Task: Look for space in Hollywood, United States from 12th July, 2023 to 16th July, 2023 for 8 adults in price range Rs.10000 to Rs.16000. Place can be private room with 8 bedrooms having 8 beds and 8 bathrooms. Property type can be house, flat, guest house. Amenities needed are: wifi, TV, free parkinig on premises, gym, breakfast. Booking option can be shelf check-in. Required host language is English.
Action: Mouse moved to (496, 137)
Screenshot: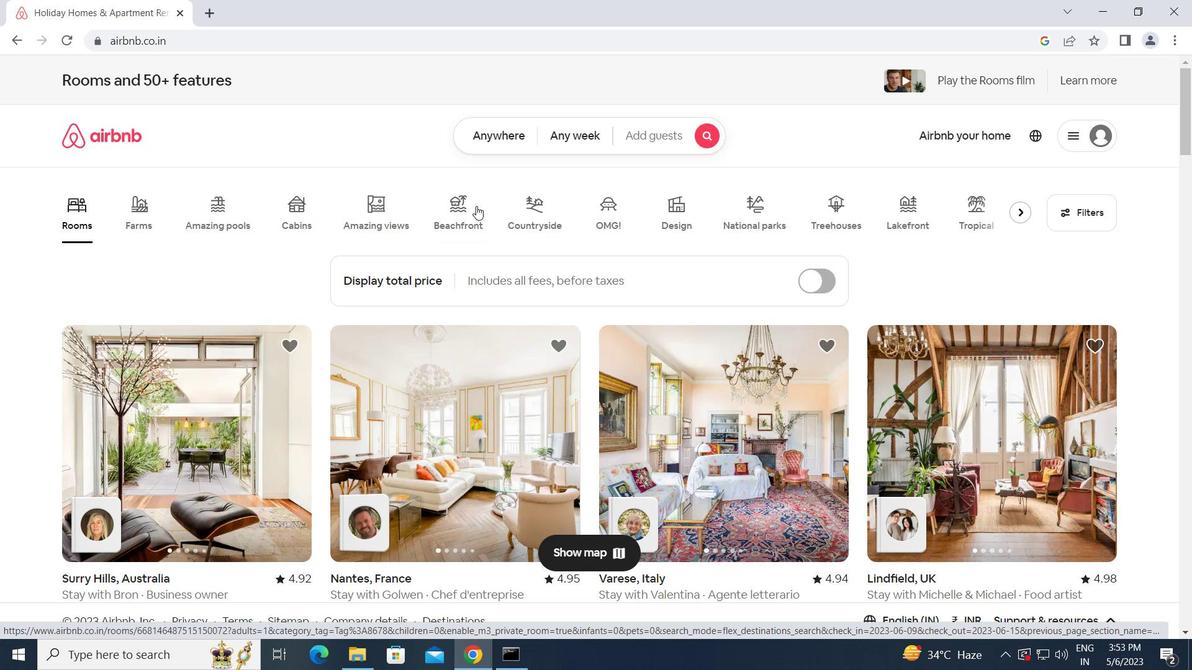
Action: Mouse pressed left at (496, 137)
Screenshot: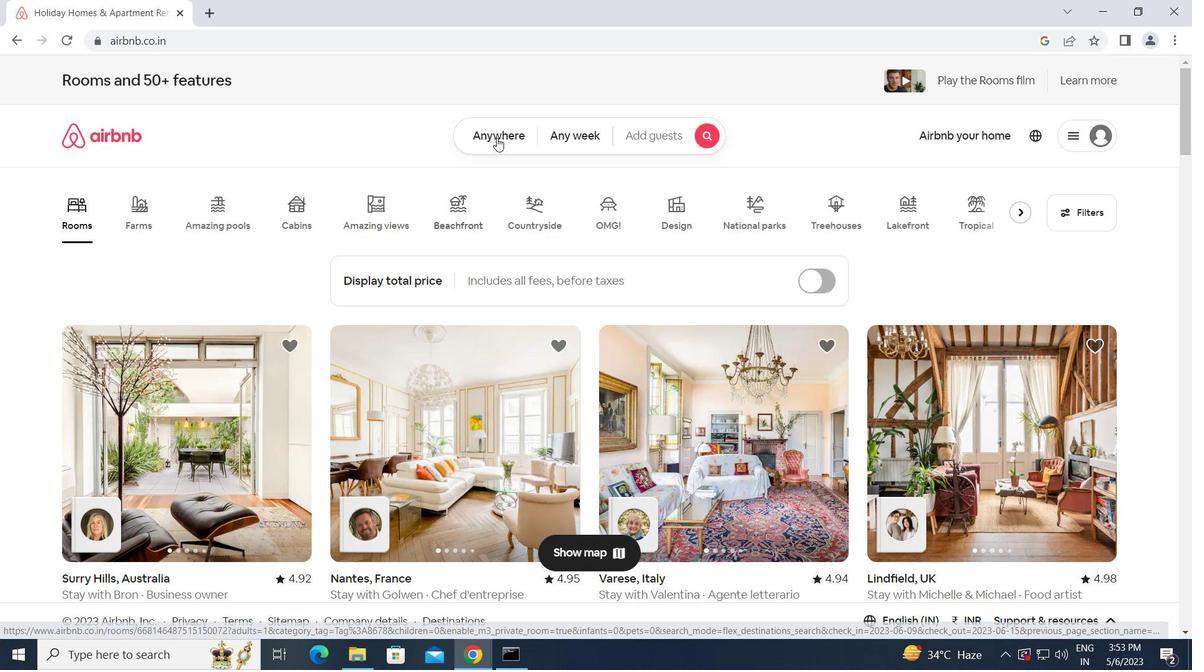 
Action: Mouse moved to (406, 191)
Screenshot: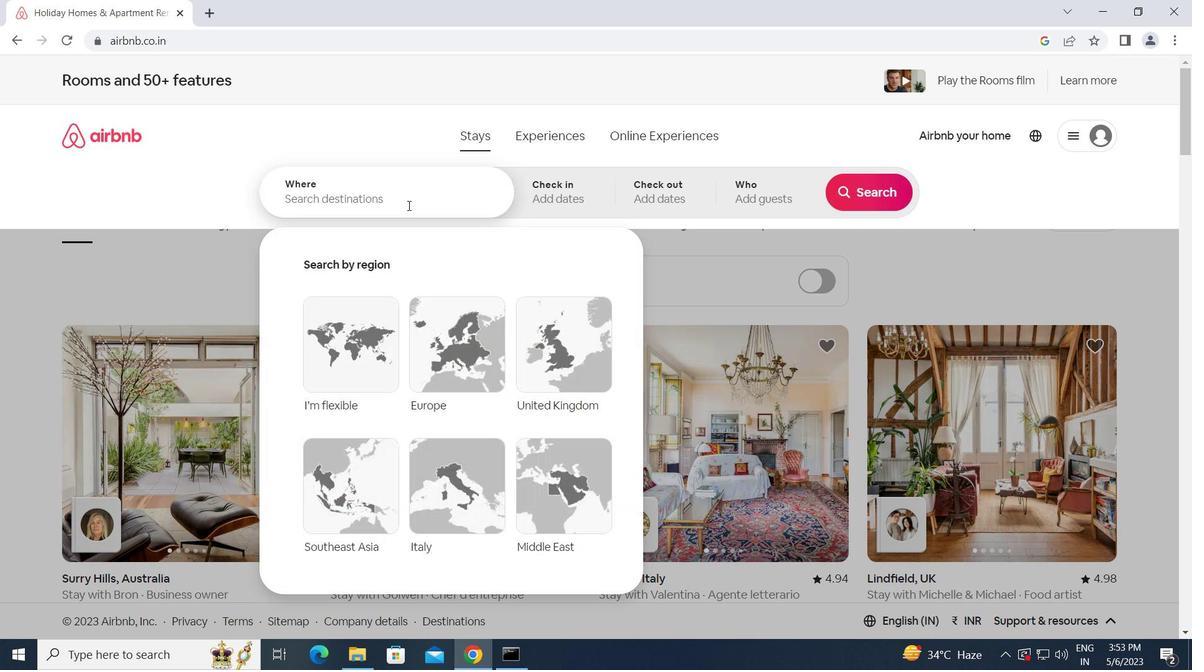 
Action: Mouse pressed left at (406, 191)
Screenshot: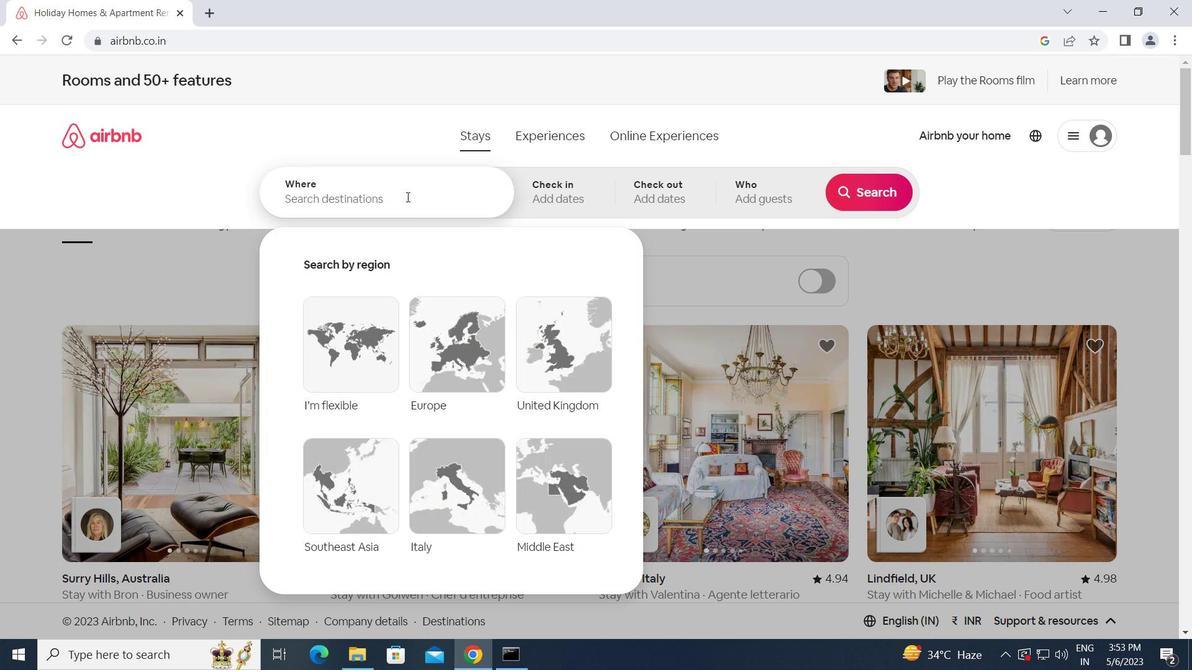 
Action: Key pressed h<Key.caps_lock>ollywood,<Key.space><Key.caps_lock>u<Key.caps_lock>nited<Key.space><Key.caps_lock>s<Key.caps_lock>tate
Screenshot: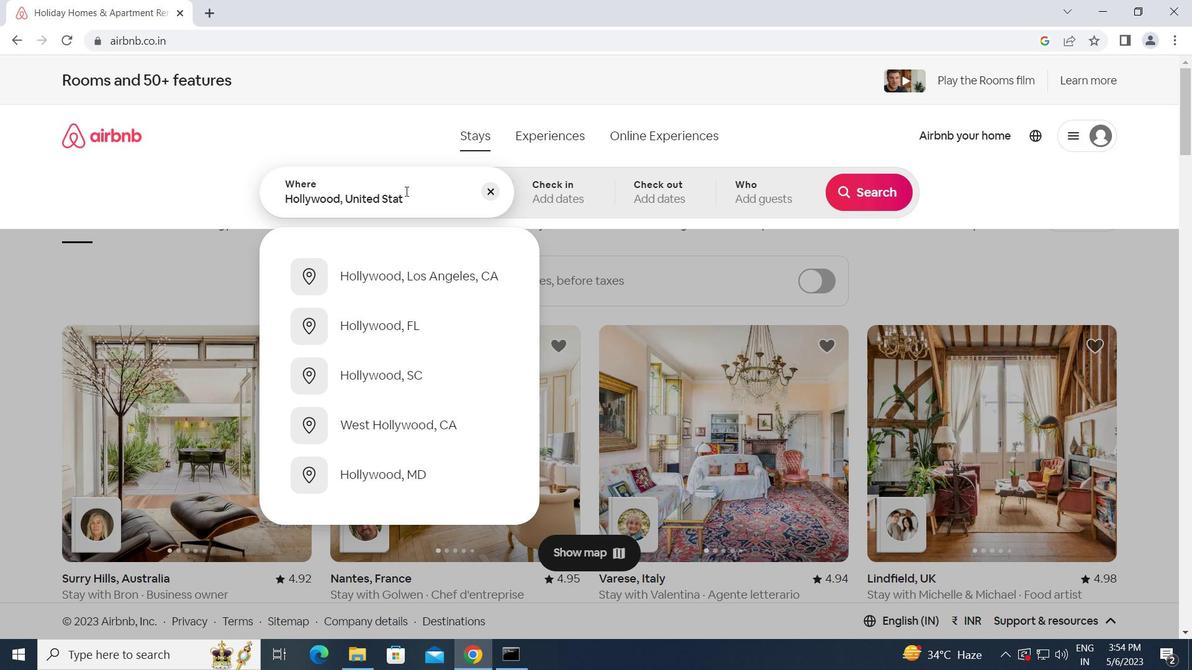 
Action: Mouse moved to (658, 8)
Screenshot: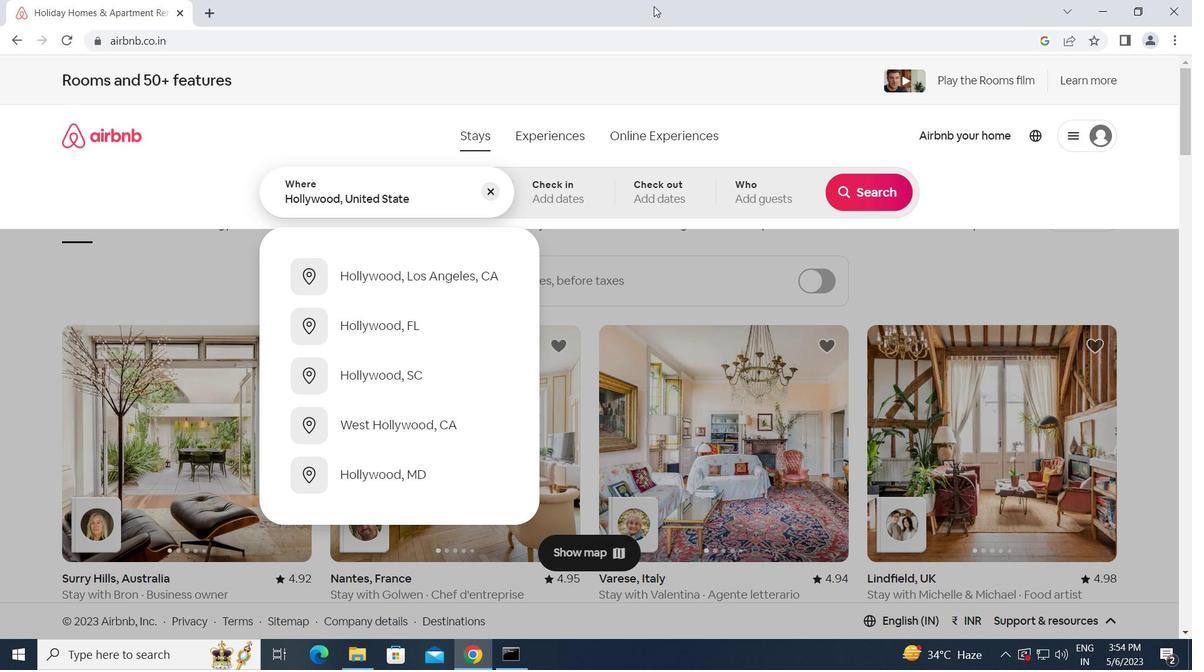 
Action: Key pressed s<Key.enter>
Screenshot: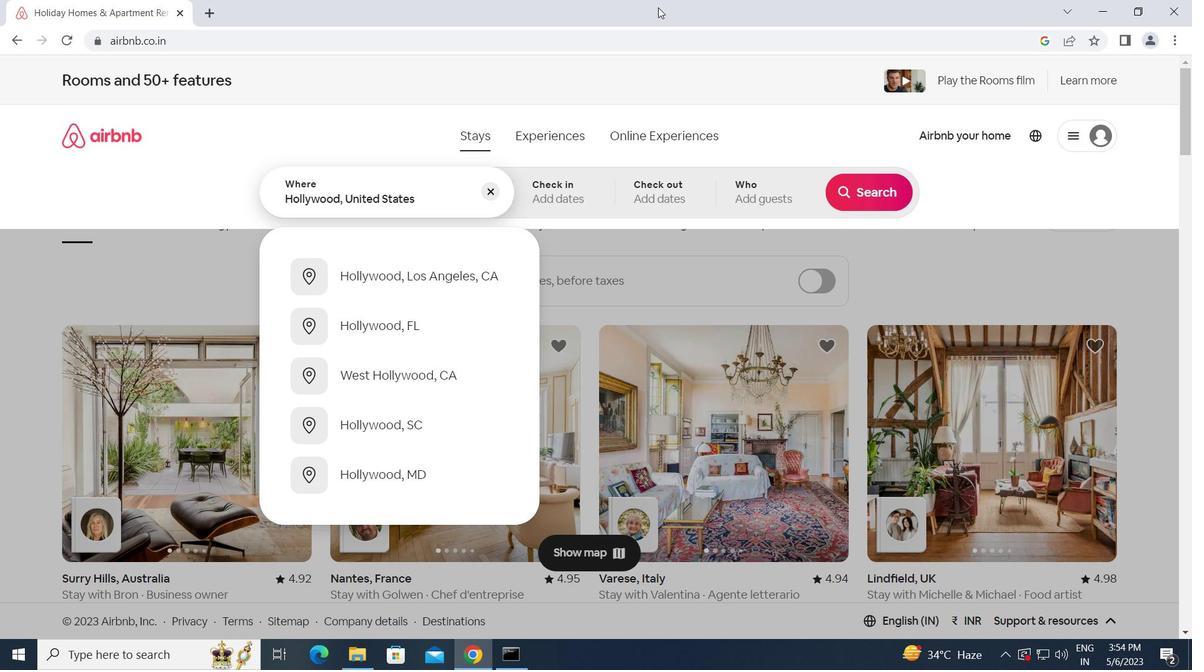 
Action: Mouse moved to (859, 314)
Screenshot: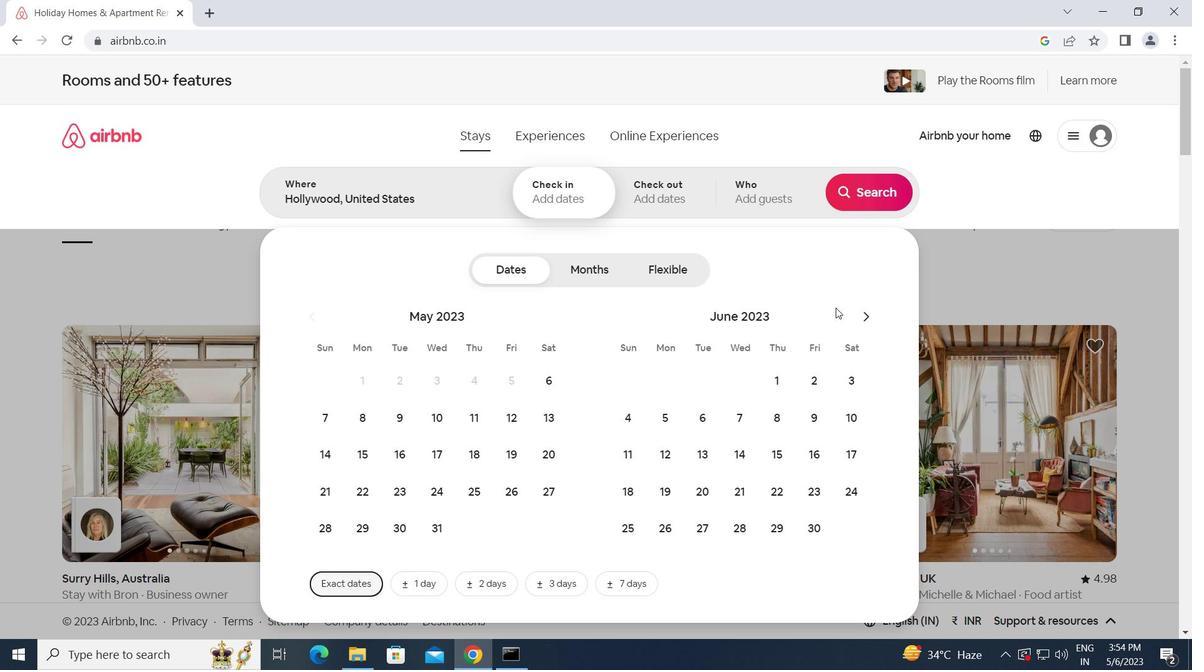 
Action: Mouse pressed left at (859, 314)
Screenshot: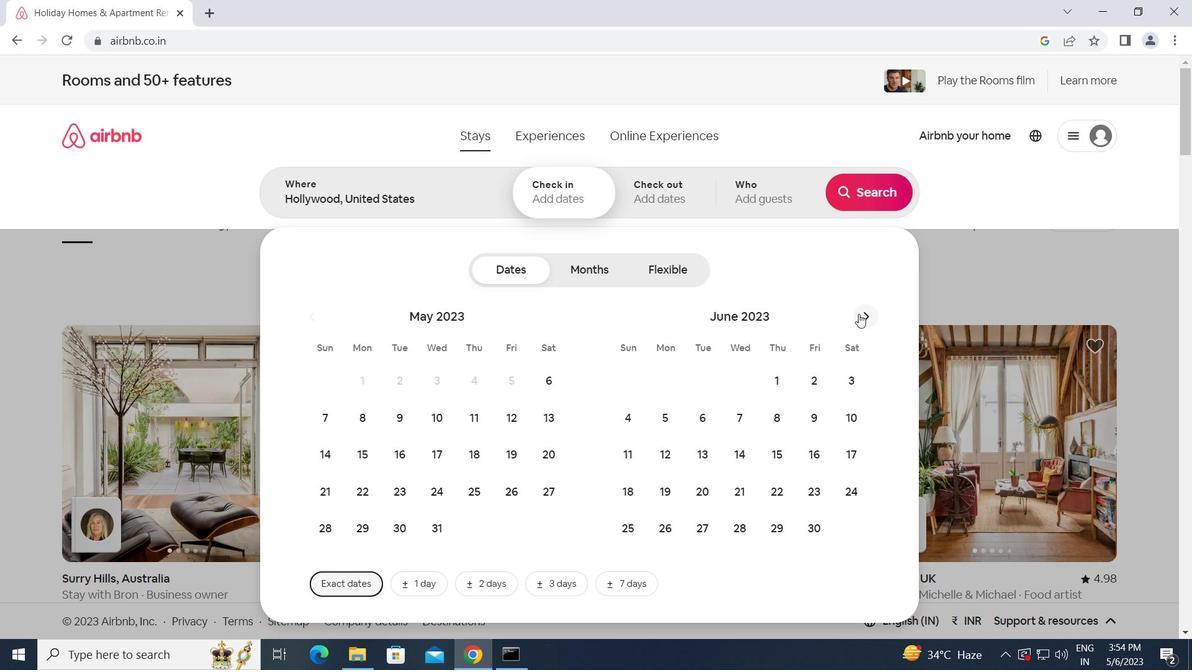 
Action: Mouse moved to (739, 455)
Screenshot: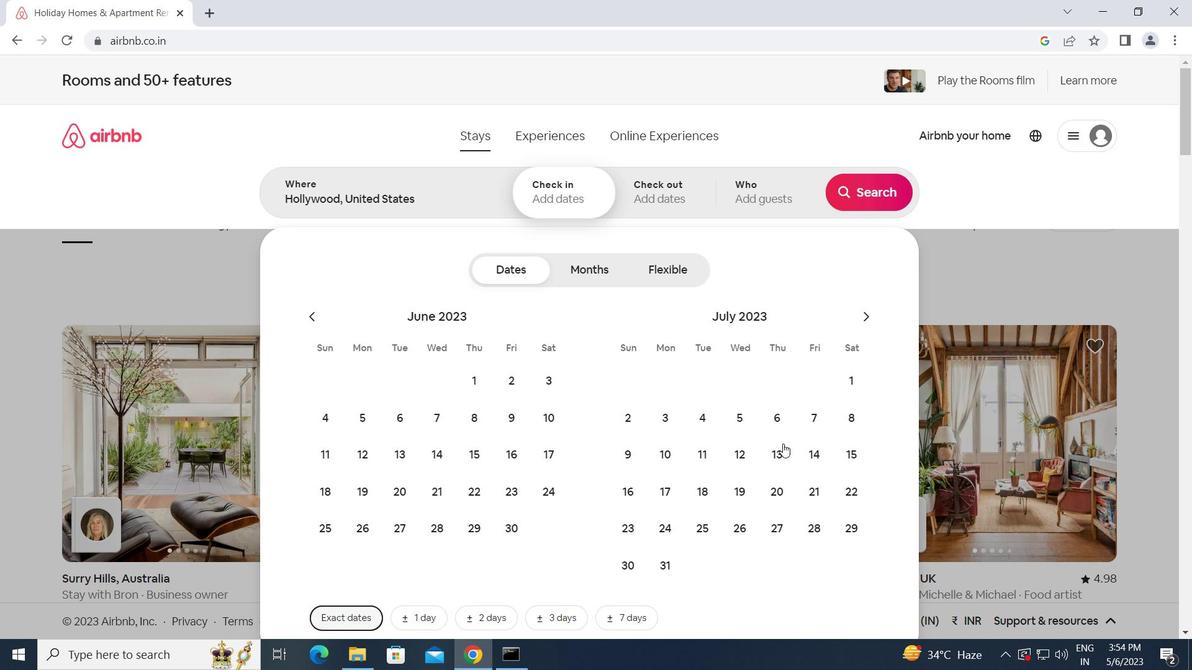 
Action: Mouse pressed left at (739, 455)
Screenshot: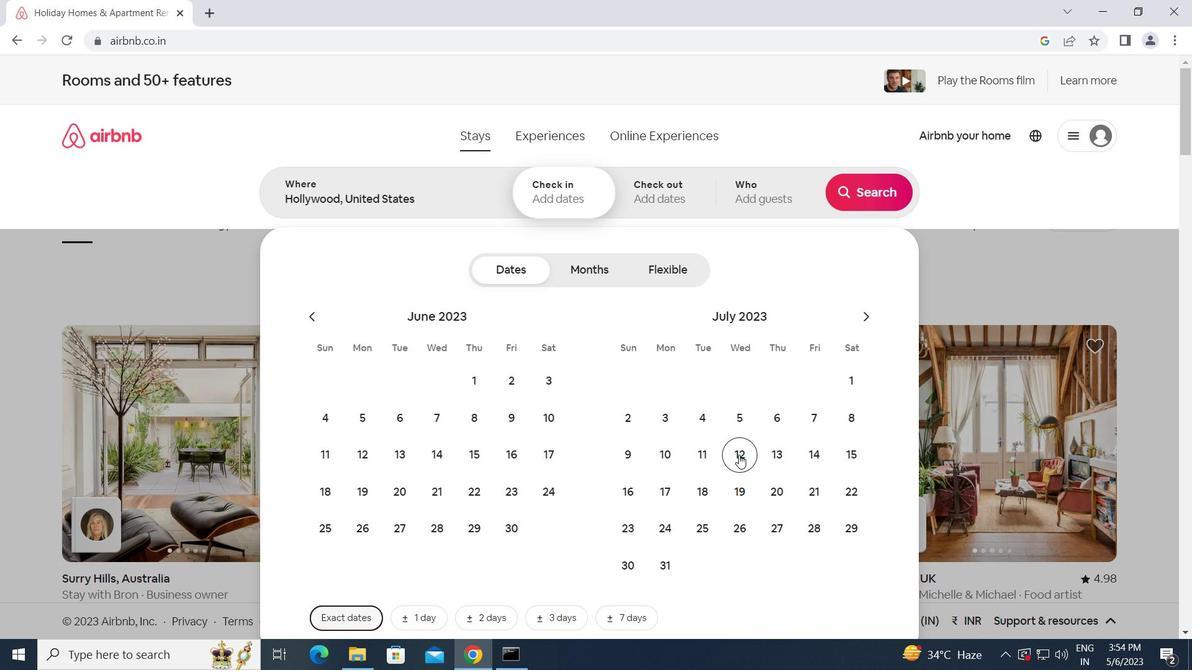 
Action: Mouse moved to (628, 485)
Screenshot: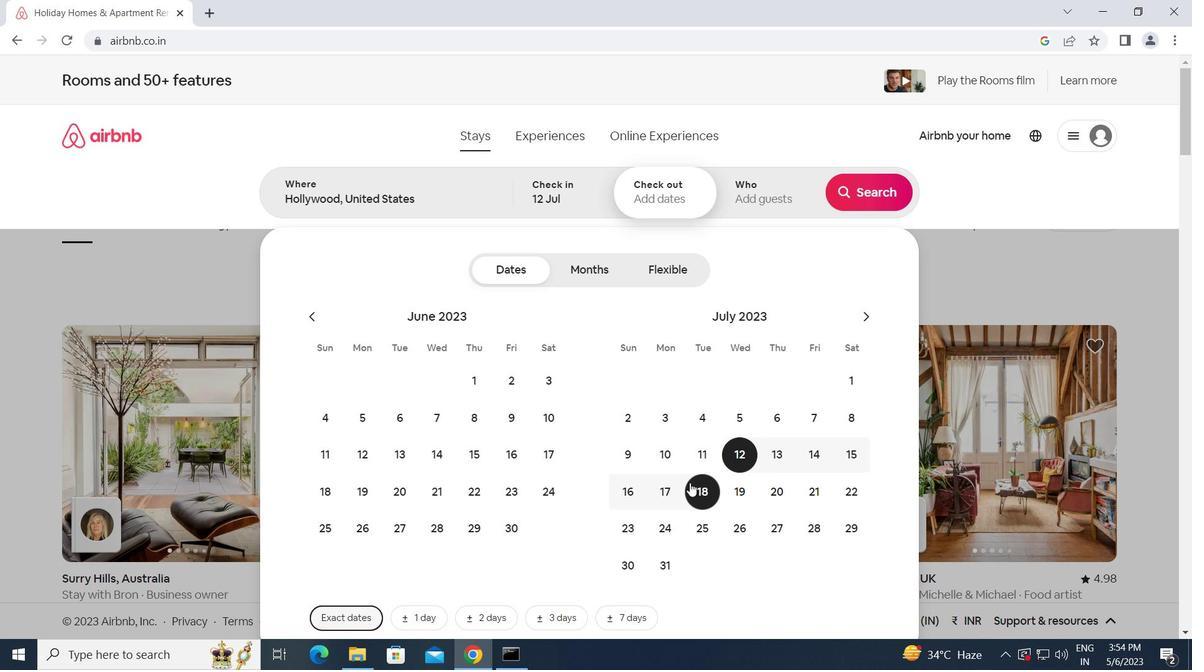 
Action: Mouse pressed left at (628, 485)
Screenshot: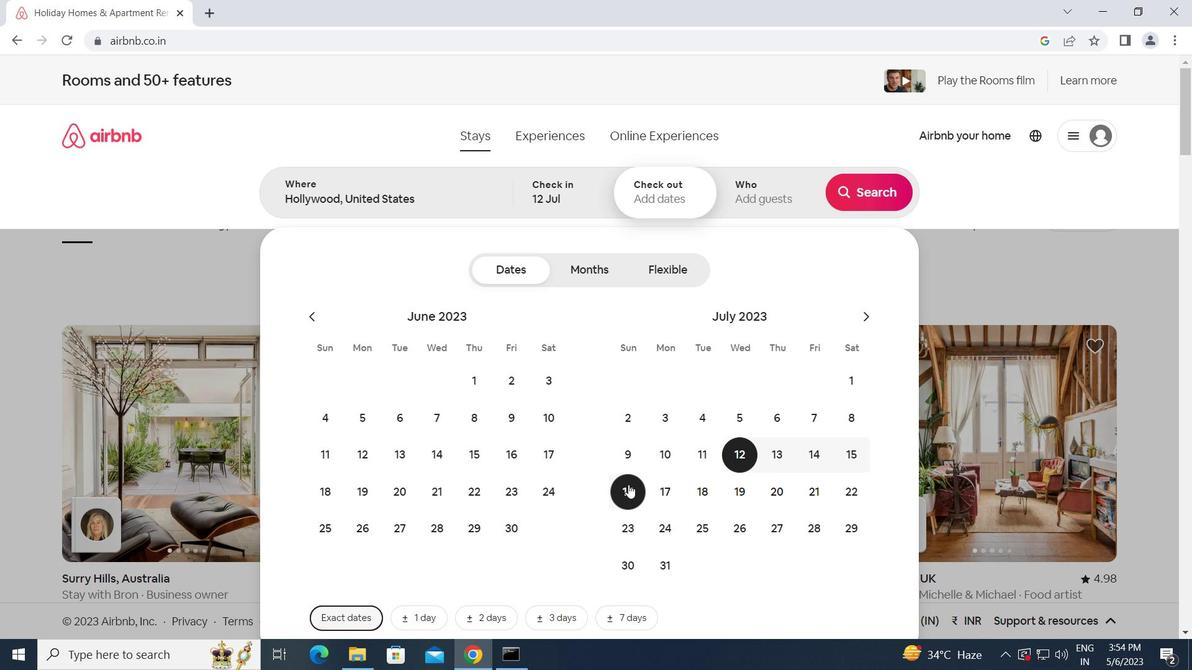 
Action: Mouse moved to (773, 193)
Screenshot: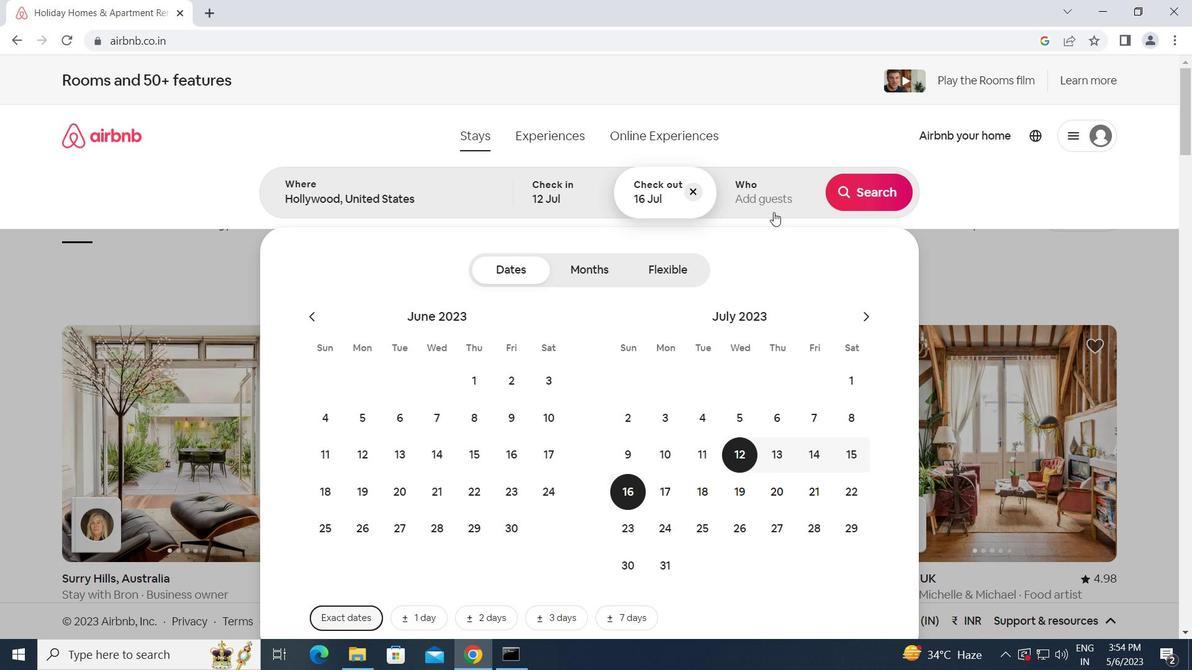 
Action: Mouse pressed left at (773, 193)
Screenshot: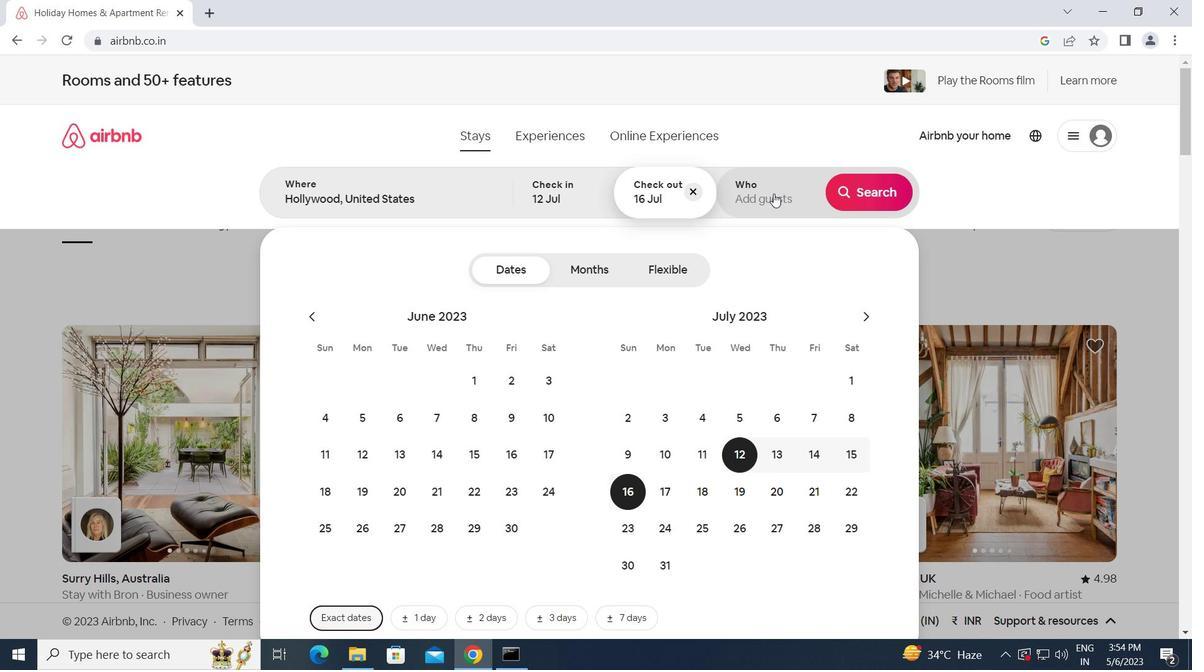 
Action: Mouse moved to (869, 276)
Screenshot: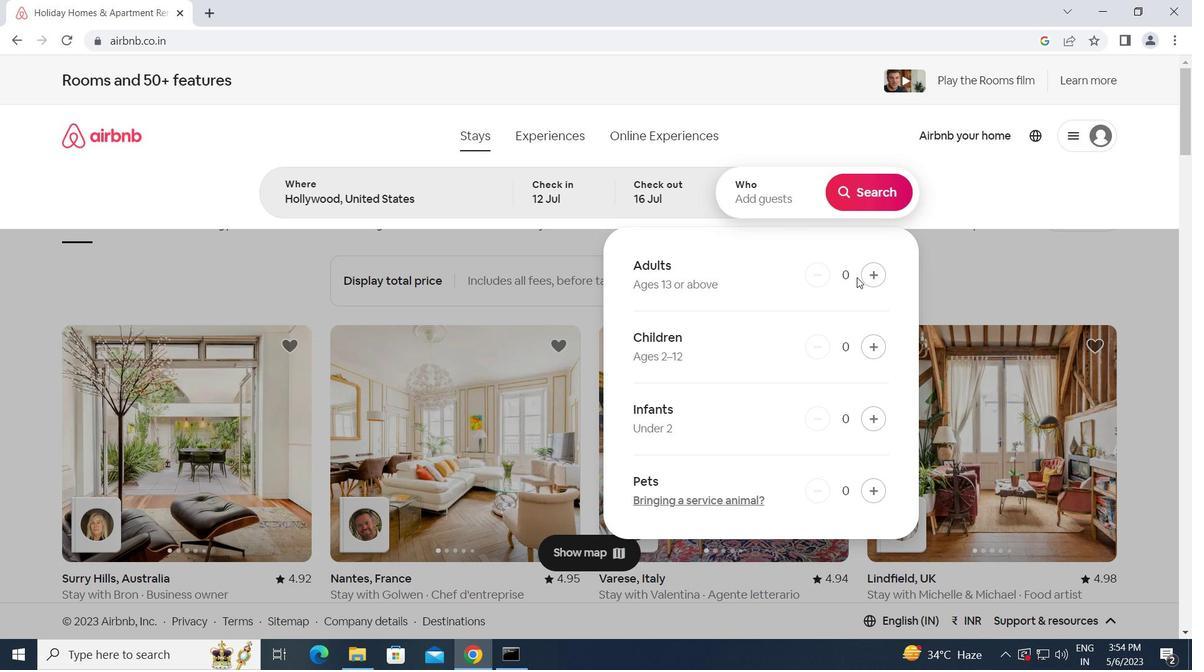 
Action: Mouse pressed left at (869, 276)
Screenshot: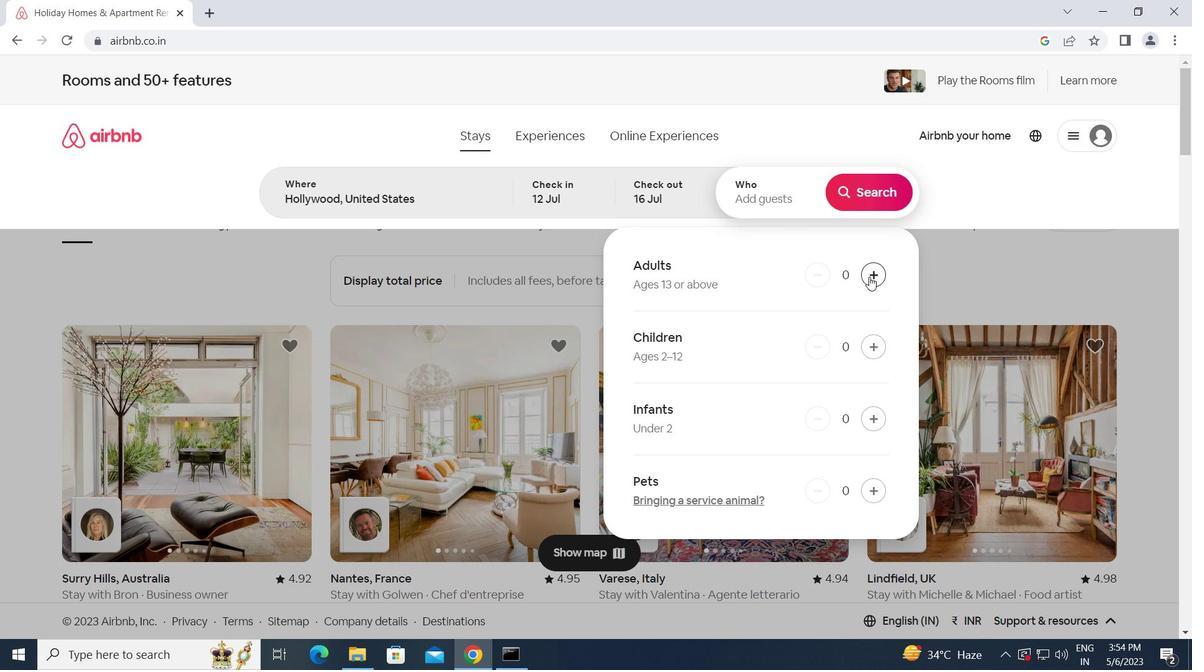 
Action: Mouse pressed left at (869, 276)
Screenshot: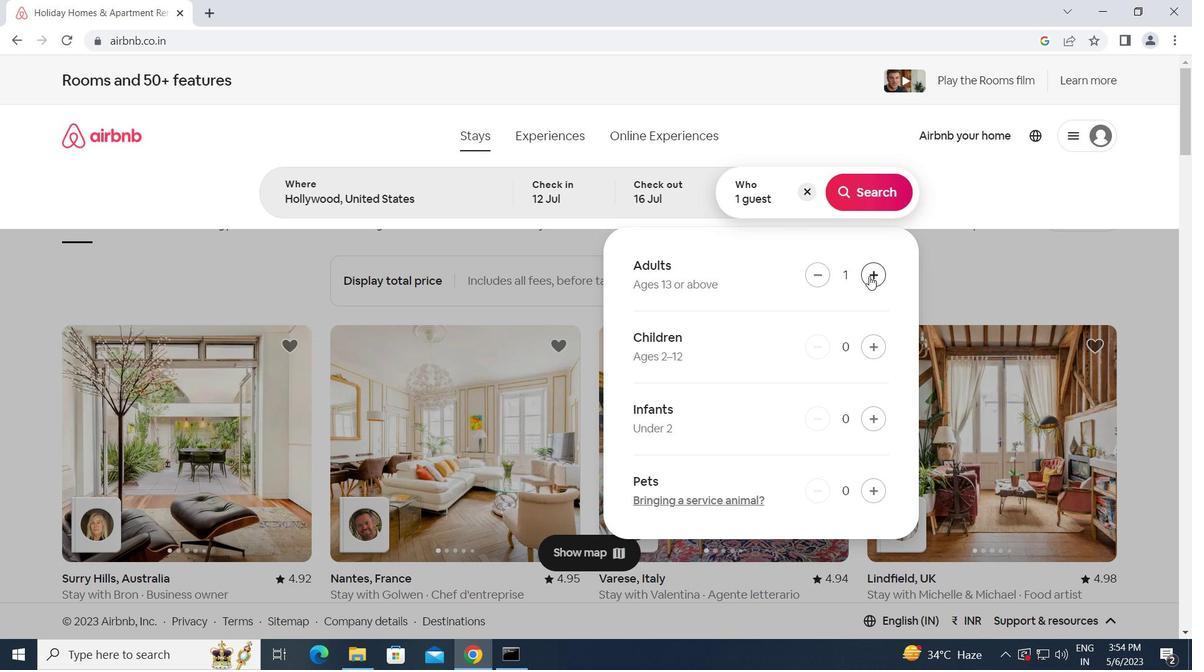 
Action: Mouse pressed left at (869, 276)
Screenshot: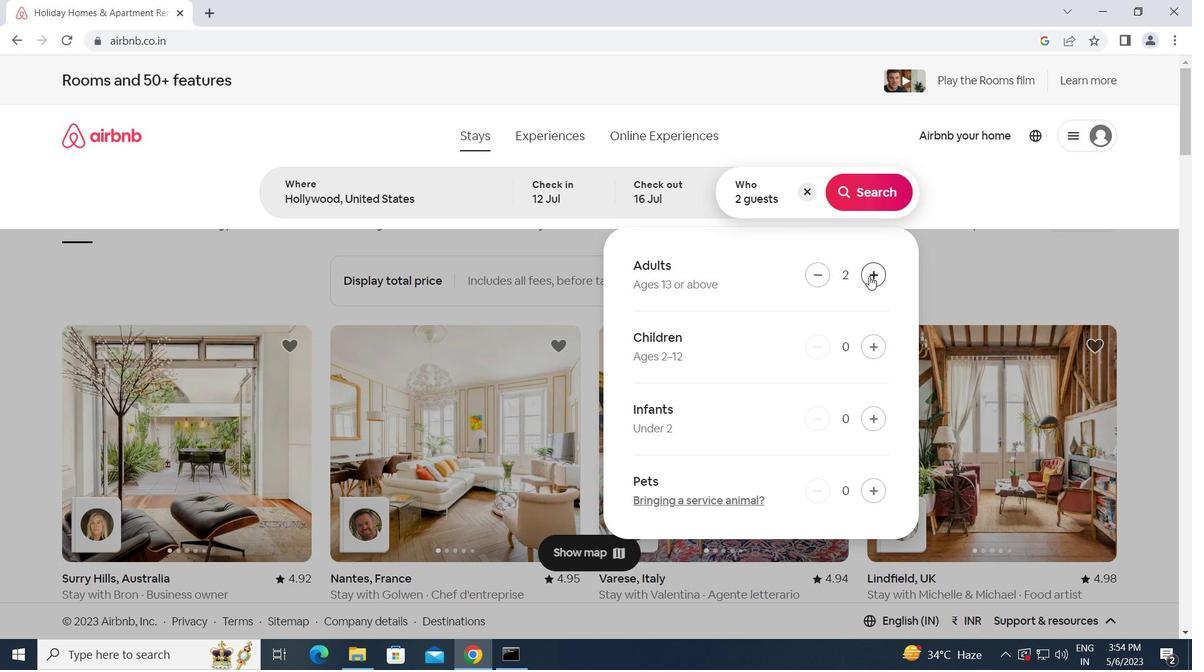 
Action: Mouse pressed left at (869, 276)
Screenshot: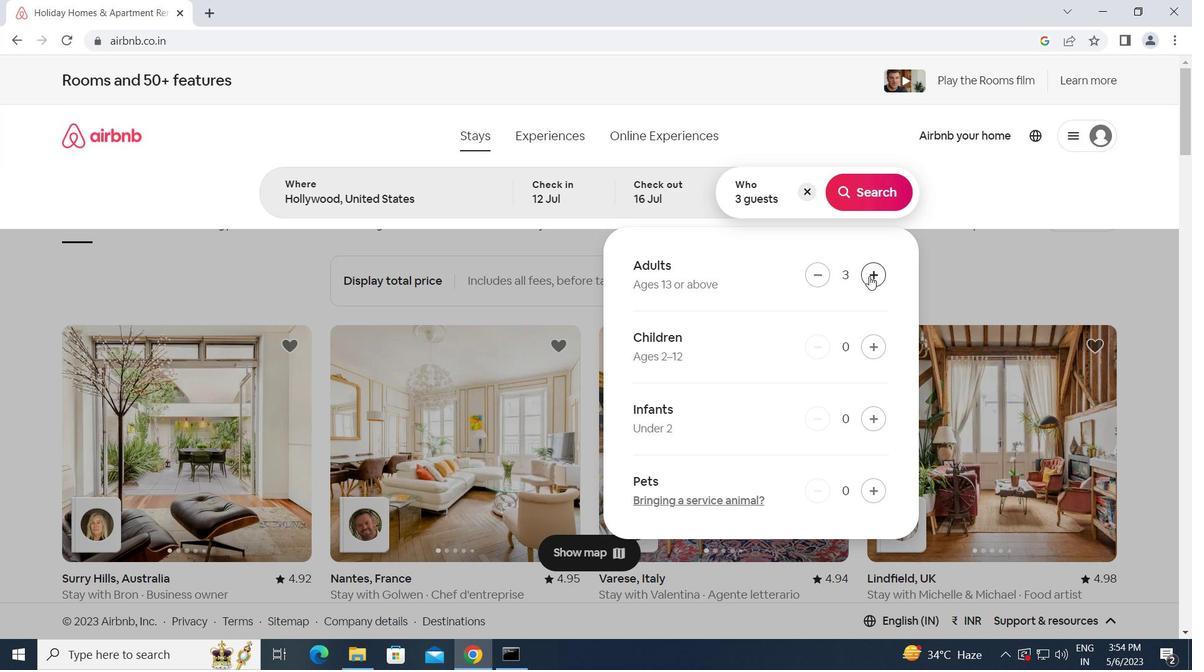
Action: Mouse pressed left at (869, 276)
Screenshot: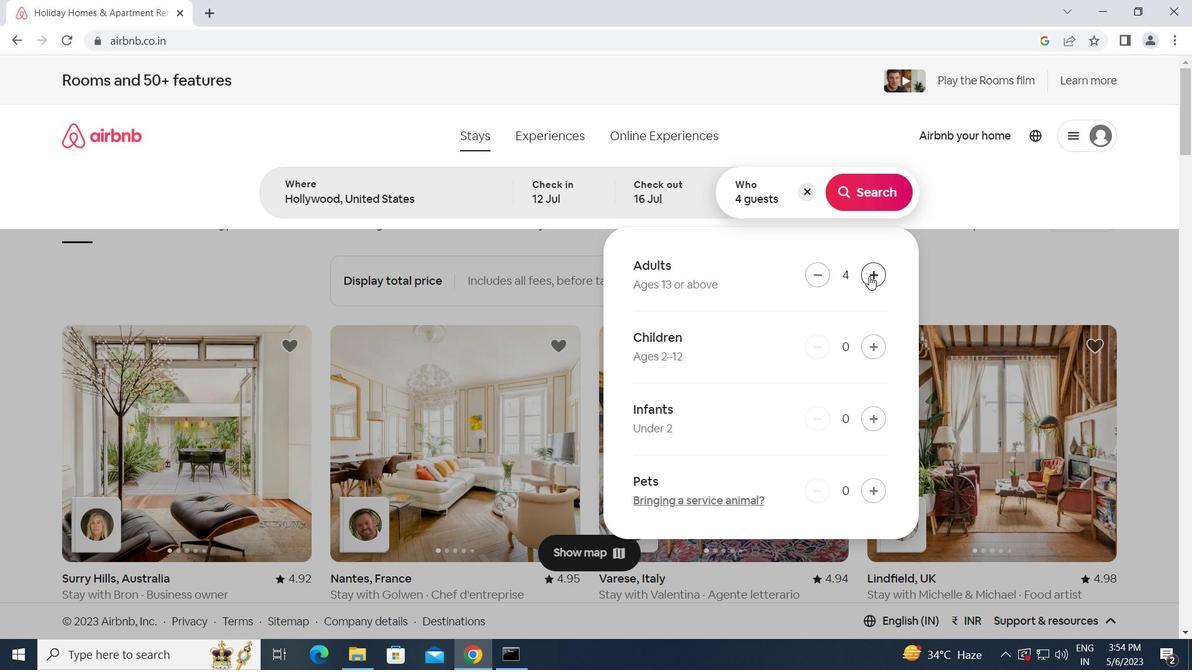 
Action: Mouse pressed left at (869, 276)
Screenshot: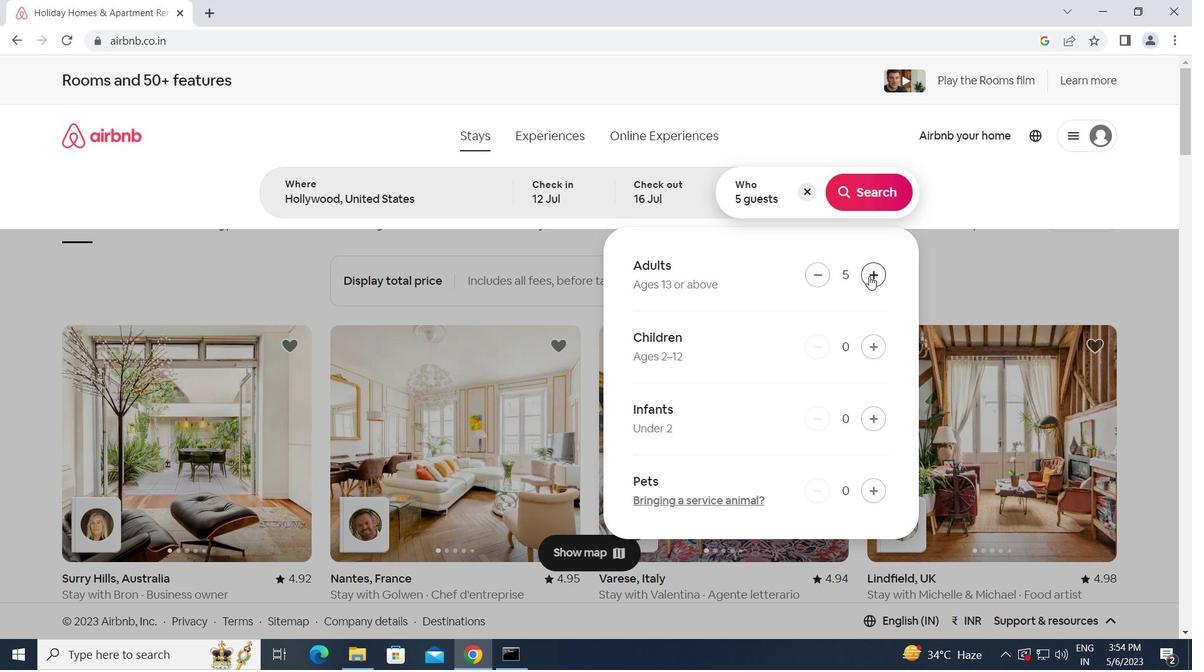 
Action: Mouse pressed left at (869, 276)
Screenshot: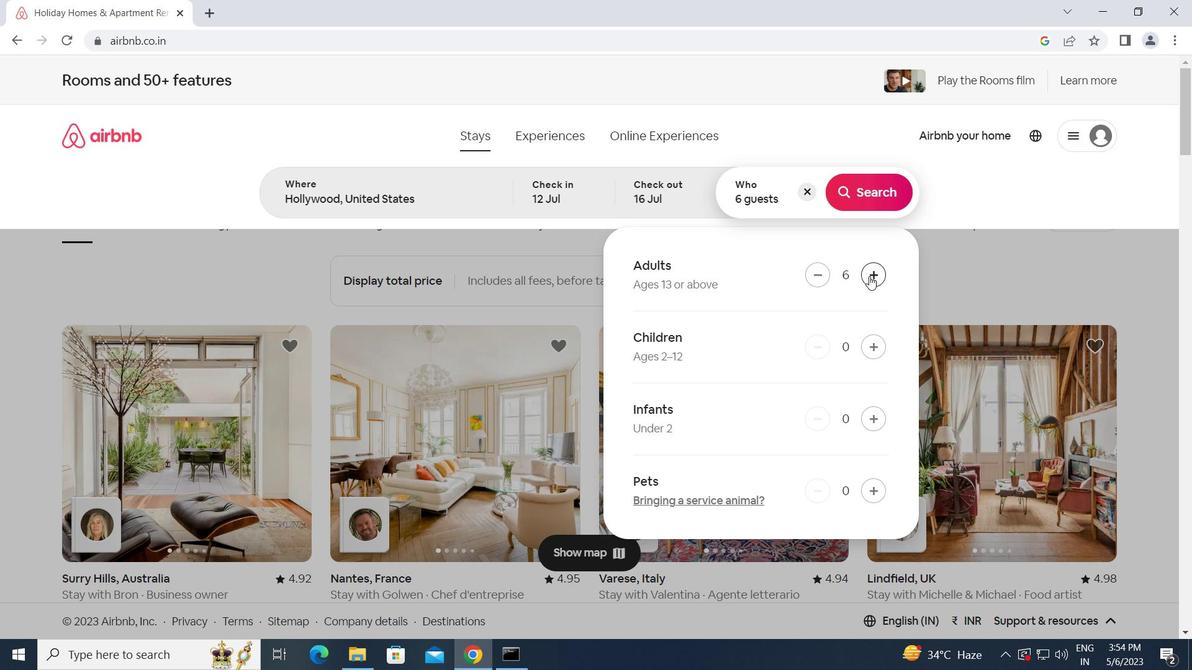 
Action: Mouse pressed left at (869, 276)
Screenshot: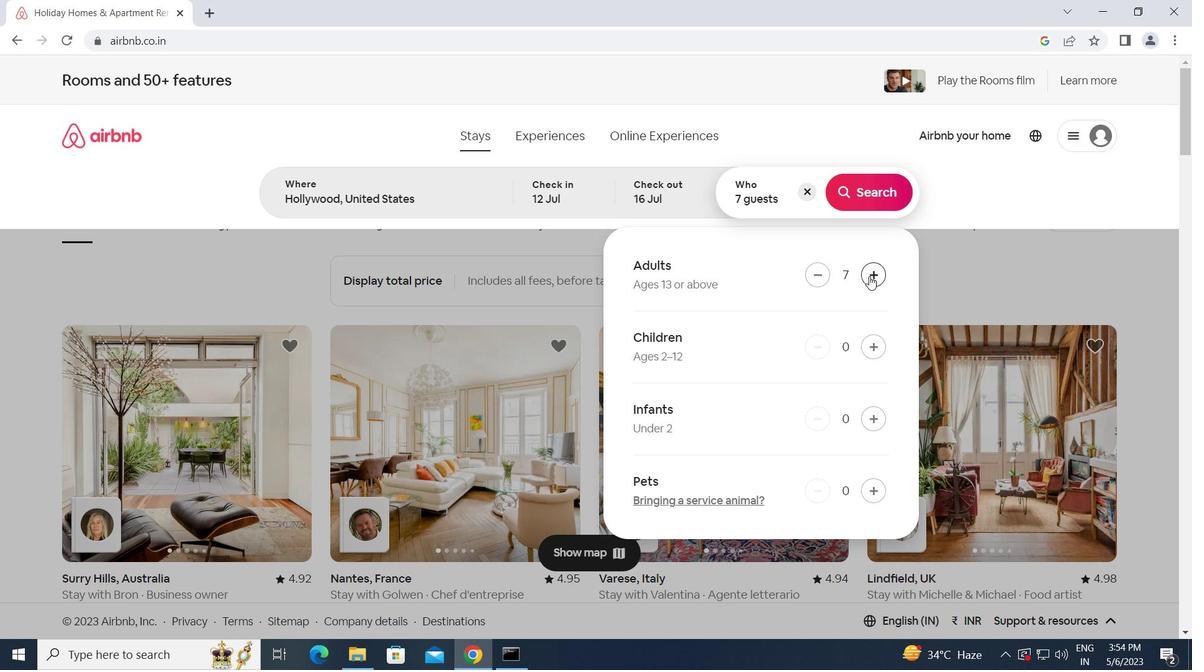 
Action: Mouse moved to (883, 191)
Screenshot: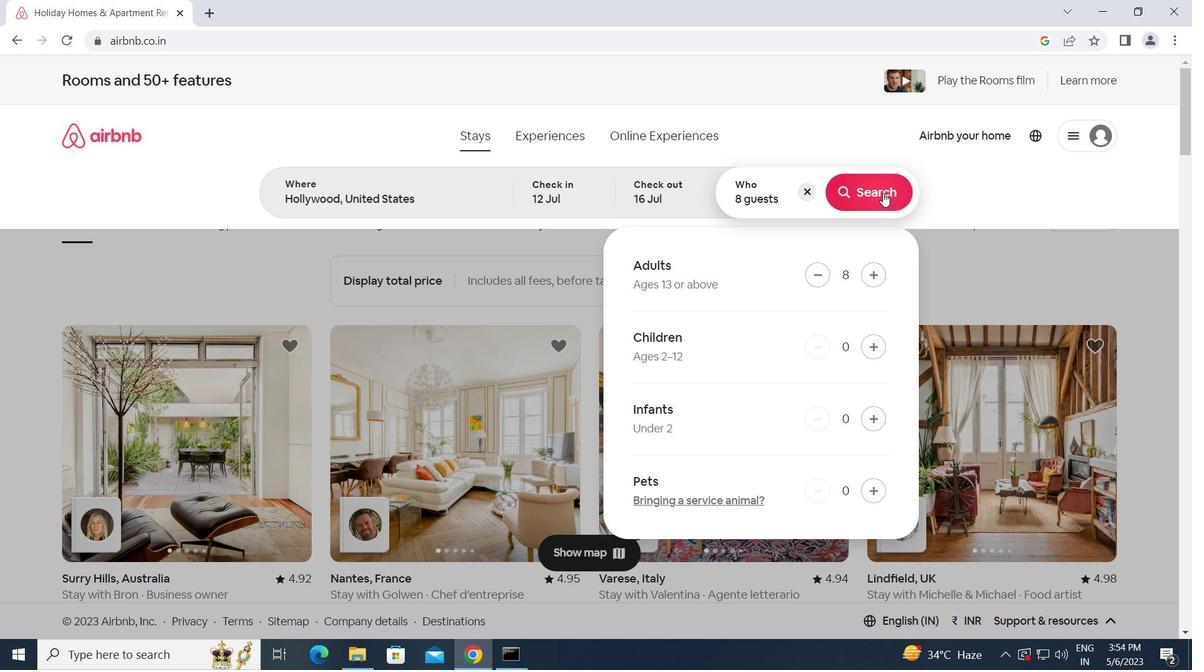 
Action: Mouse pressed left at (883, 191)
Screenshot: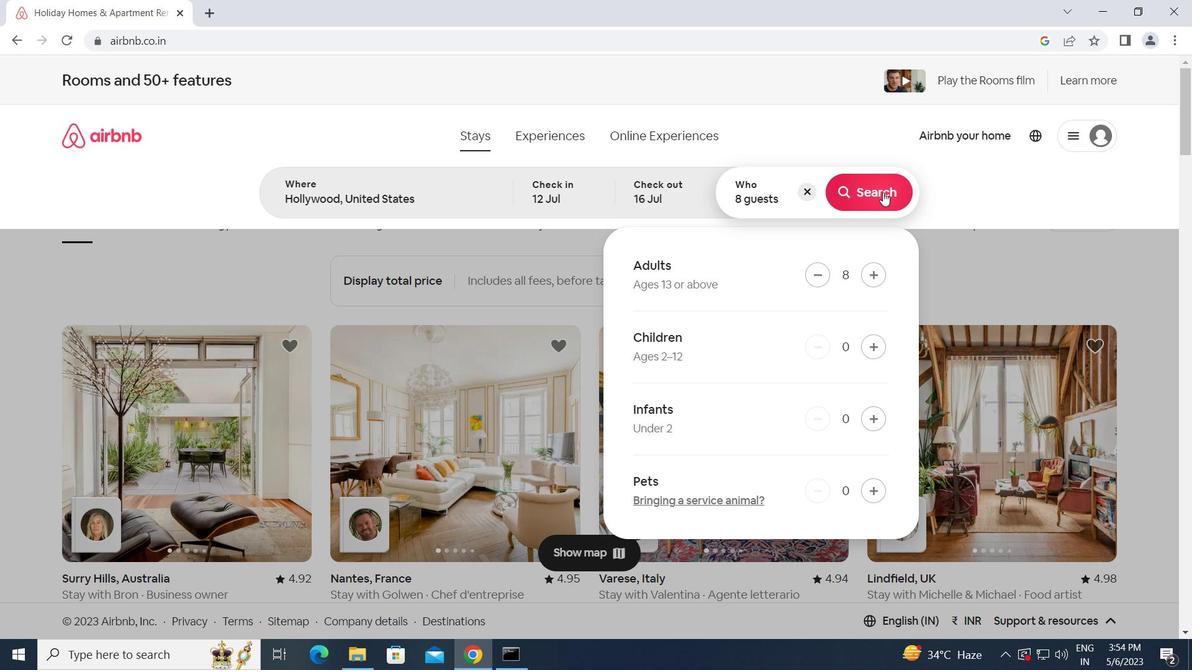 
Action: Mouse moved to (1110, 152)
Screenshot: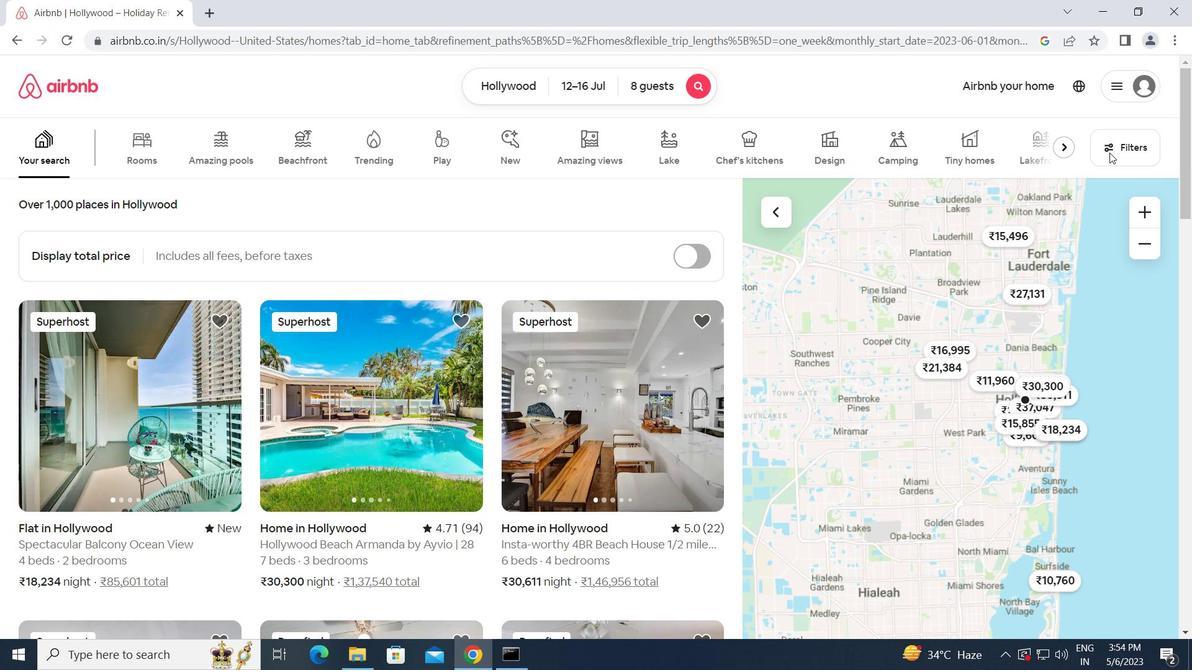 
Action: Mouse pressed left at (1110, 152)
Screenshot: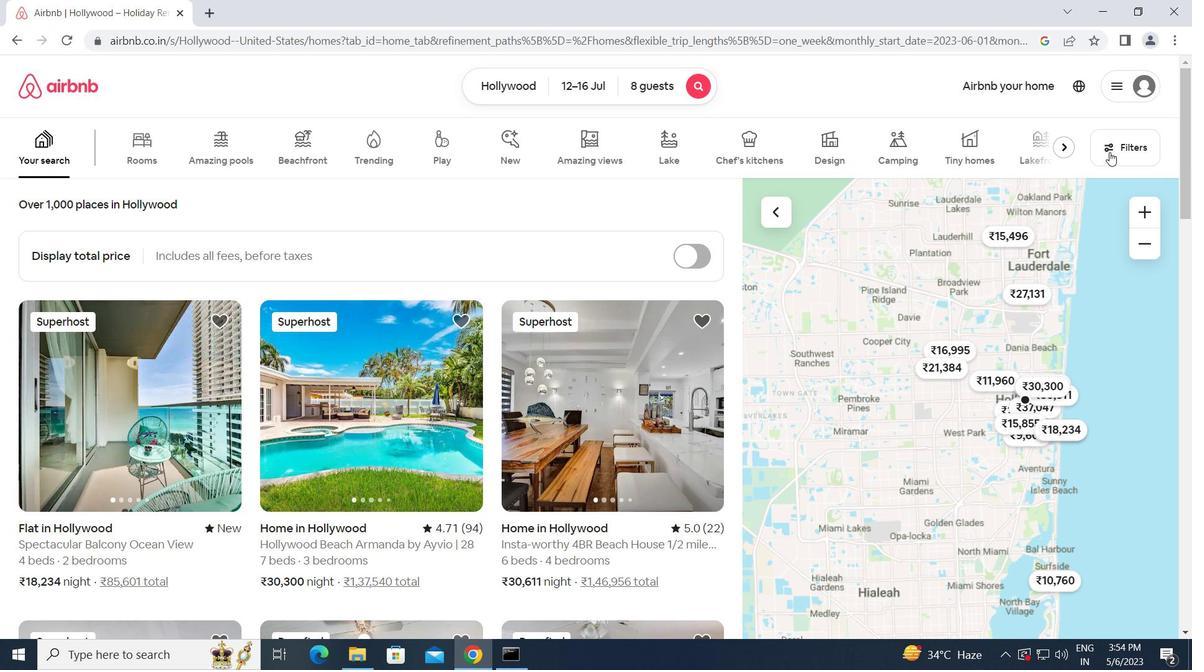 
Action: Mouse moved to (371, 517)
Screenshot: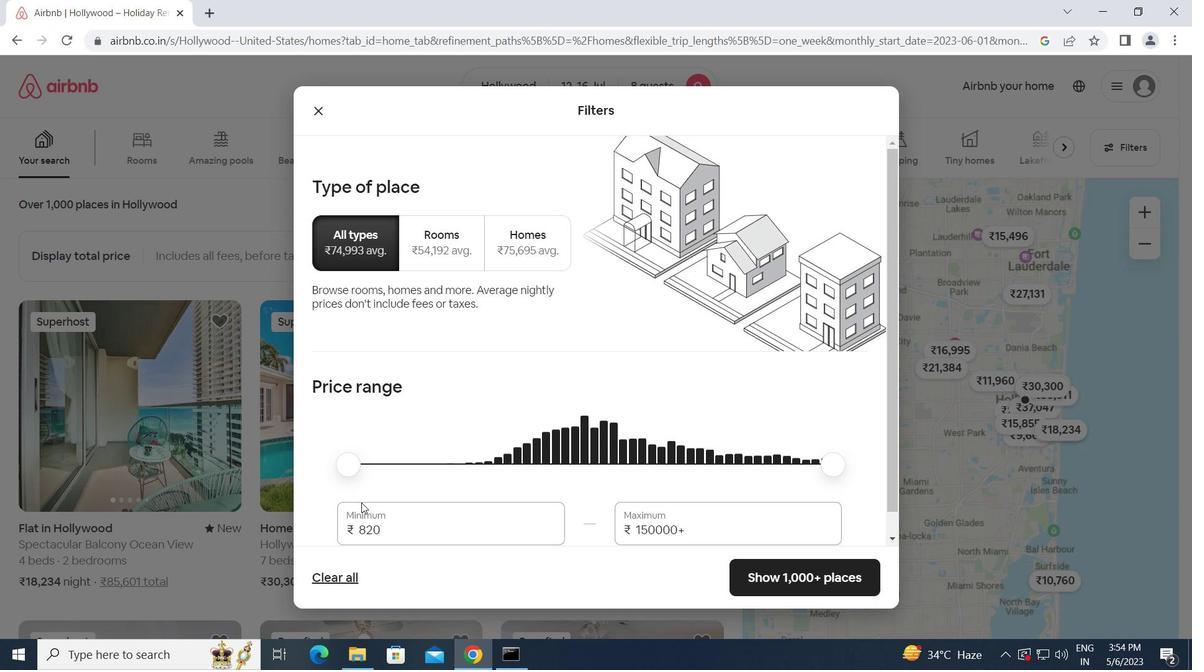 
Action: Mouse scrolled (371, 517) with delta (0, 0)
Screenshot: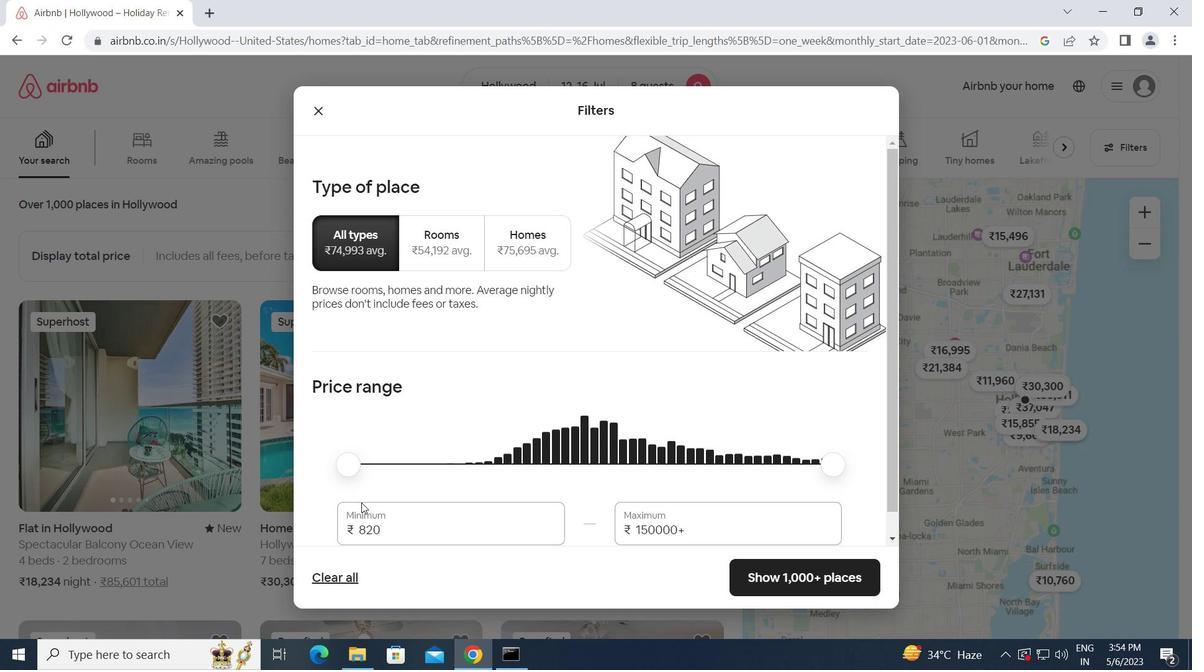 
Action: Mouse moved to (386, 506)
Screenshot: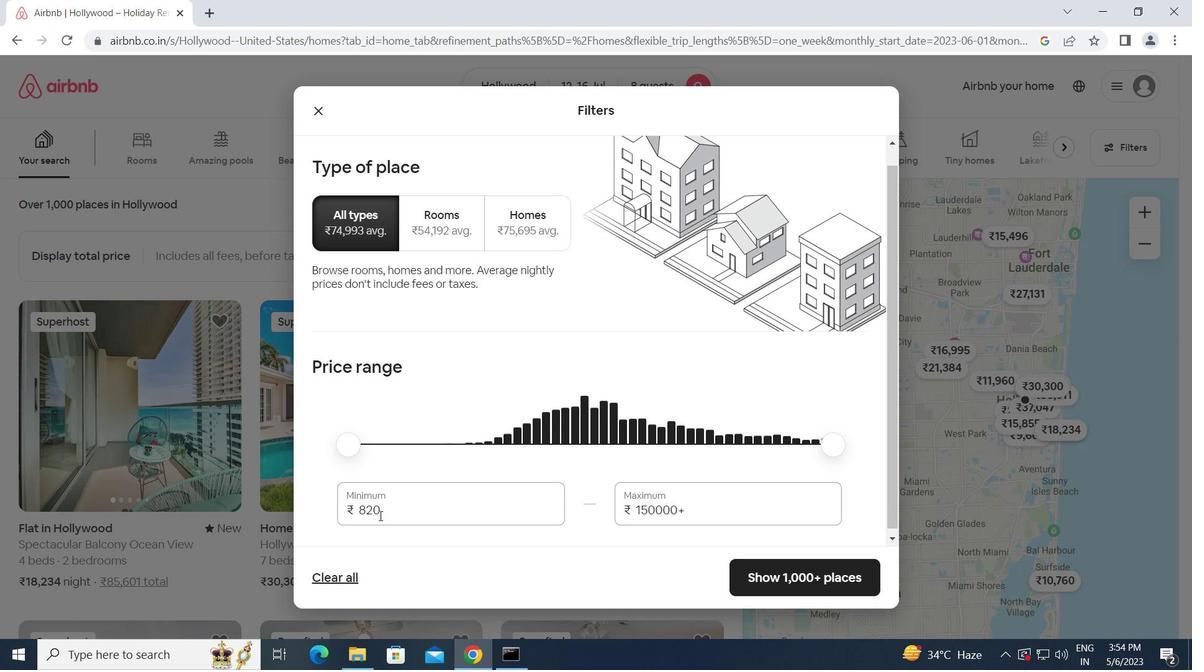 
Action: Mouse pressed left at (386, 506)
Screenshot: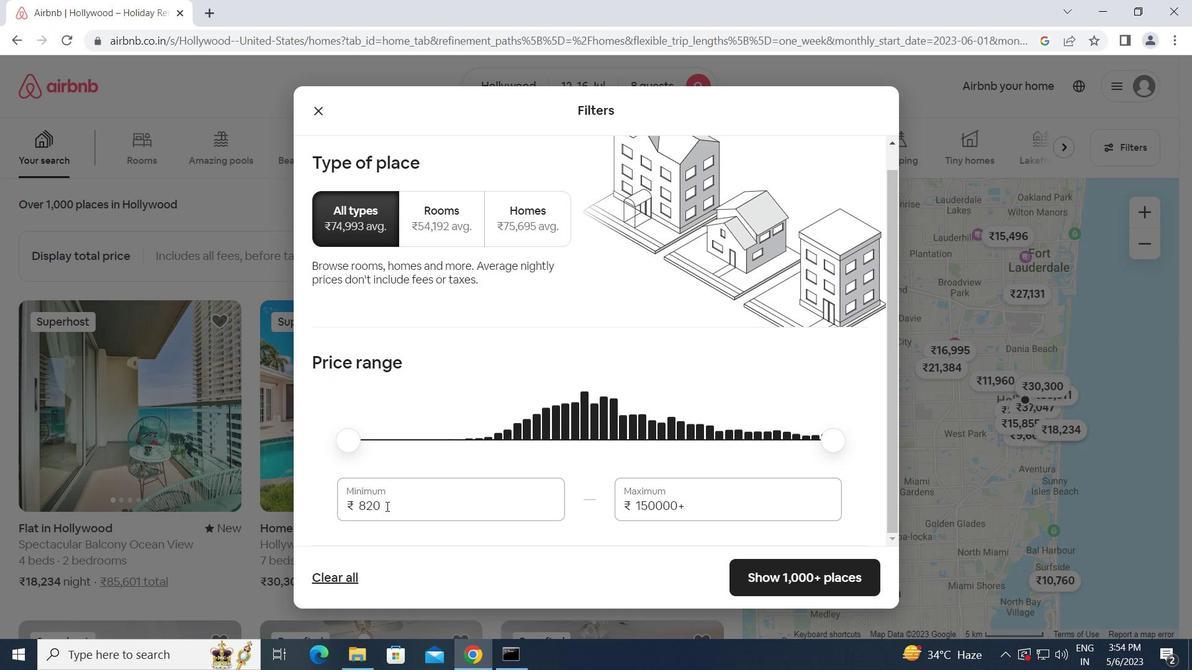 
Action: Mouse moved to (357, 500)
Screenshot: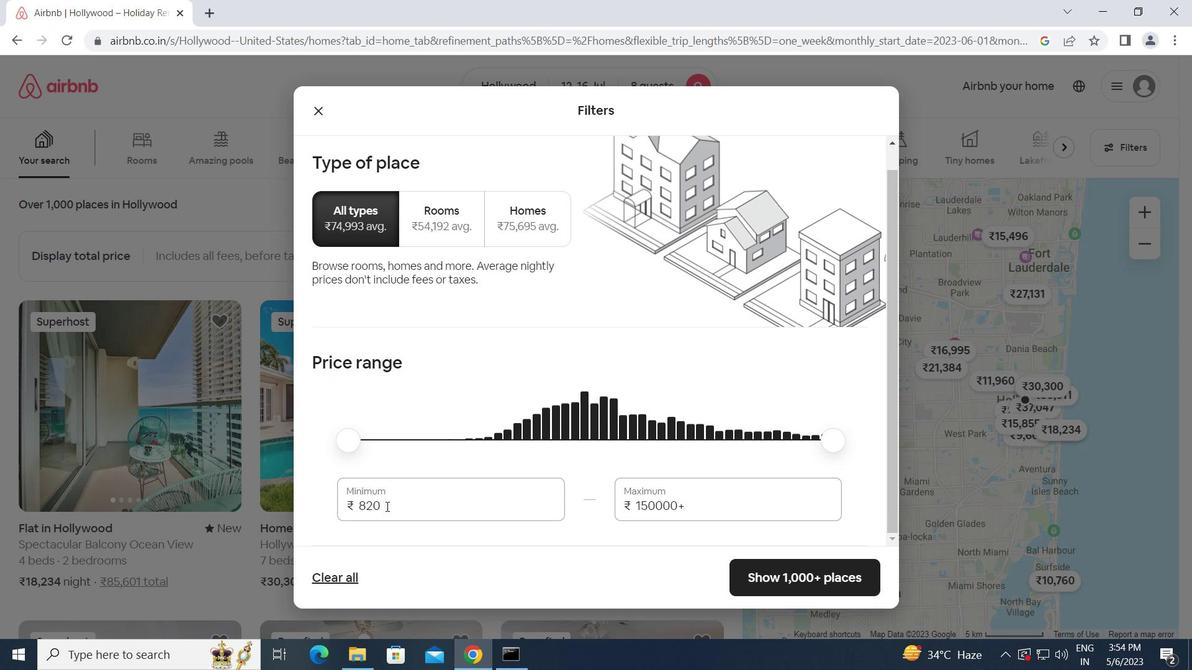 
Action: Key pressed 10
Screenshot: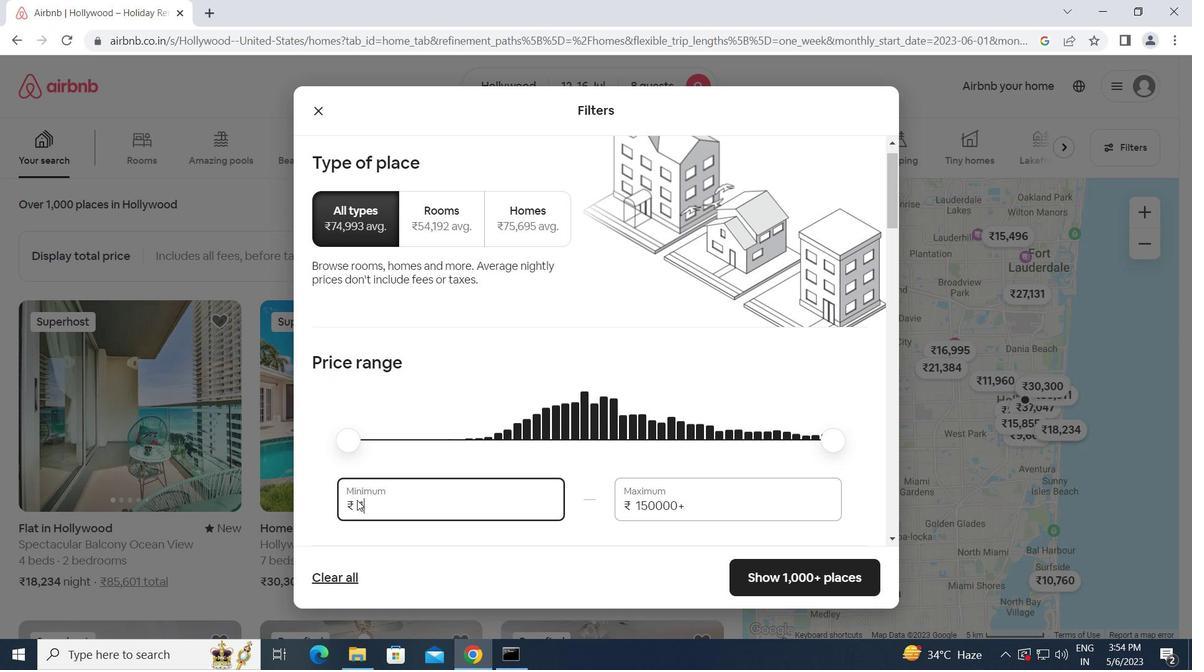 
Action: Mouse moved to (460, 501)
Screenshot: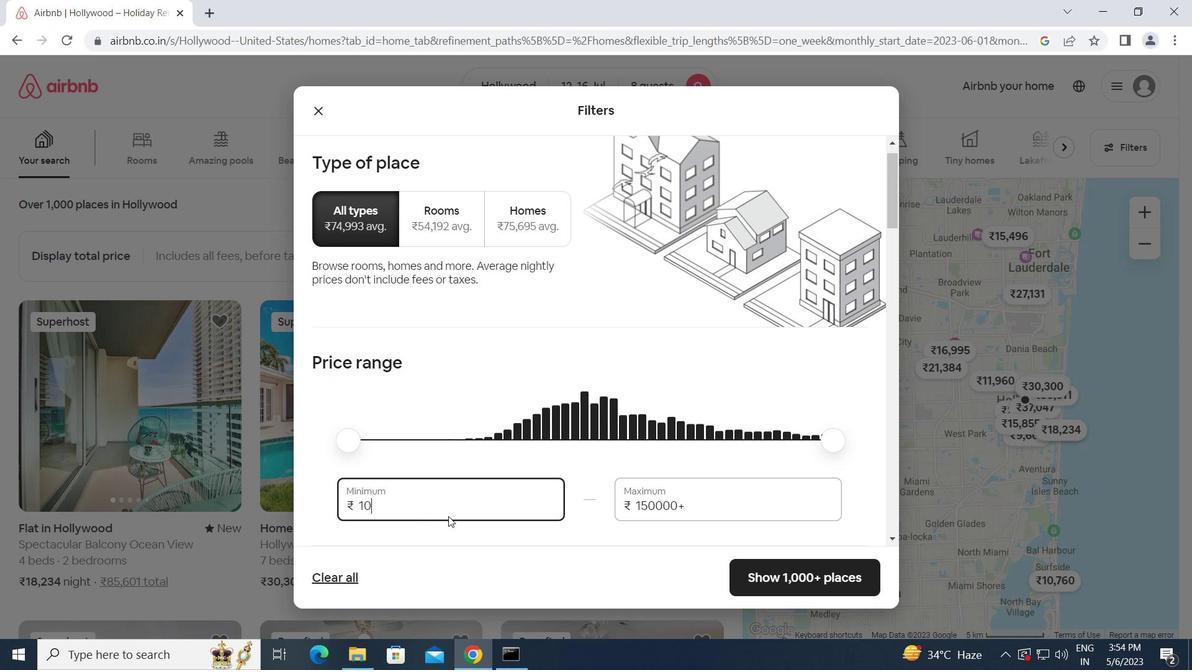 
Action: Key pressed 000<Key.tab>16000
Screenshot: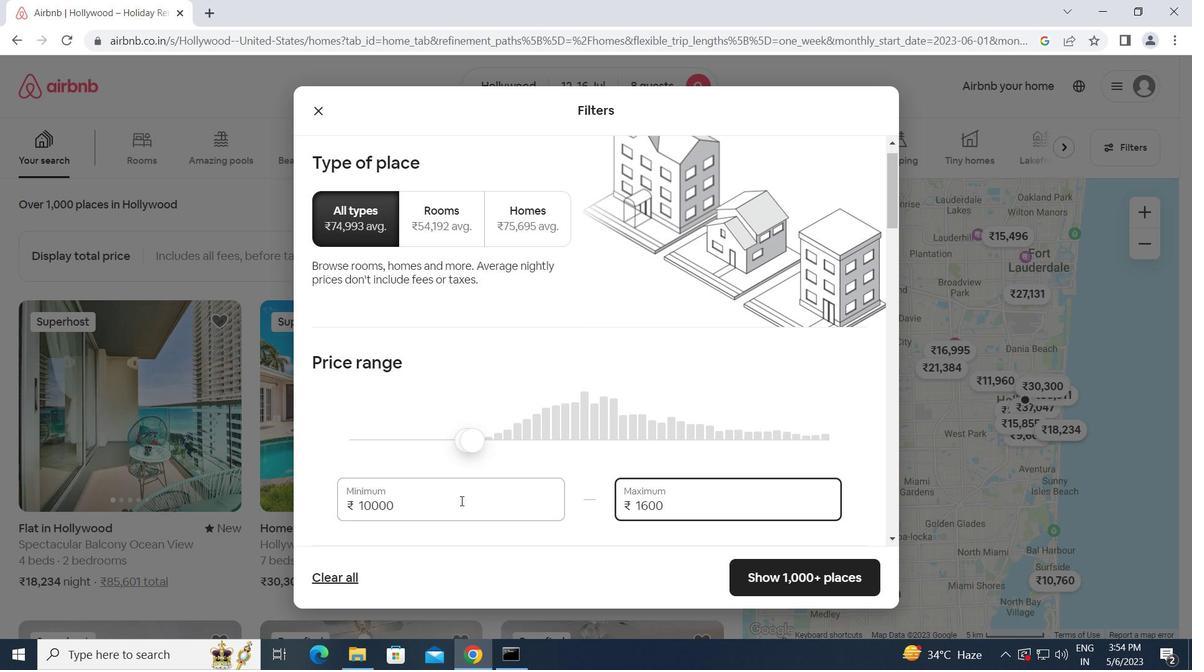 
Action: Mouse moved to (486, 493)
Screenshot: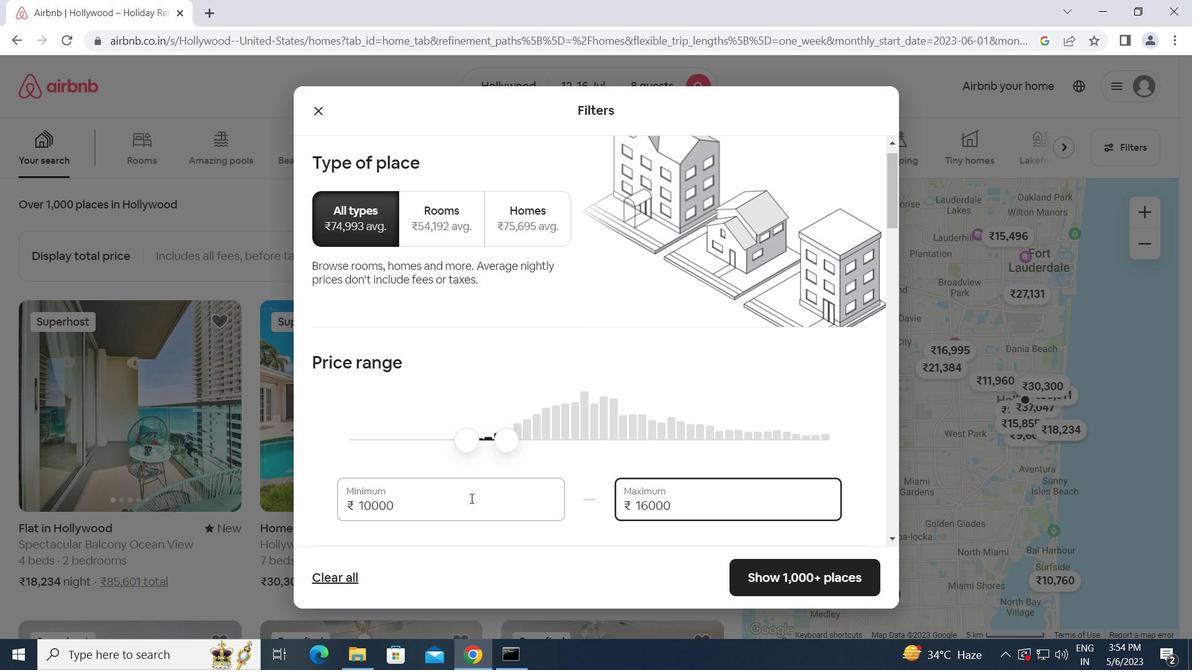 
Action: Mouse scrolled (486, 493) with delta (0, 0)
Screenshot: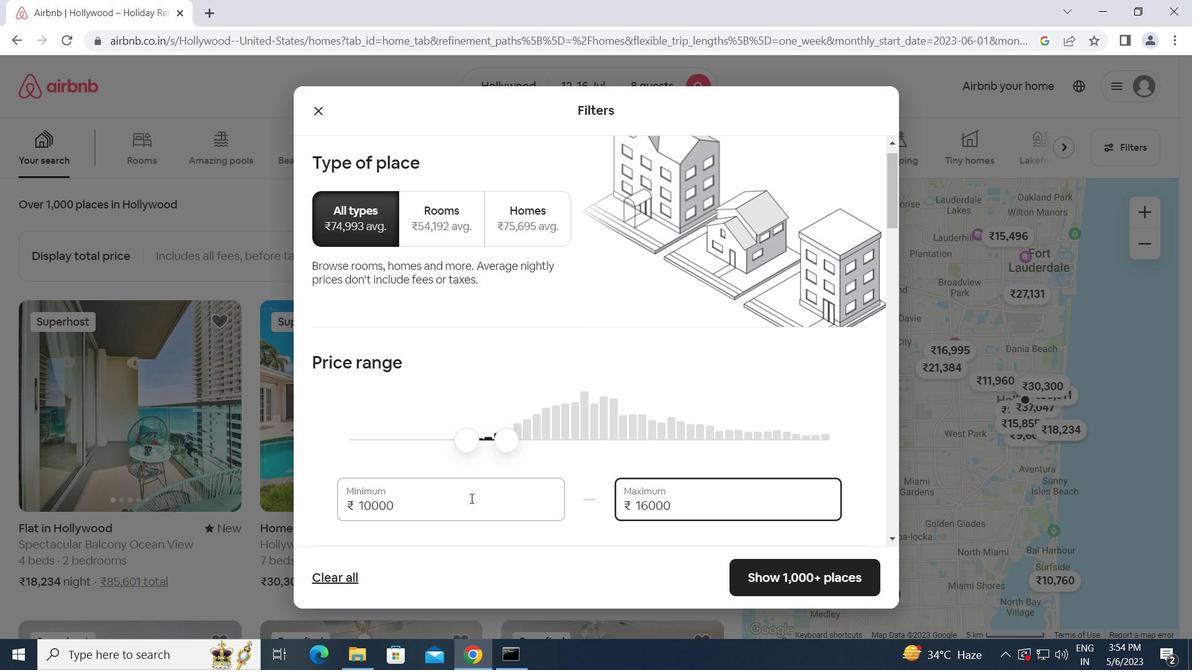 
Action: Mouse moved to (494, 493)
Screenshot: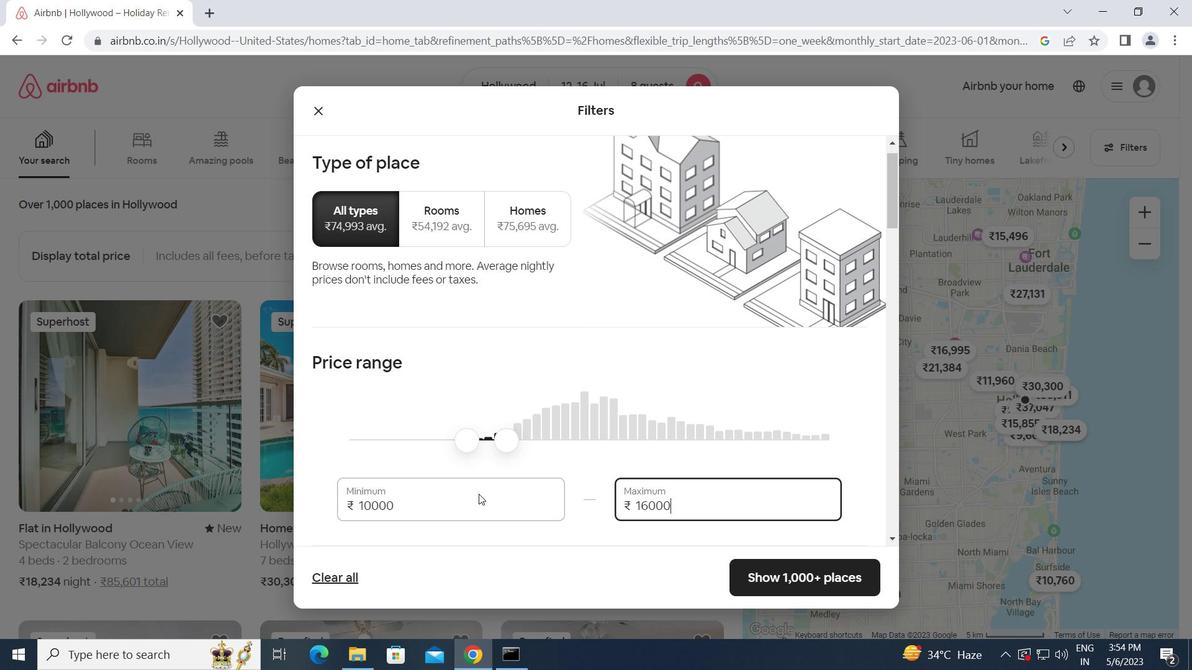 
Action: Mouse scrolled (494, 493) with delta (0, 0)
Screenshot: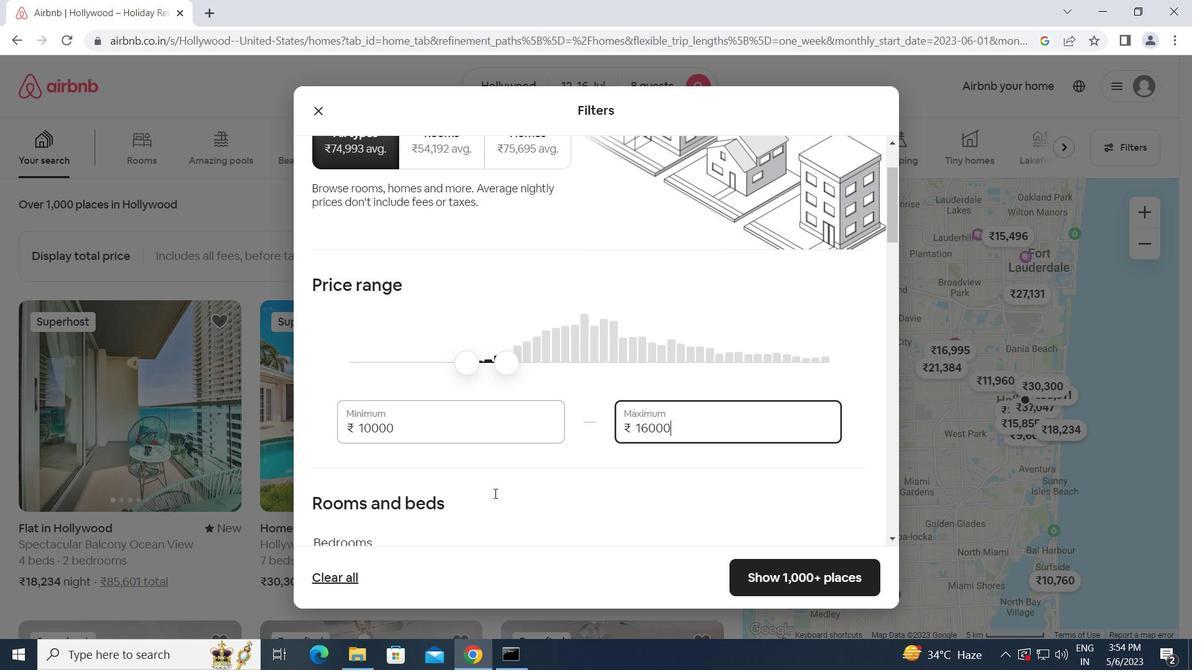 
Action: Mouse scrolled (494, 493) with delta (0, 0)
Screenshot: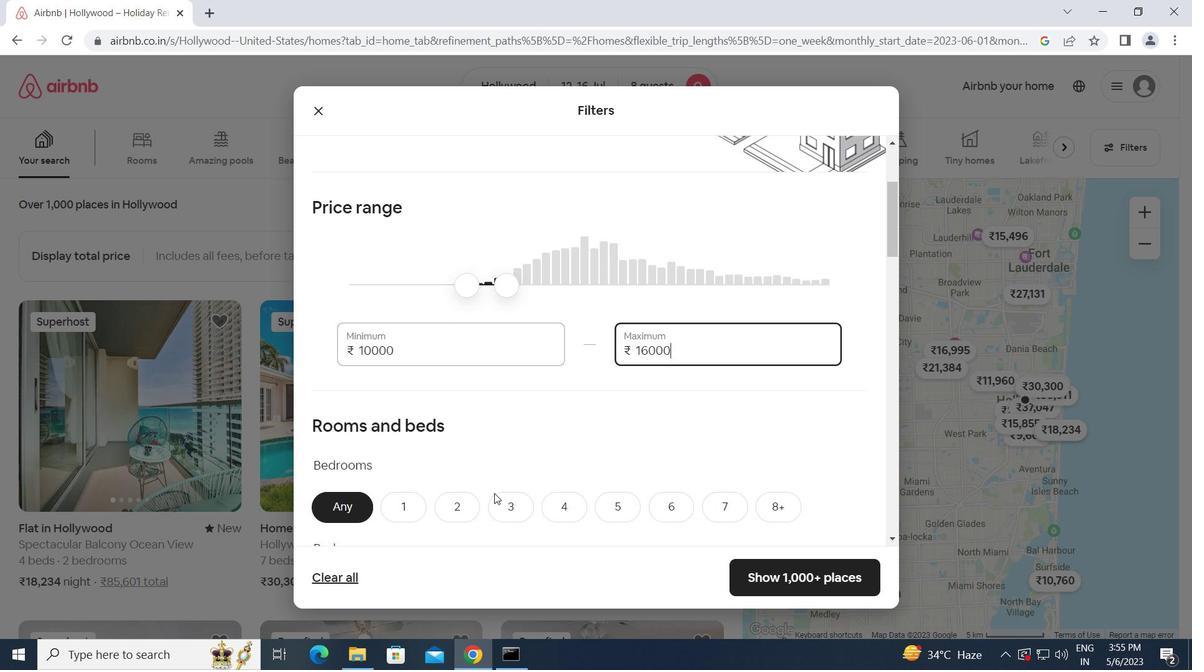 
Action: Mouse scrolled (494, 493) with delta (0, 0)
Screenshot: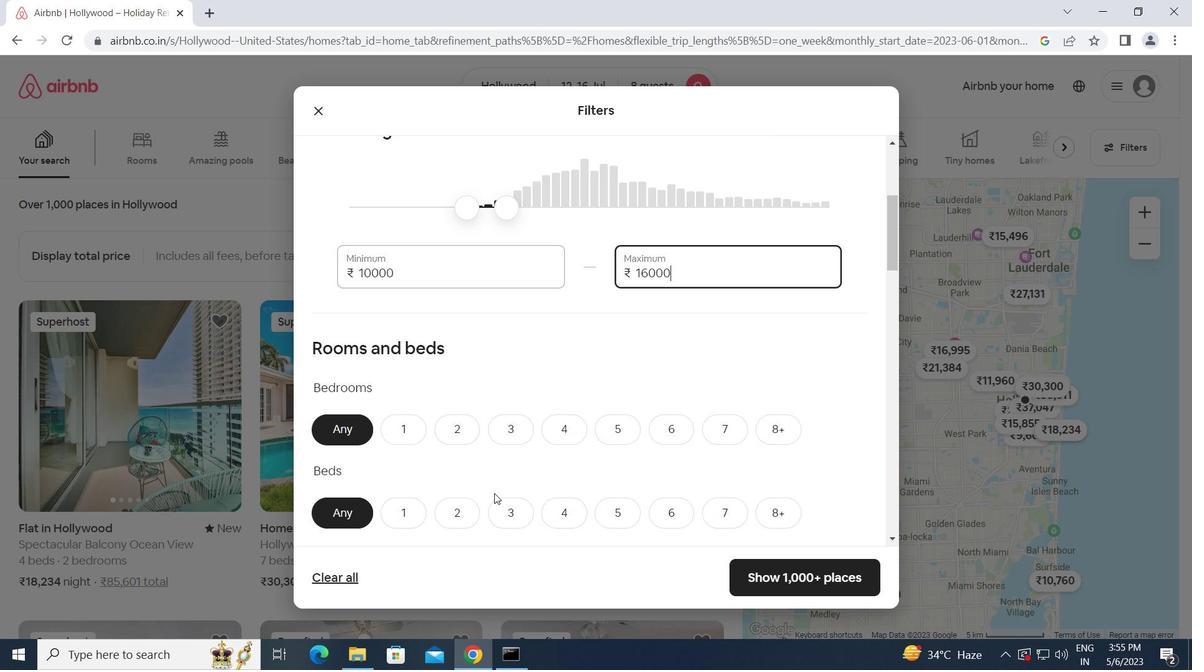 
Action: Mouse moved to (771, 346)
Screenshot: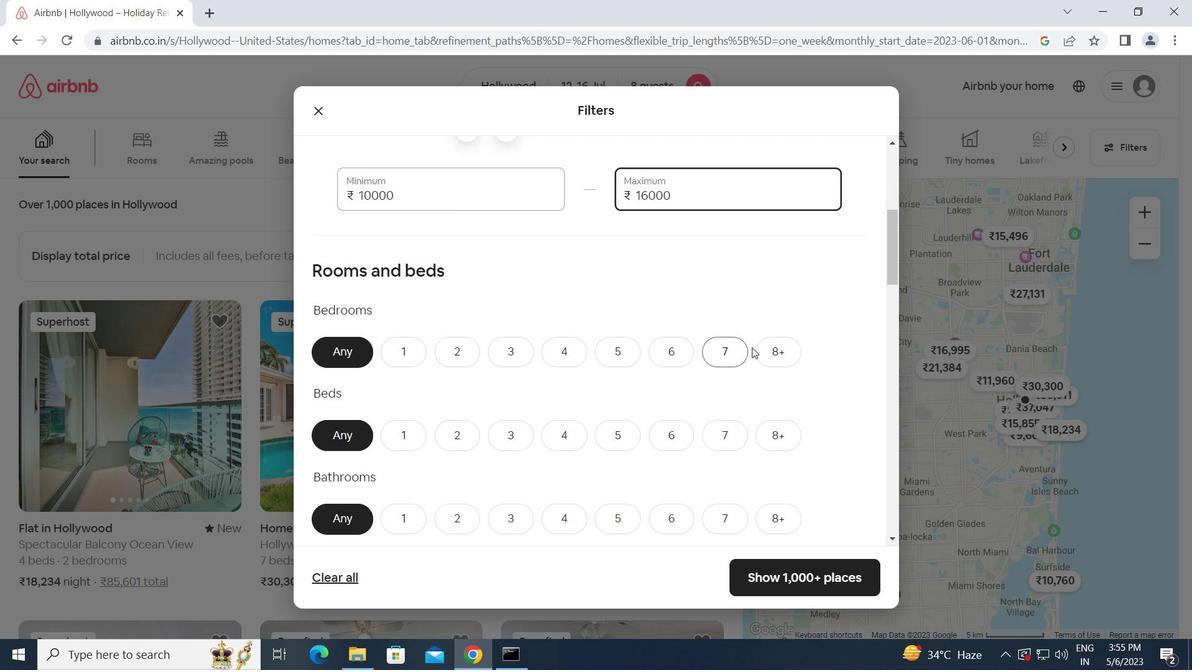 
Action: Mouse pressed left at (771, 346)
Screenshot: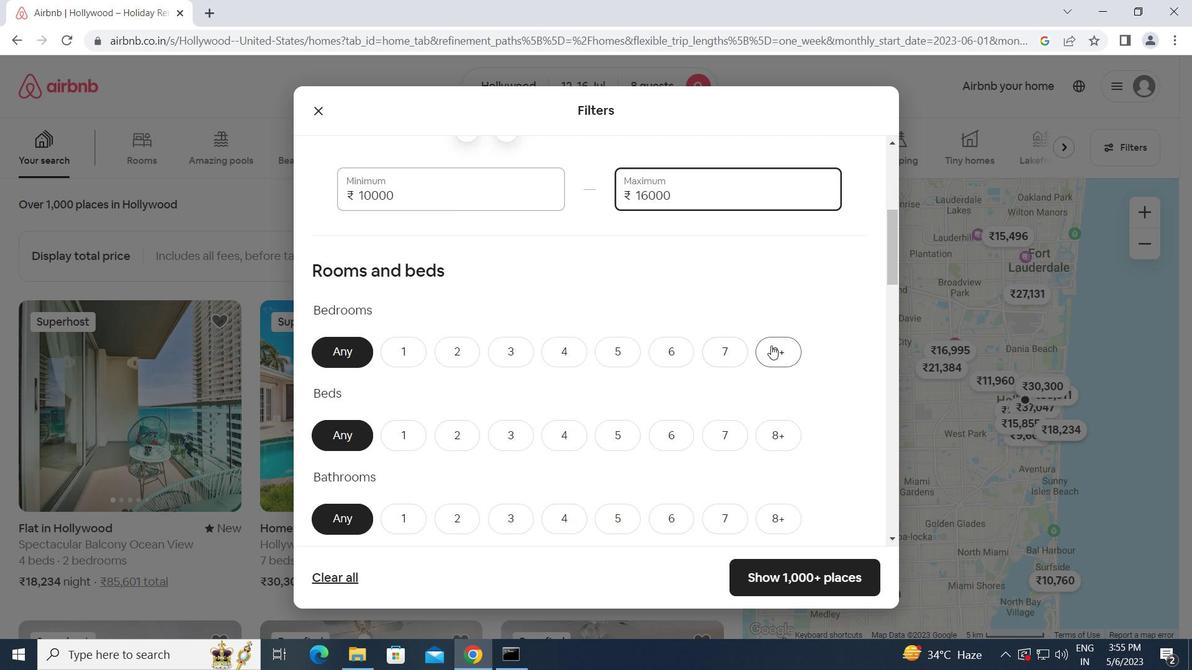 
Action: Mouse moved to (762, 393)
Screenshot: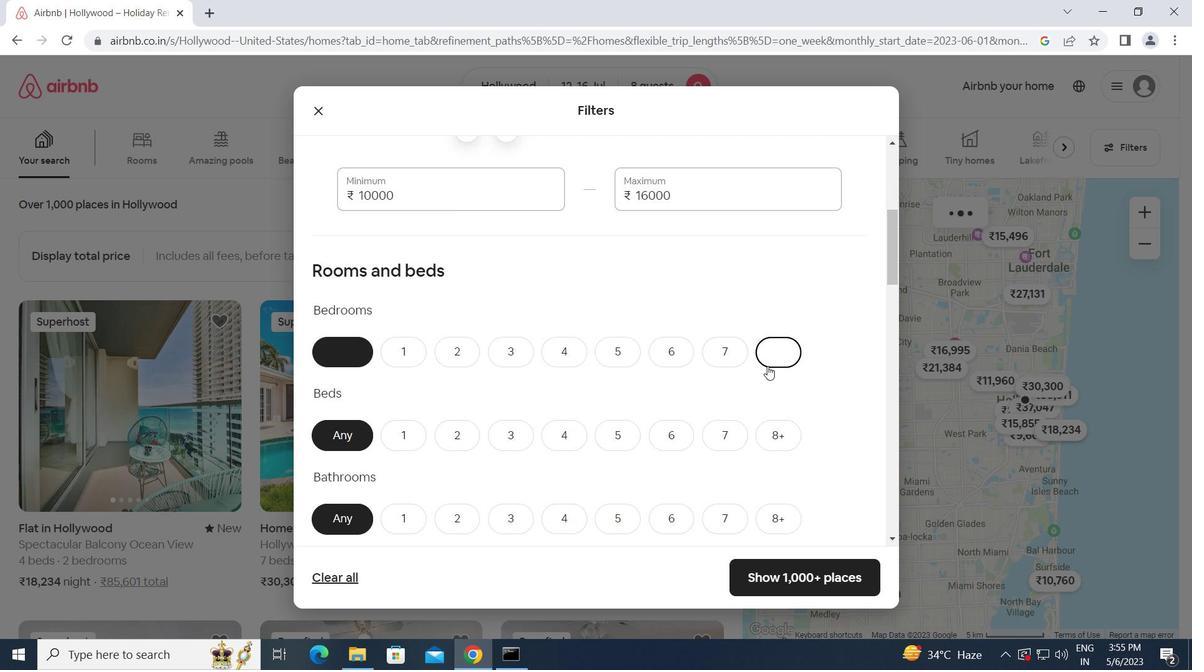 
Action: Mouse scrolled (762, 392) with delta (0, 0)
Screenshot: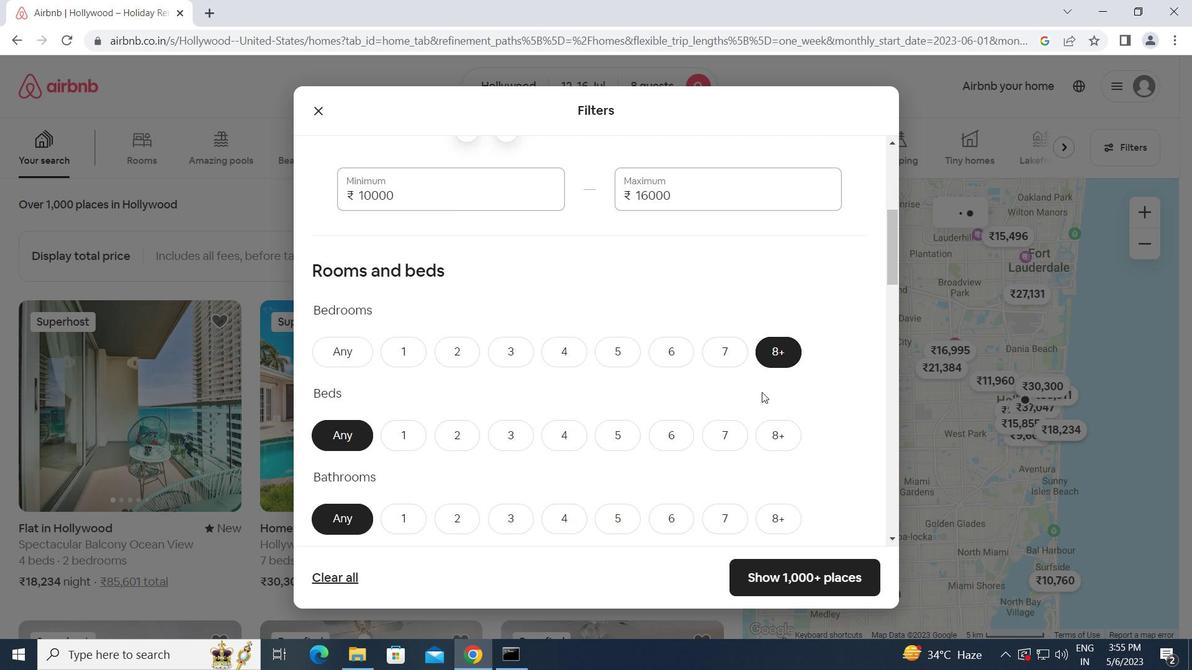 
Action: Mouse moved to (783, 361)
Screenshot: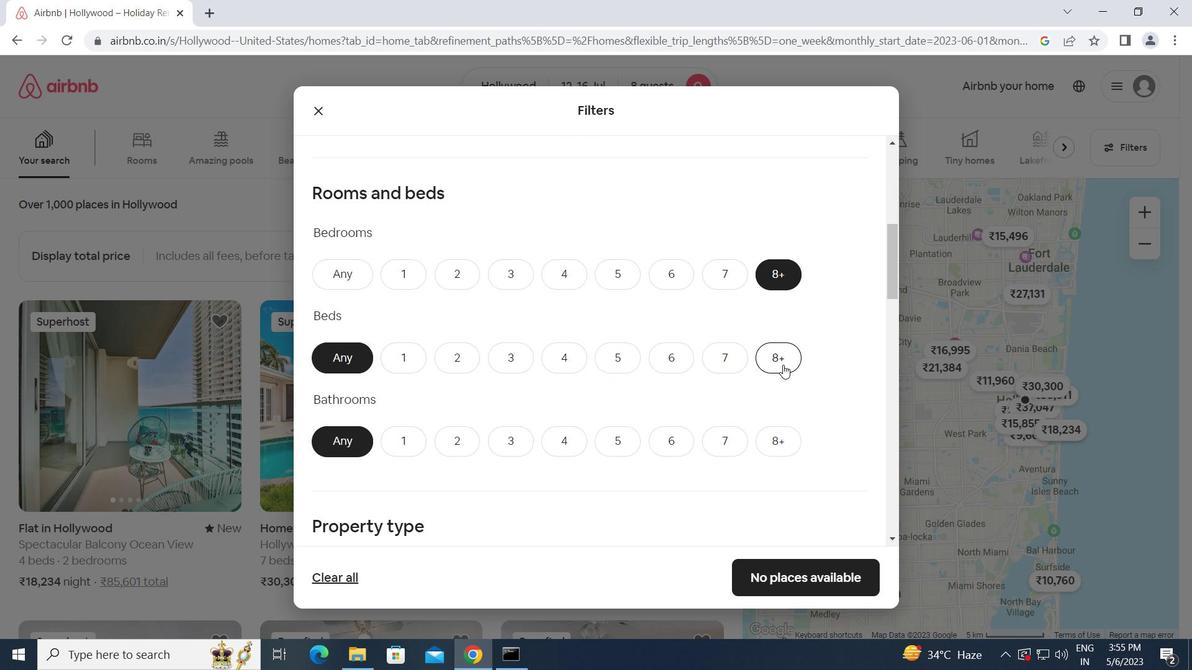 
Action: Mouse pressed left at (783, 361)
Screenshot: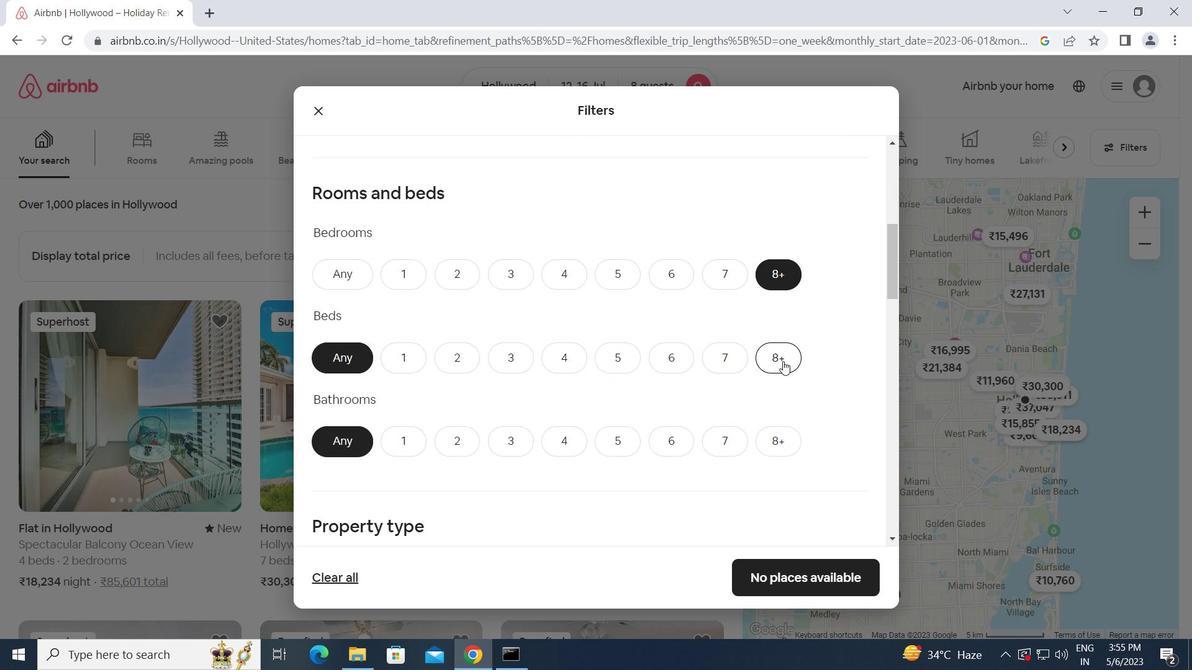 
Action: Mouse moved to (775, 445)
Screenshot: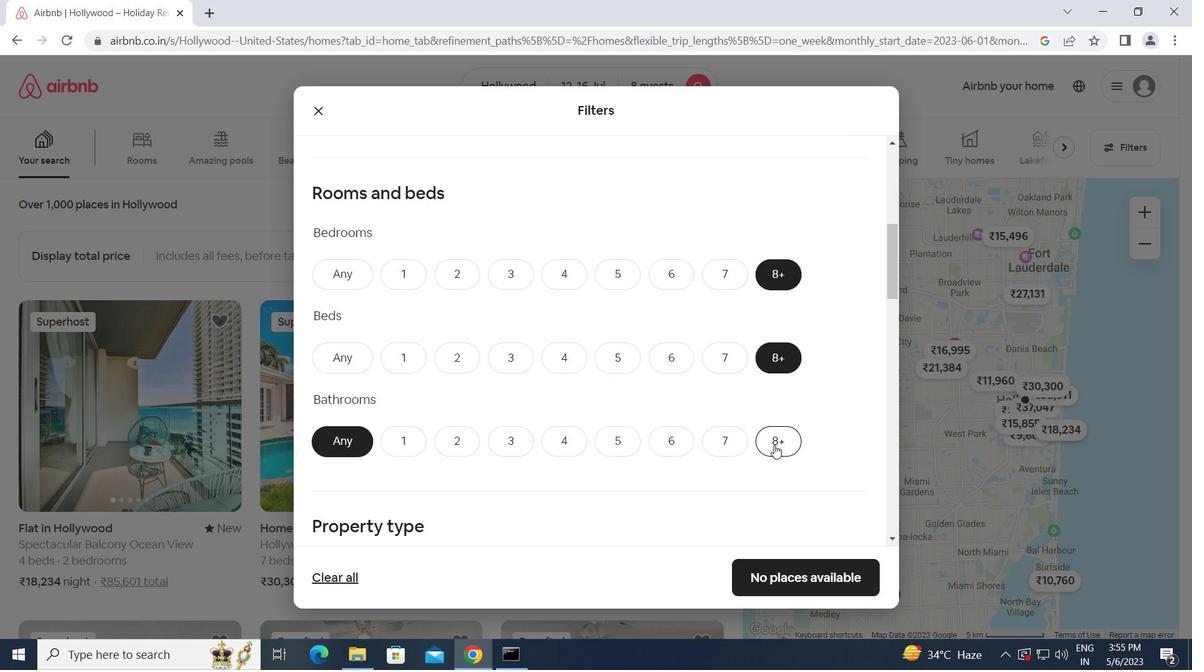 
Action: Mouse pressed left at (775, 445)
Screenshot: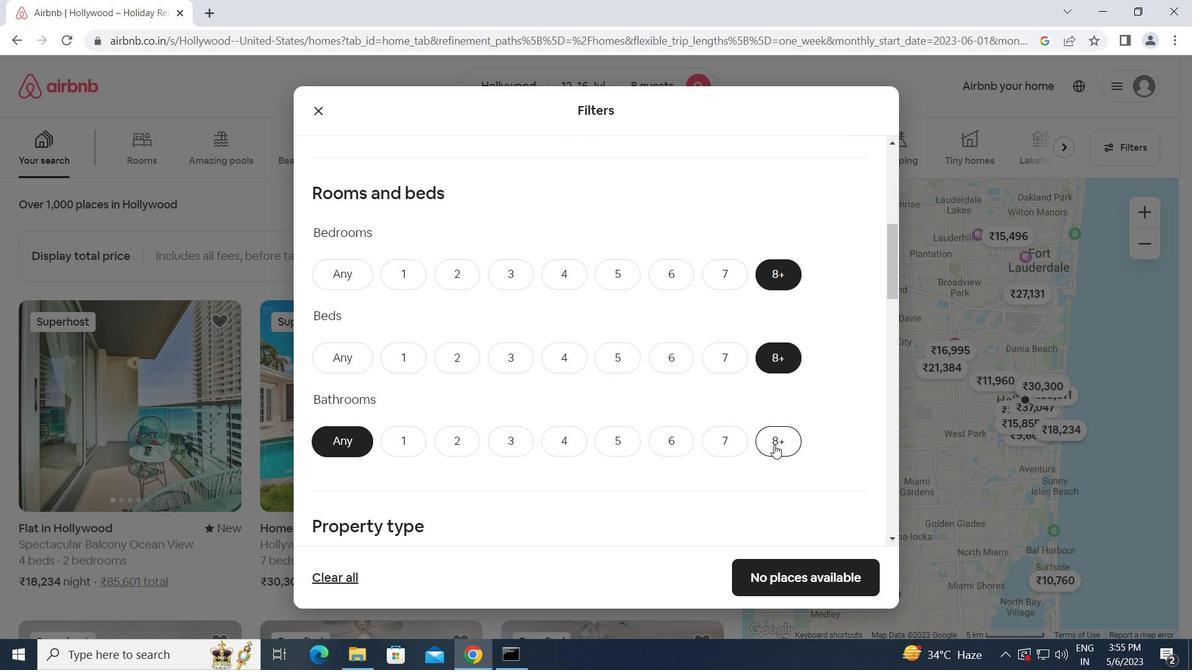 
Action: Mouse moved to (650, 499)
Screenshot: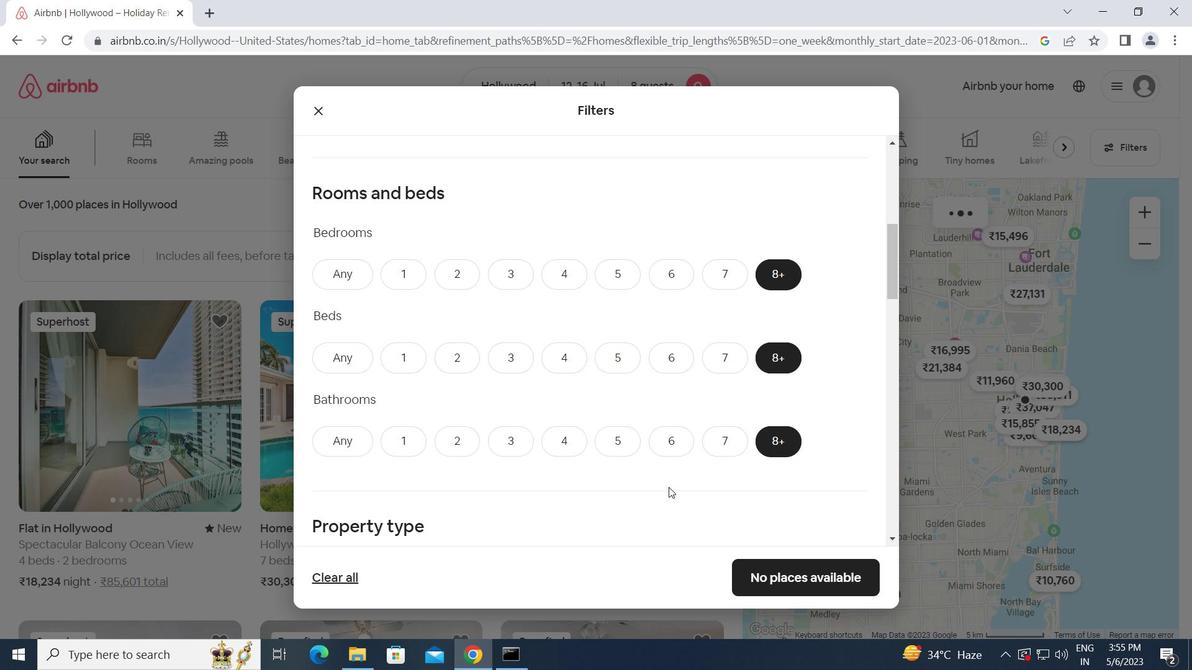 
Action: Mouse scrolled (650, 498) with delta (0, 0)
Screenshot: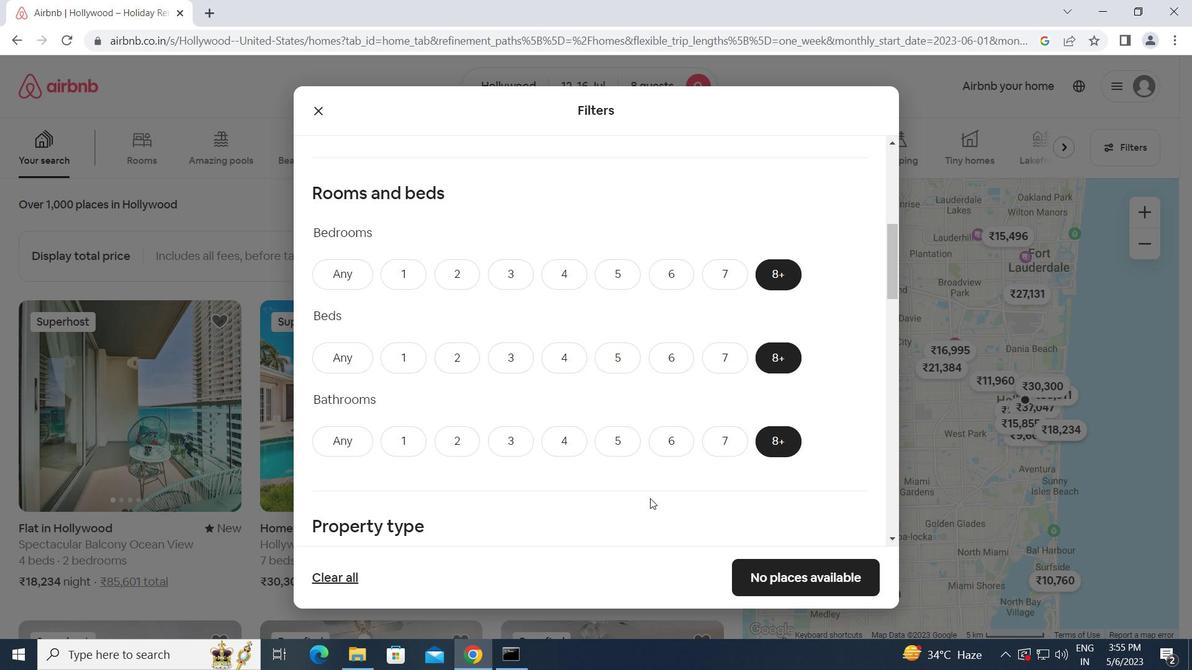 
Action: Mouse scrolled (650, 498) with delta (0, 0)
Screenshot: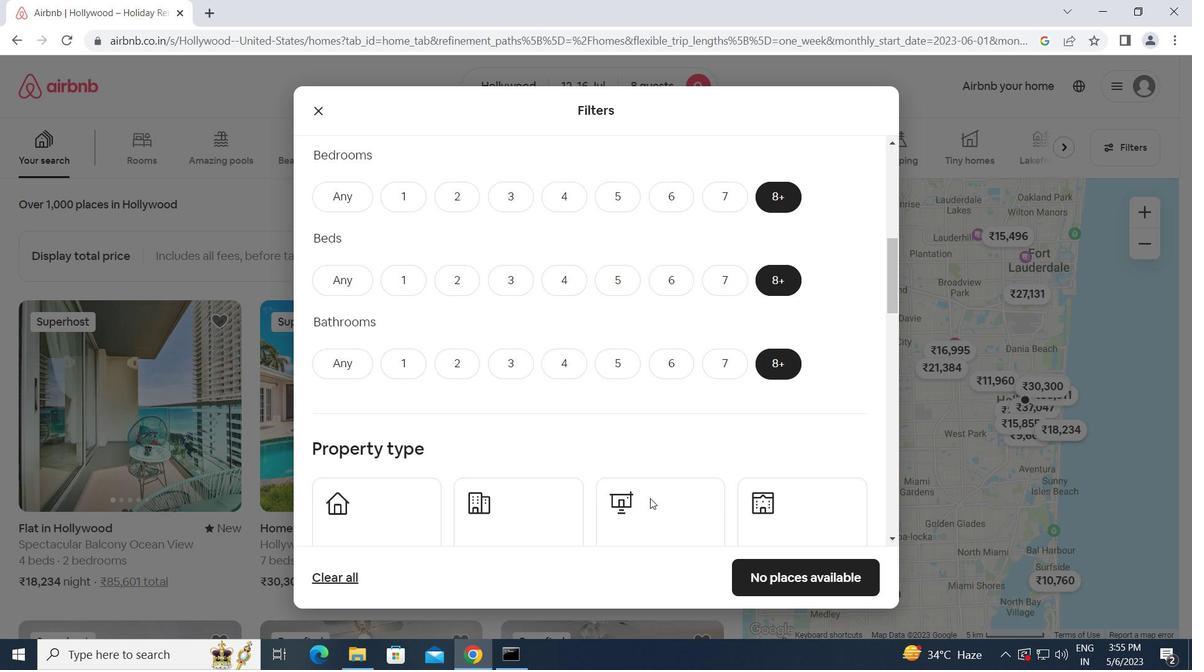
Action: Mouse moved to (391, 470)
Screenshot: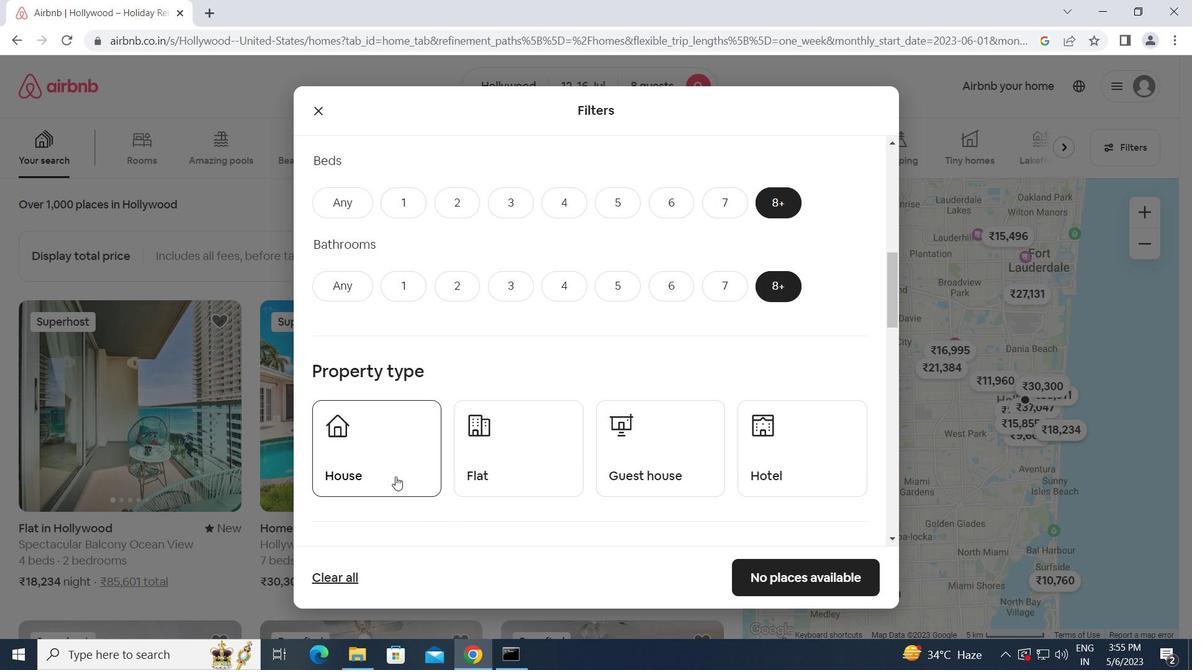 
Action: Mouse pressed left at (391, 470)
Screenshot: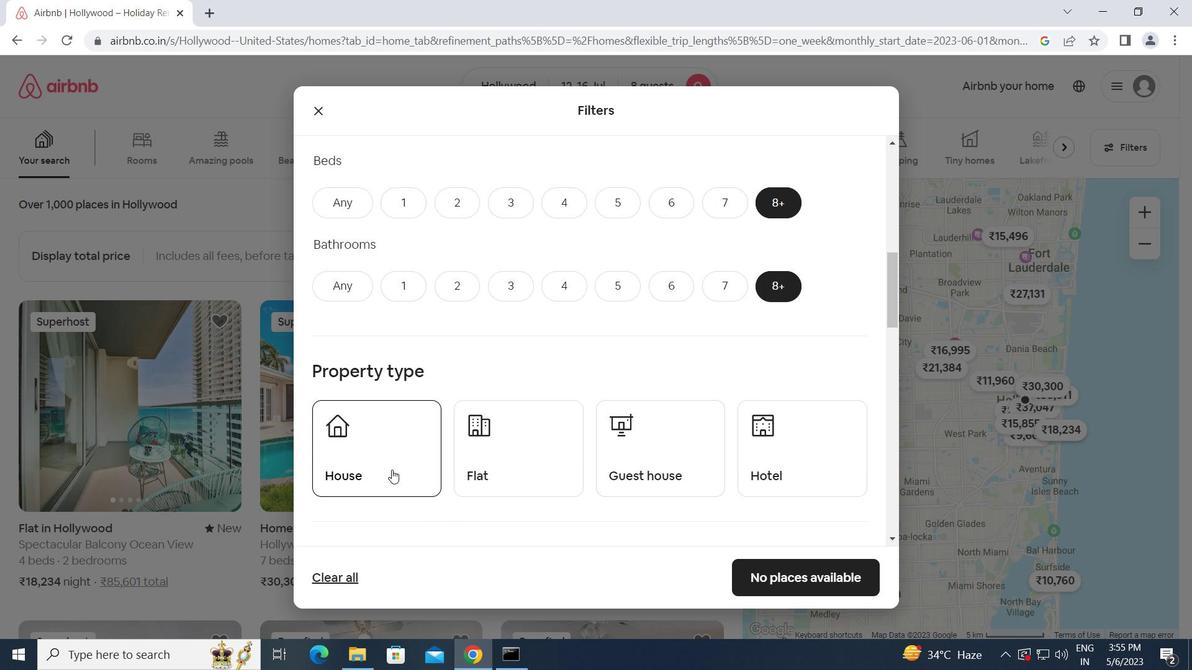 
Action: Mouse moved to (542, 462)
Screenshot: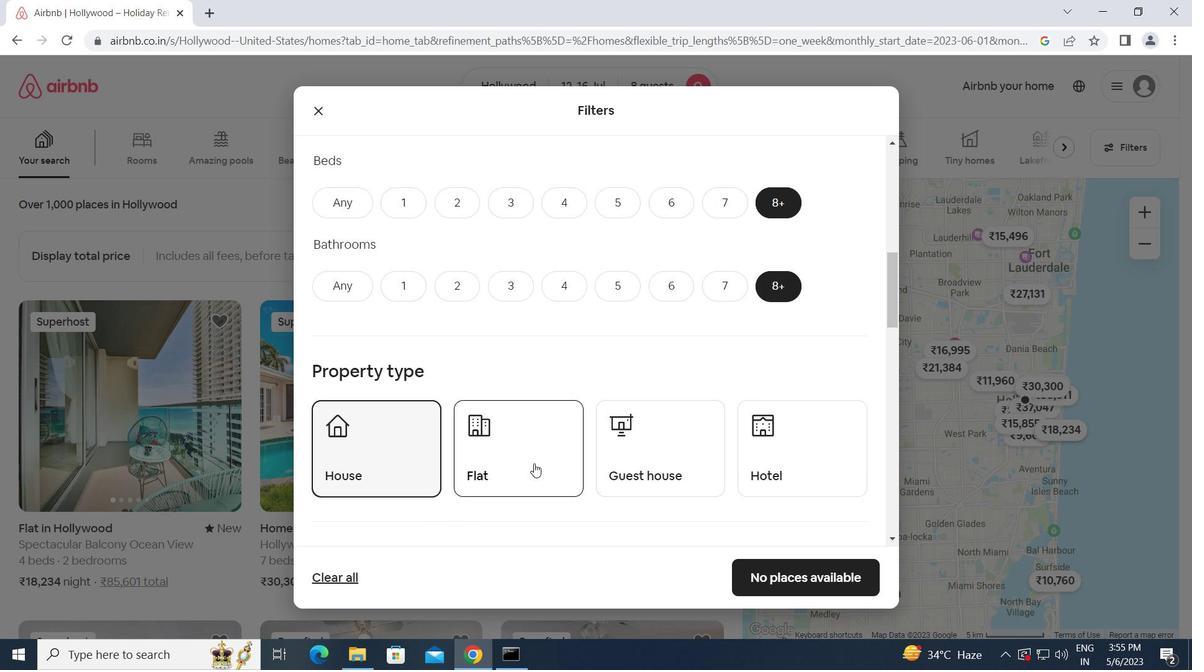 
Action: Mouse pressed left at (542, 462)
Screenshot: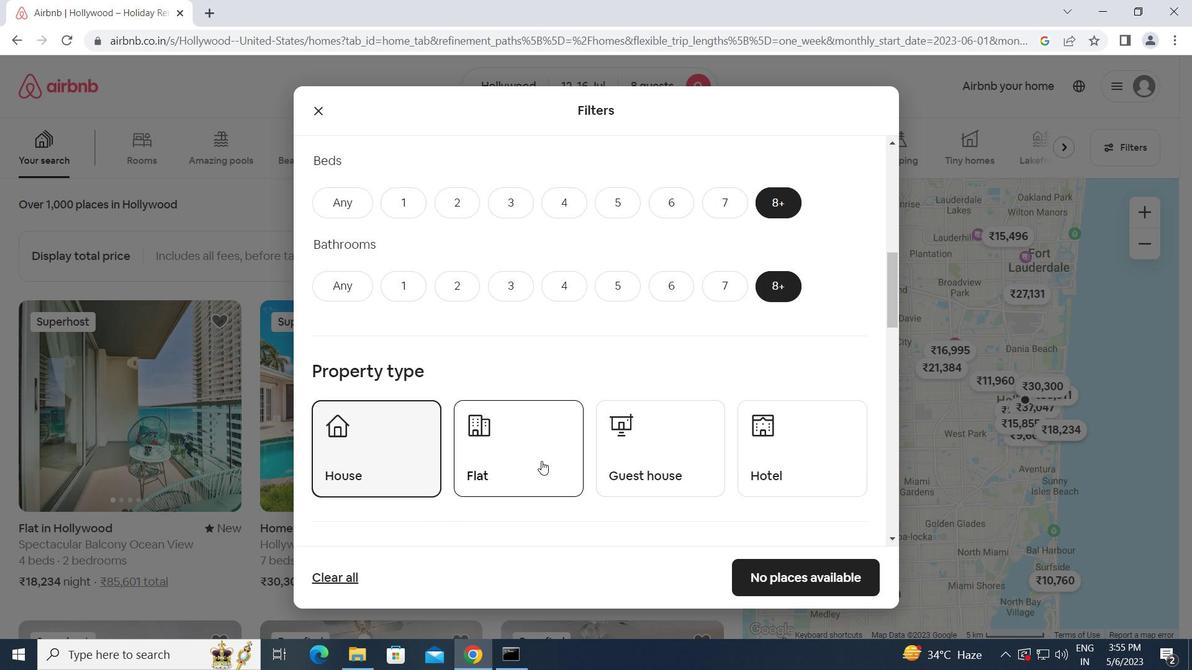 
Action: Mouse moved to (645, 462)
Screenshot: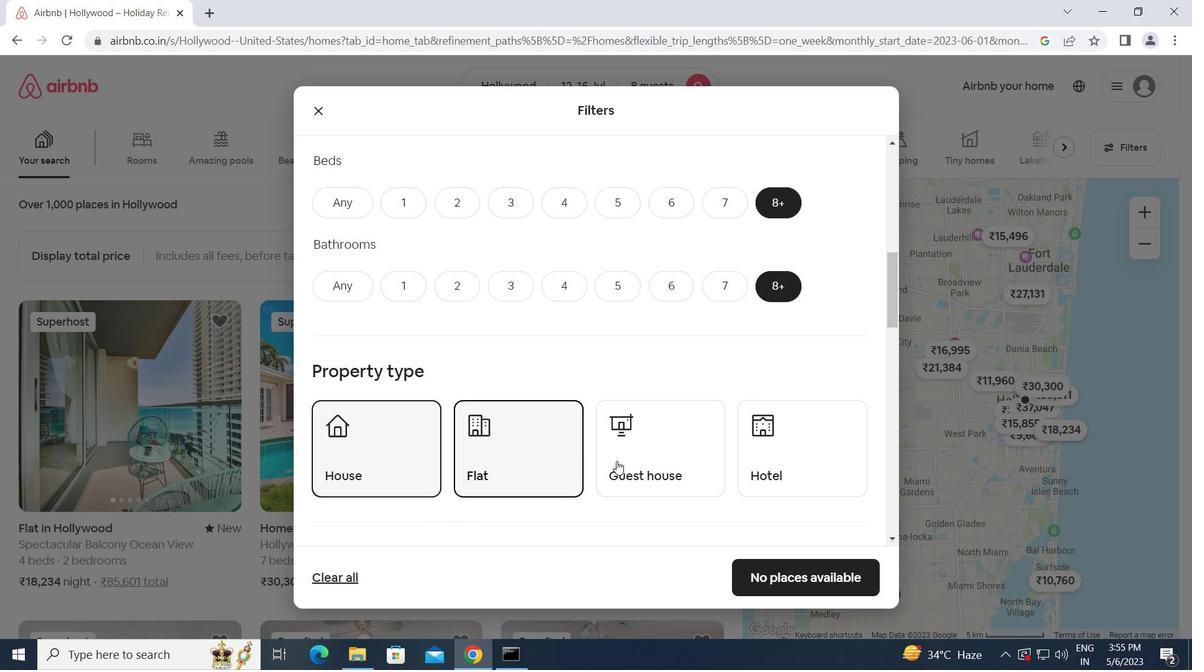 
Action: Mouse pressed left at (645, 462)
Screenshot: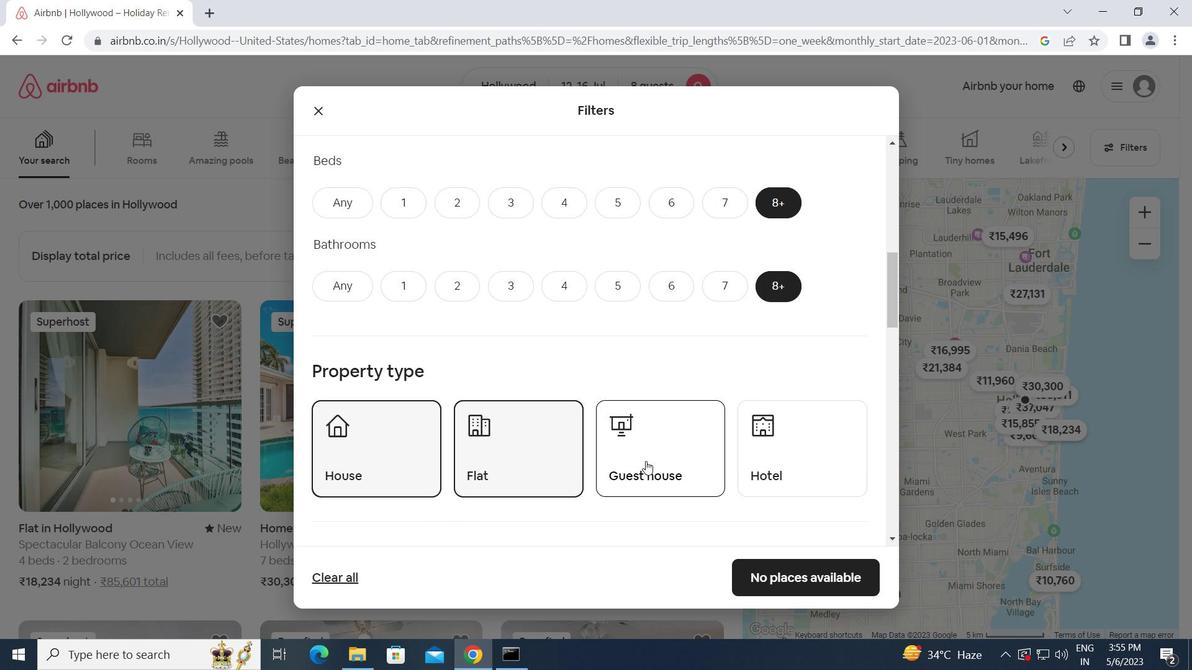 
Action: Mouse moved to (524, 540)
Screenshot: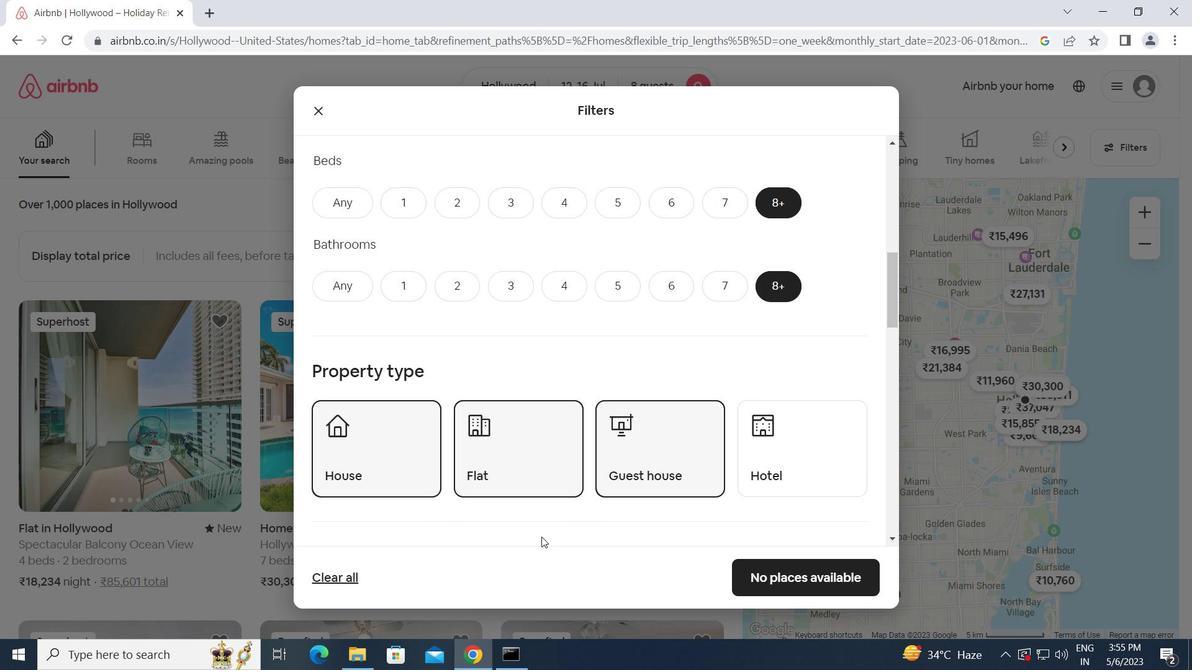 
Action: Mouse scrolled (524, 539) with delta (0, 0)
Screenshot: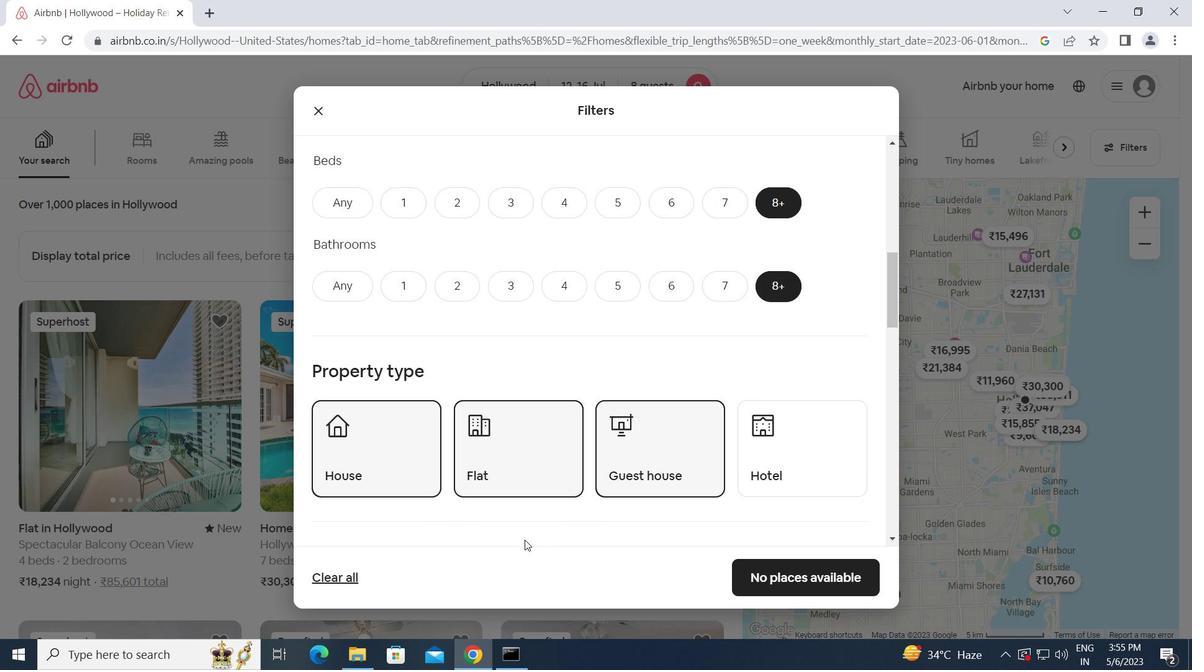 
Action: Mouse moved to (528, 523)
Screenshot: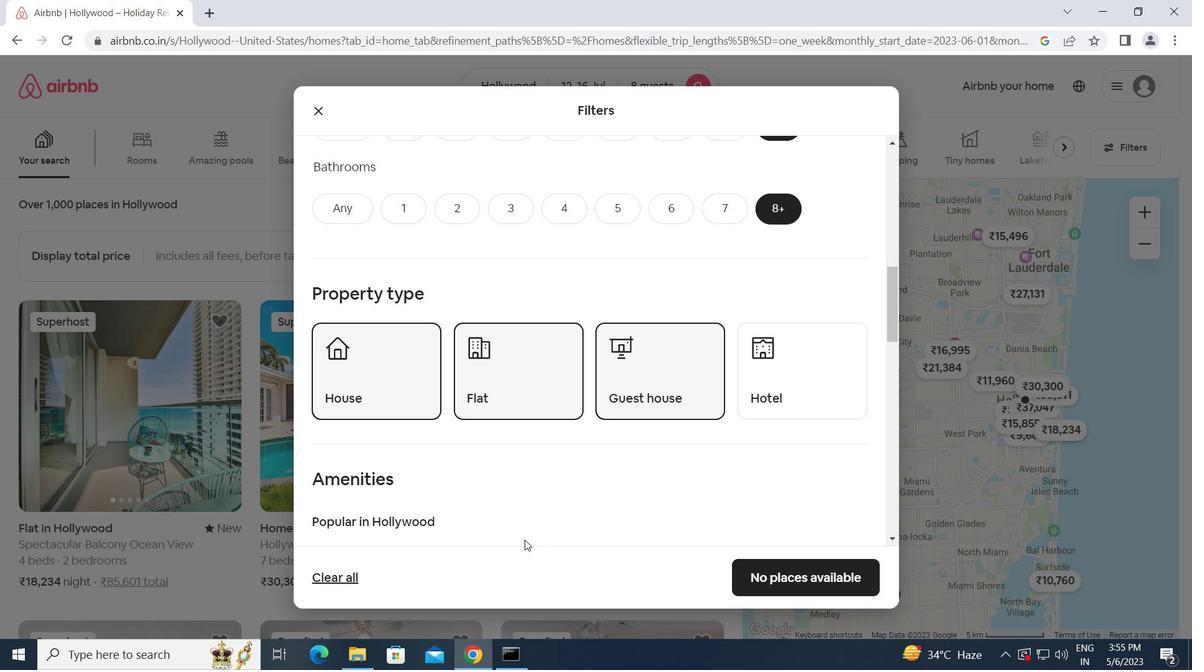 
Action: Mouse scrolled (528, 522) with delta (0, 0)
Screenshot: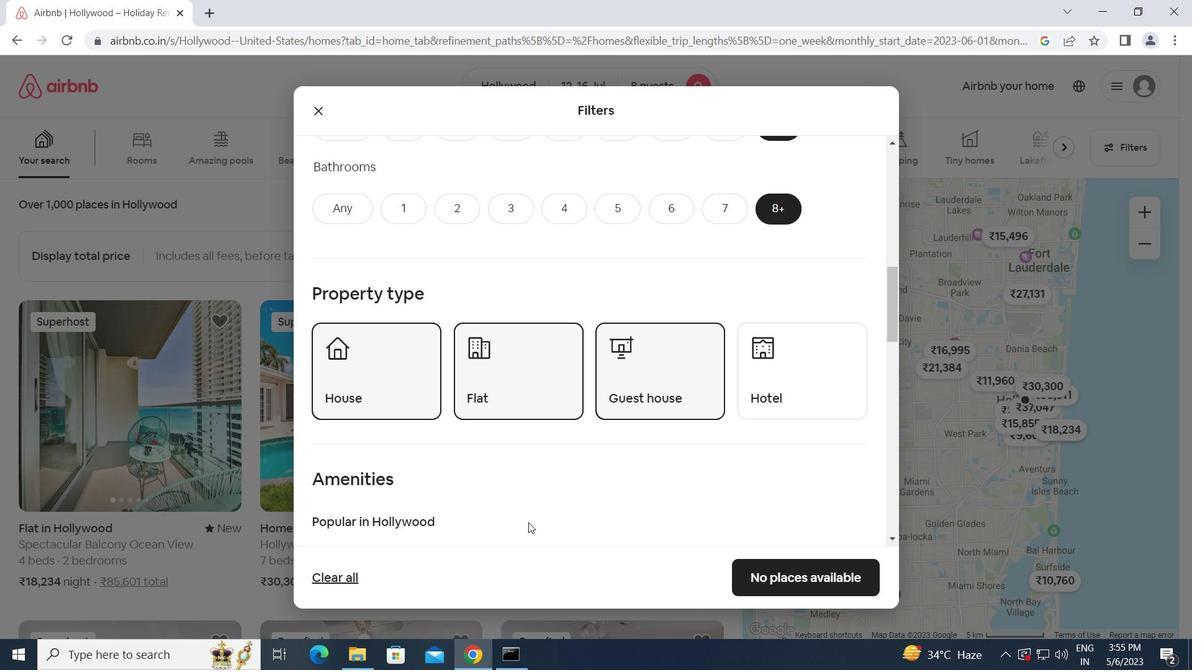 
Action: Mouse scrolled (528, 522) with delta (0, 0)
Screenshot: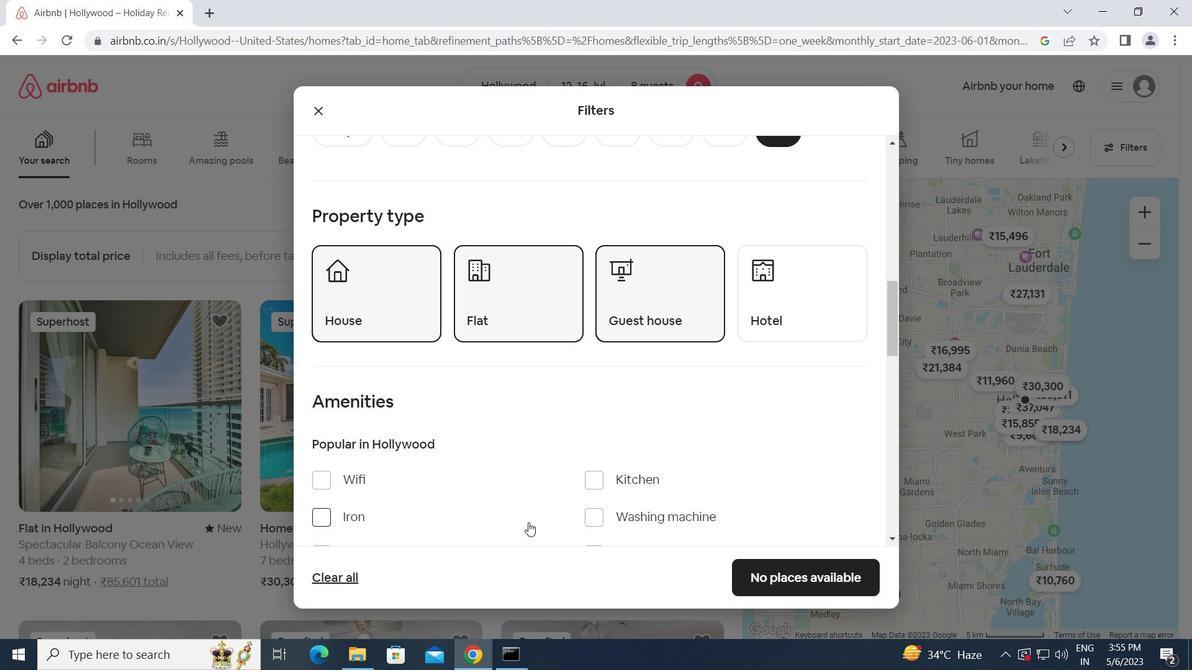 
Action: Mouse scrolled (528, 522) with delta (0, 0)
Screenshot: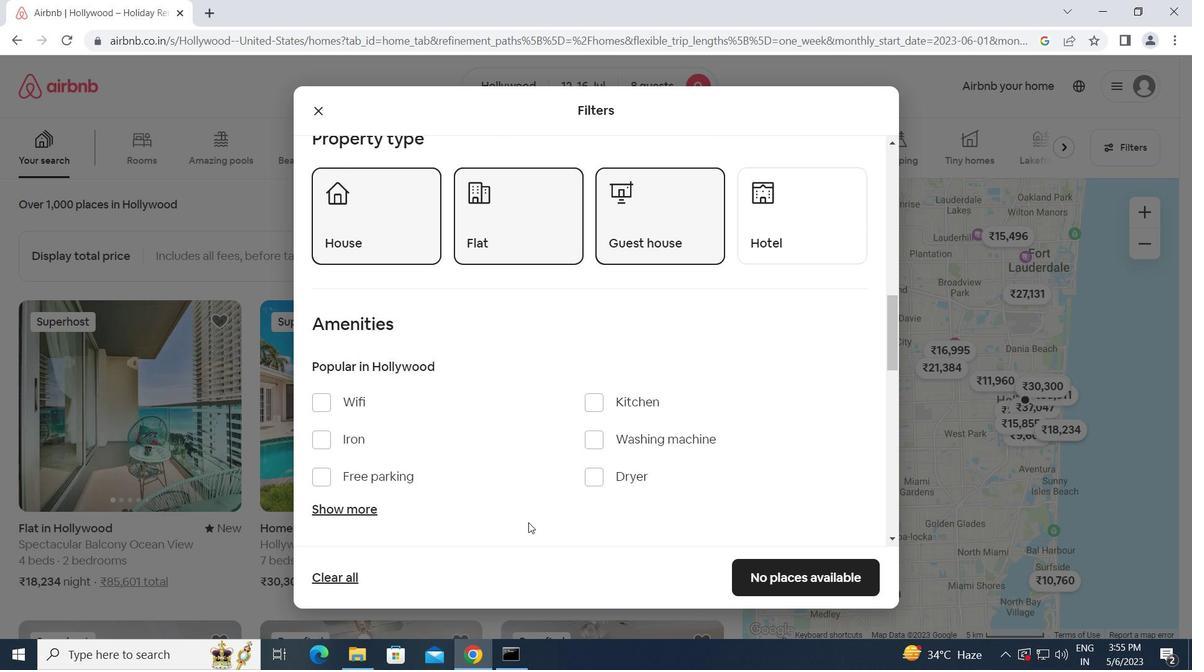 
Action: Mouse moved to (331, 431)
Screenshot: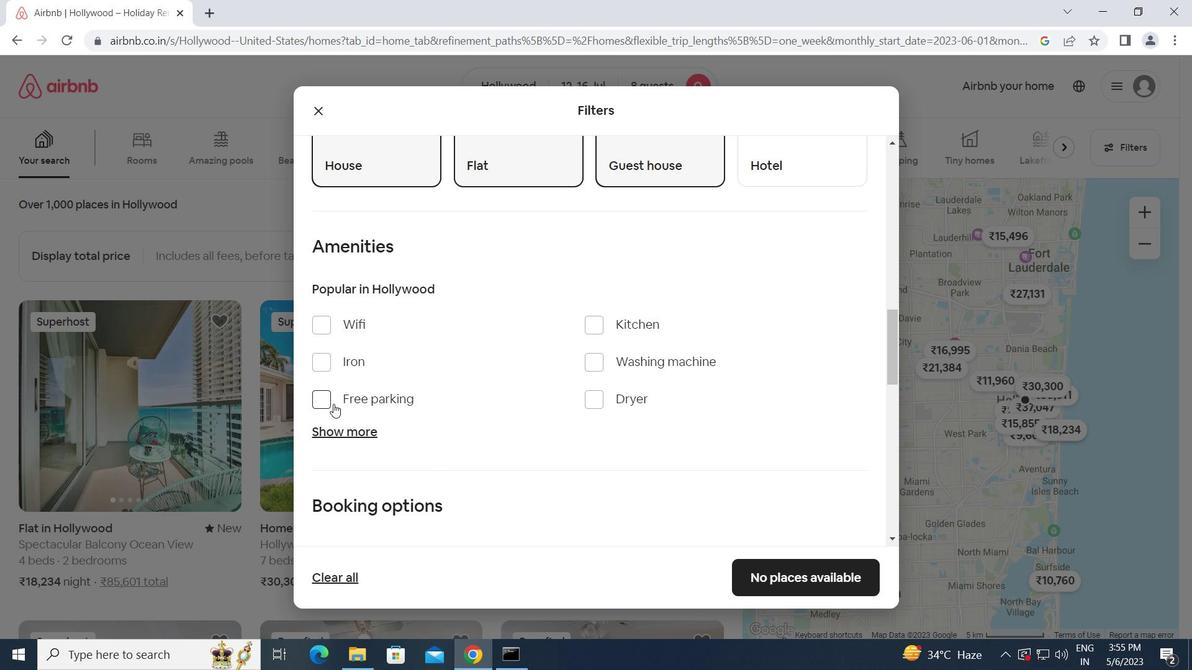 
Action: Mouse pressed left at (331, 431)
Screenshot: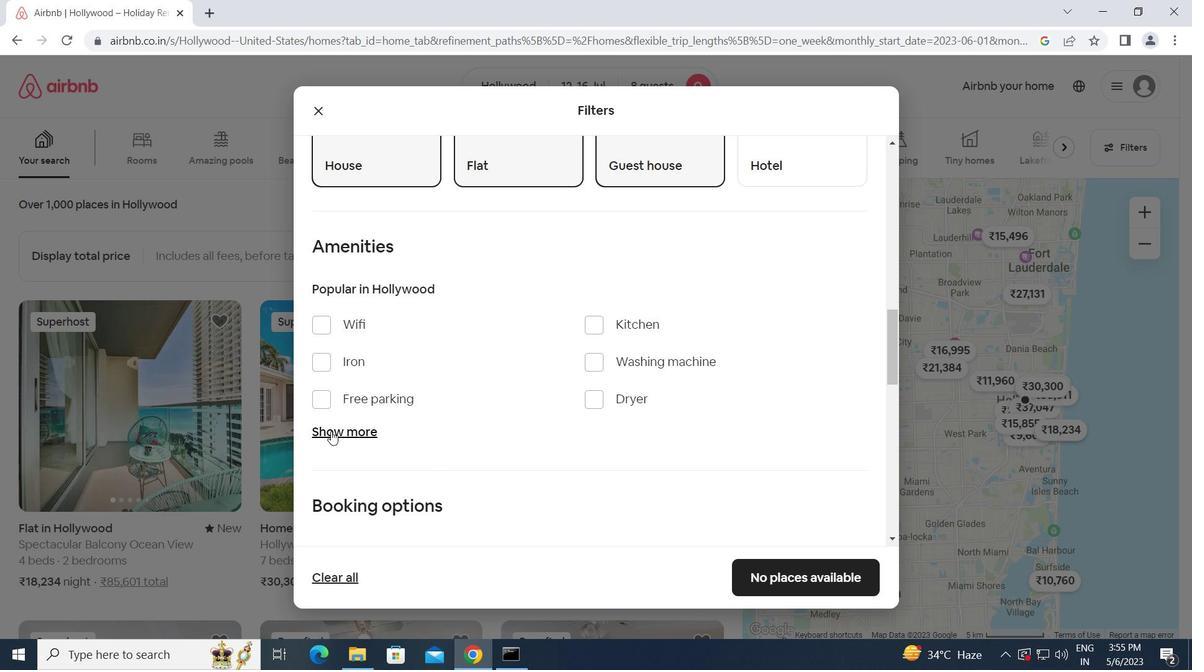 
Action: Mouse moved to (316, 321)
Screenshot: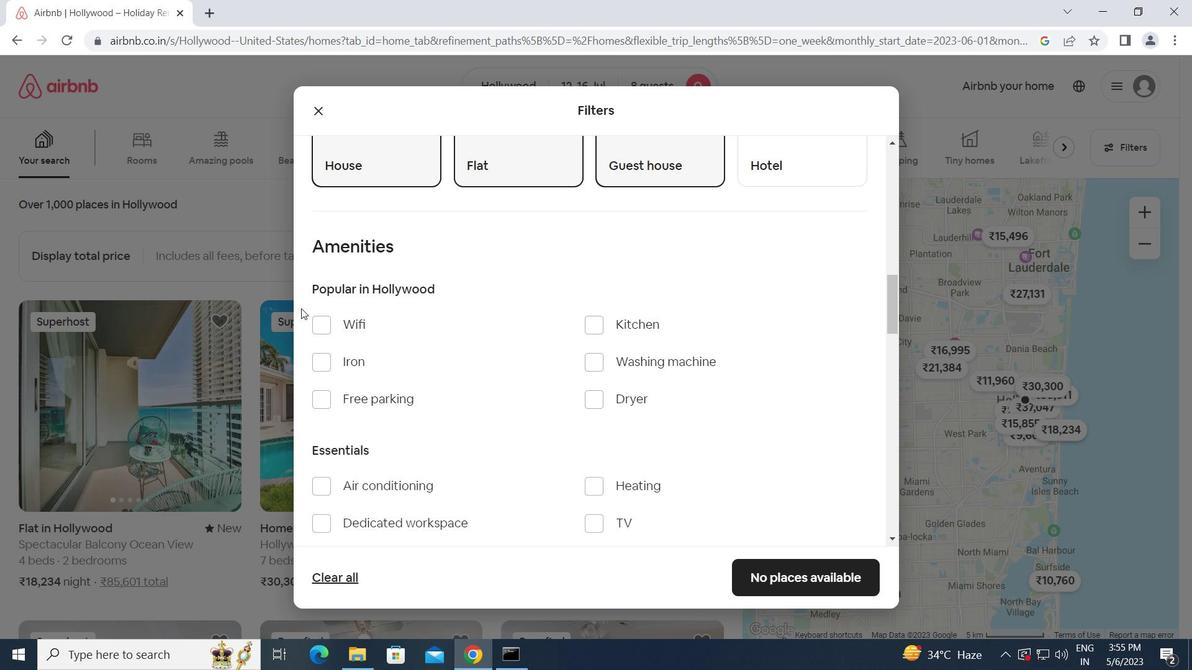 
Action: Mouse pressed left at (316, 321)
Screenshot: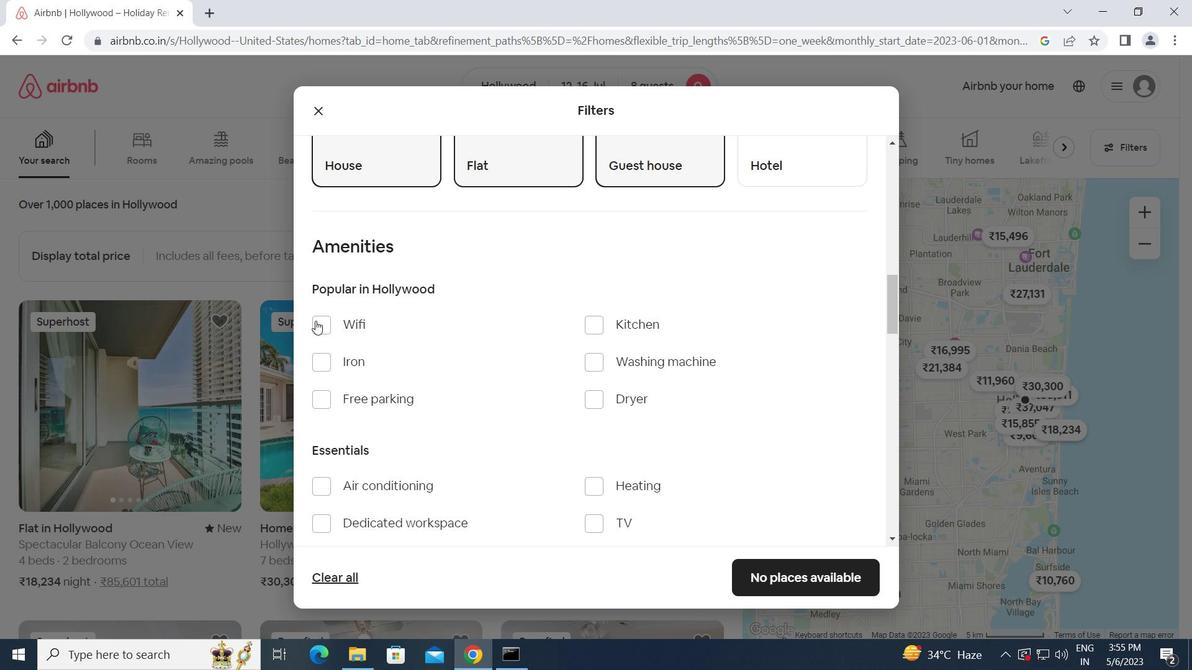 
Action: Mouse moved to (598, 516)
Screenshot: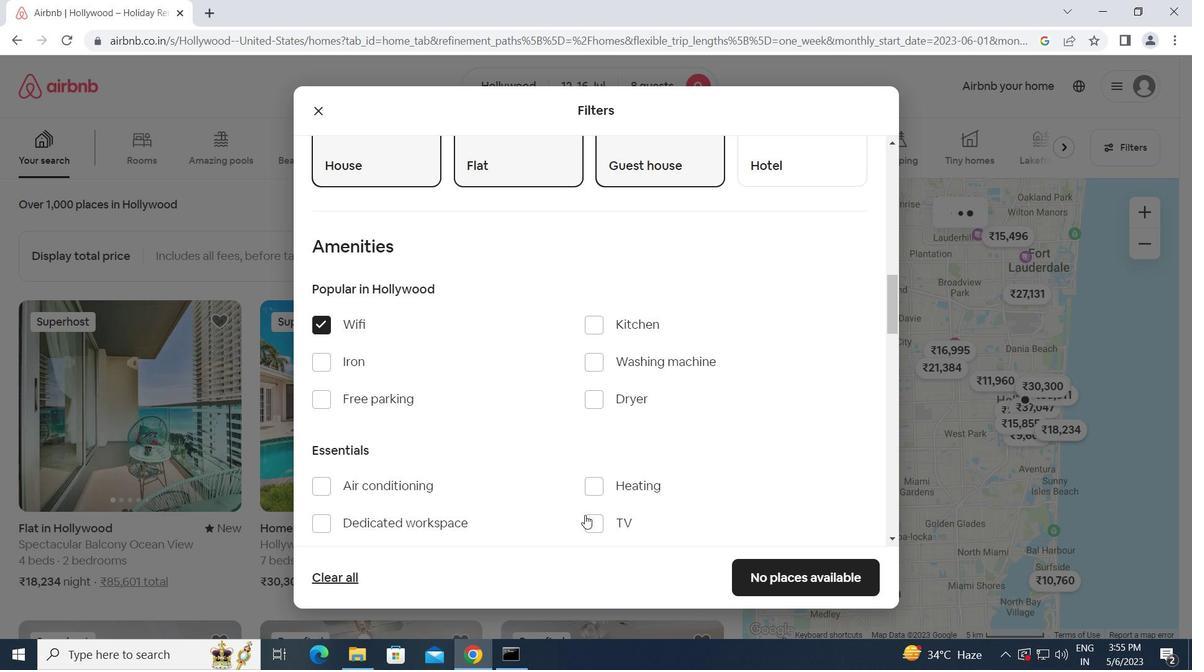 
Action: Mouse pressed left at (598, 516)
Screenshot: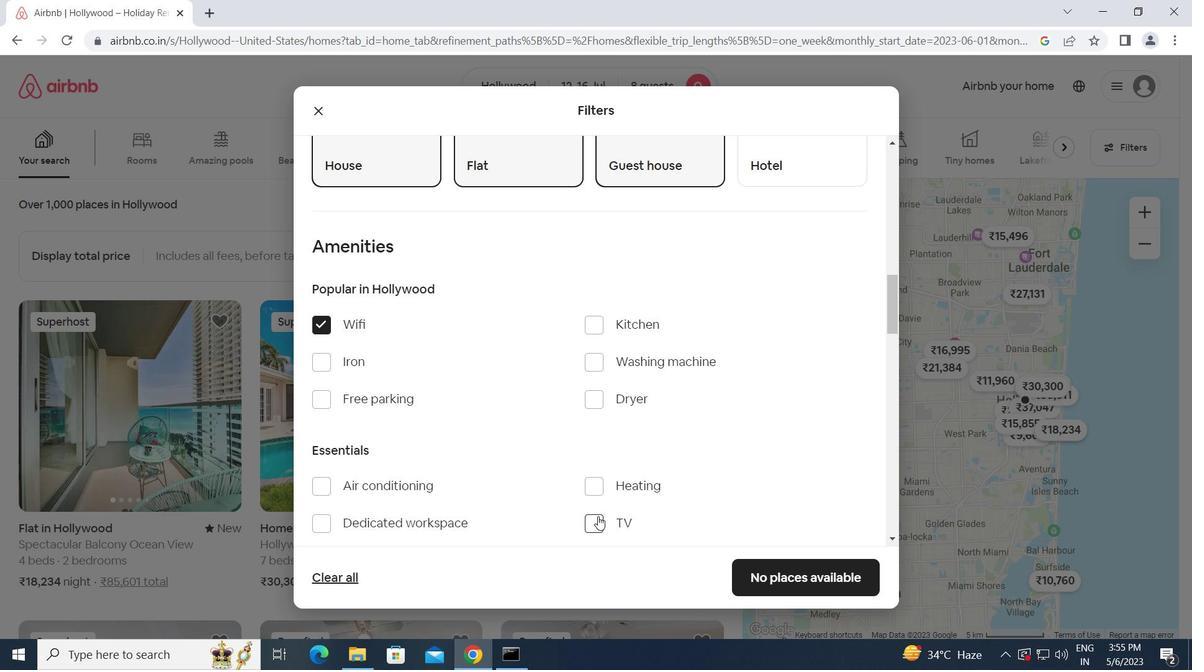 
Action: Mouse moved to (326, 399)
Screenshot: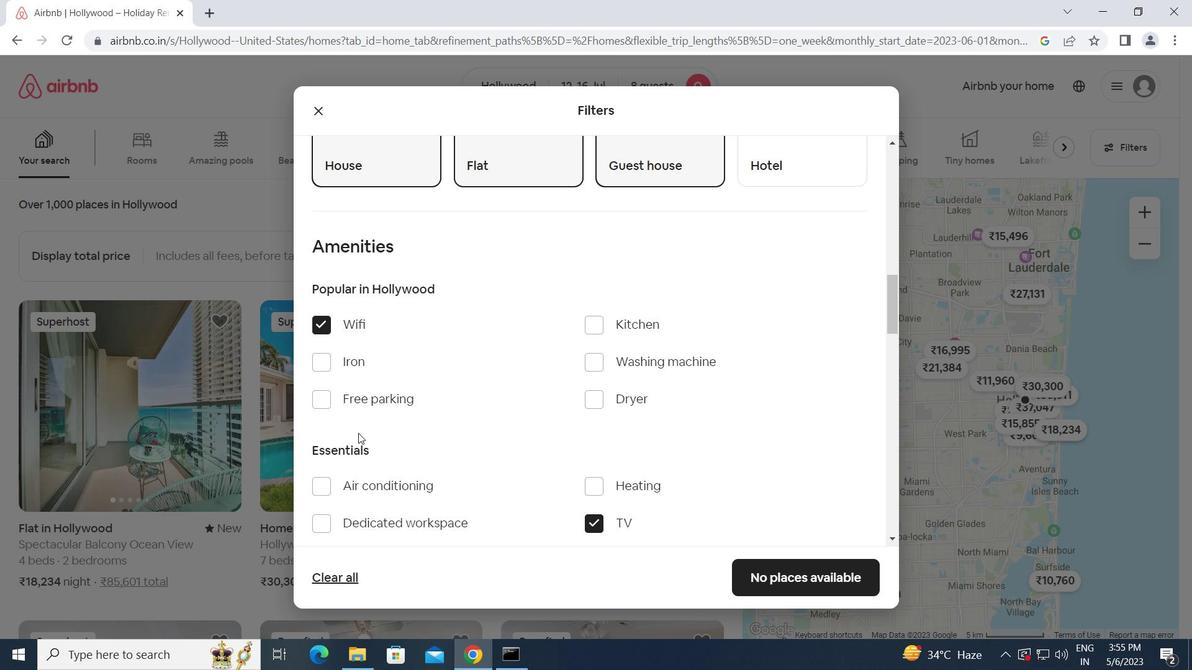 
Action: Mouse pressed left at (326, 399)
Screenshot: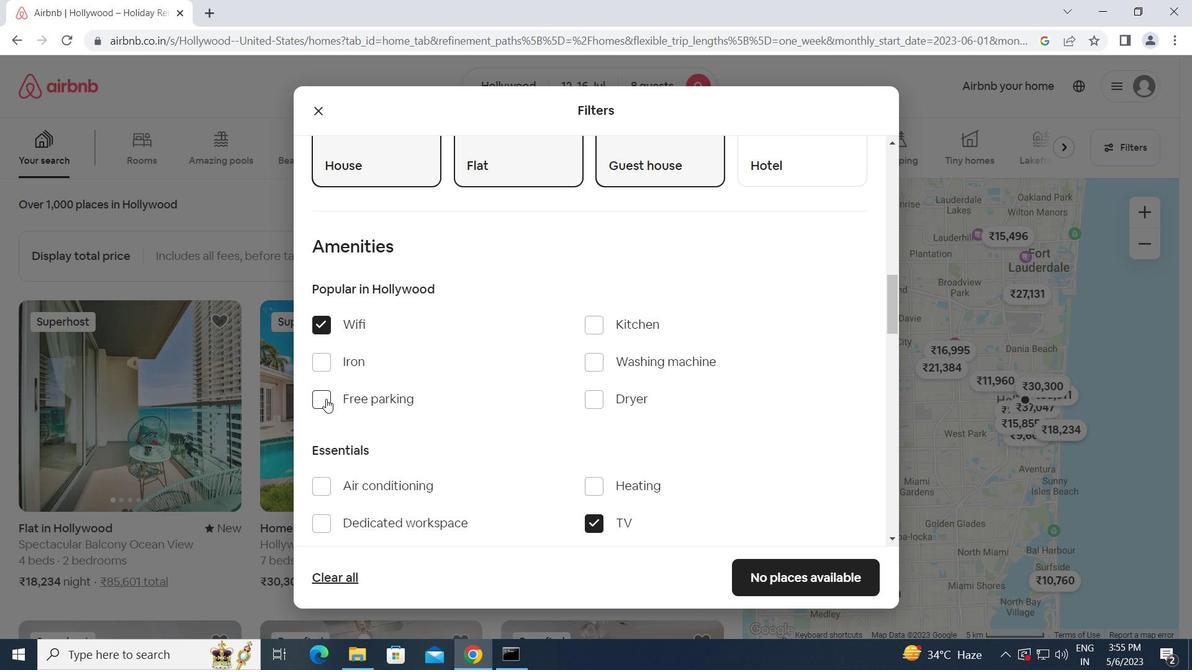
Action: Mouse moved to (435, 488)
Screenshot: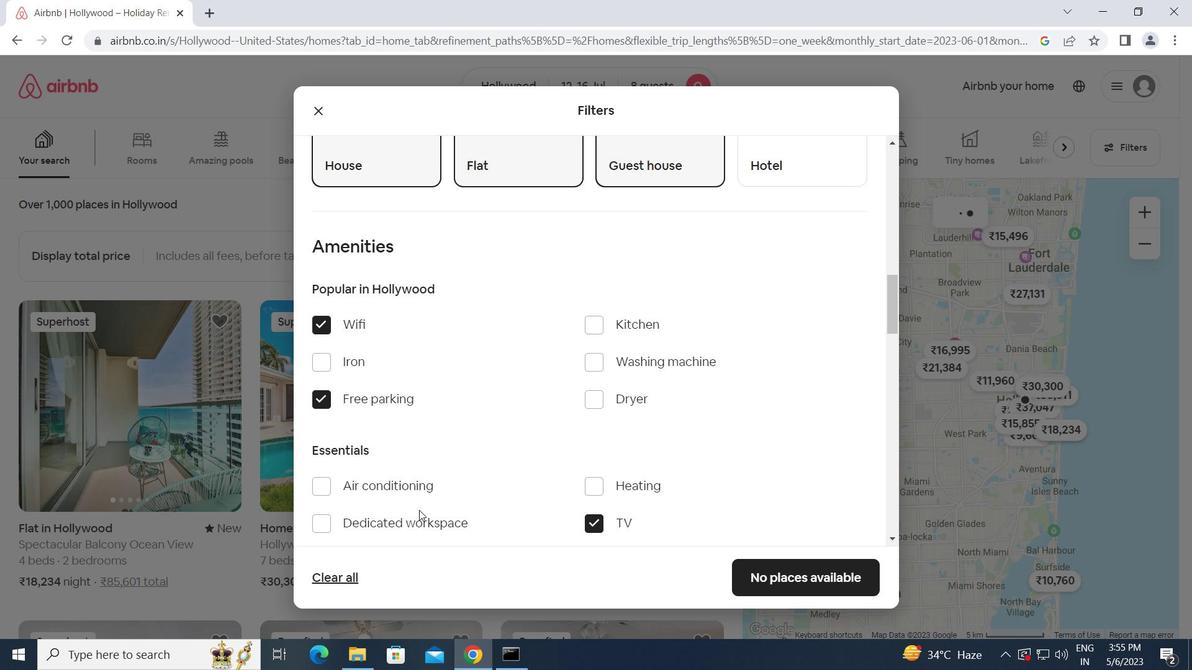 
Action: Mouse scrolled (435, 487) with delta (0, 0)
Screenshot: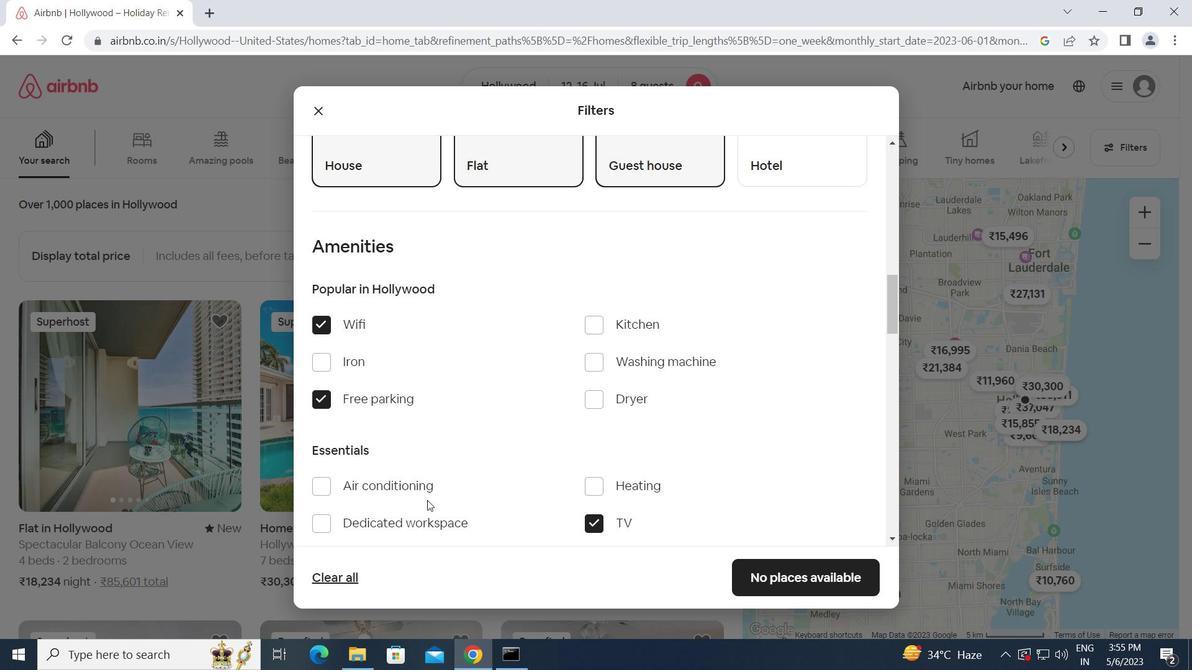 
Action: Mouse moved to (435, 487)
Screenshot: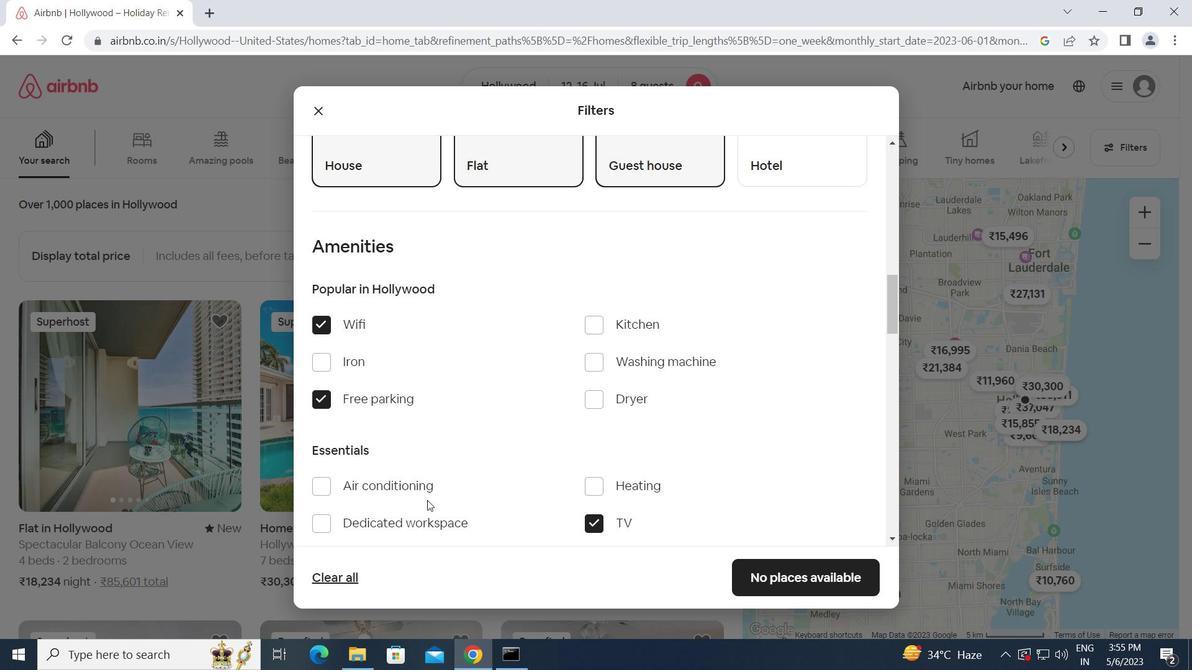 
Action: Mouse scrolled (435, 486) with delta (0, 0)
Screenshot: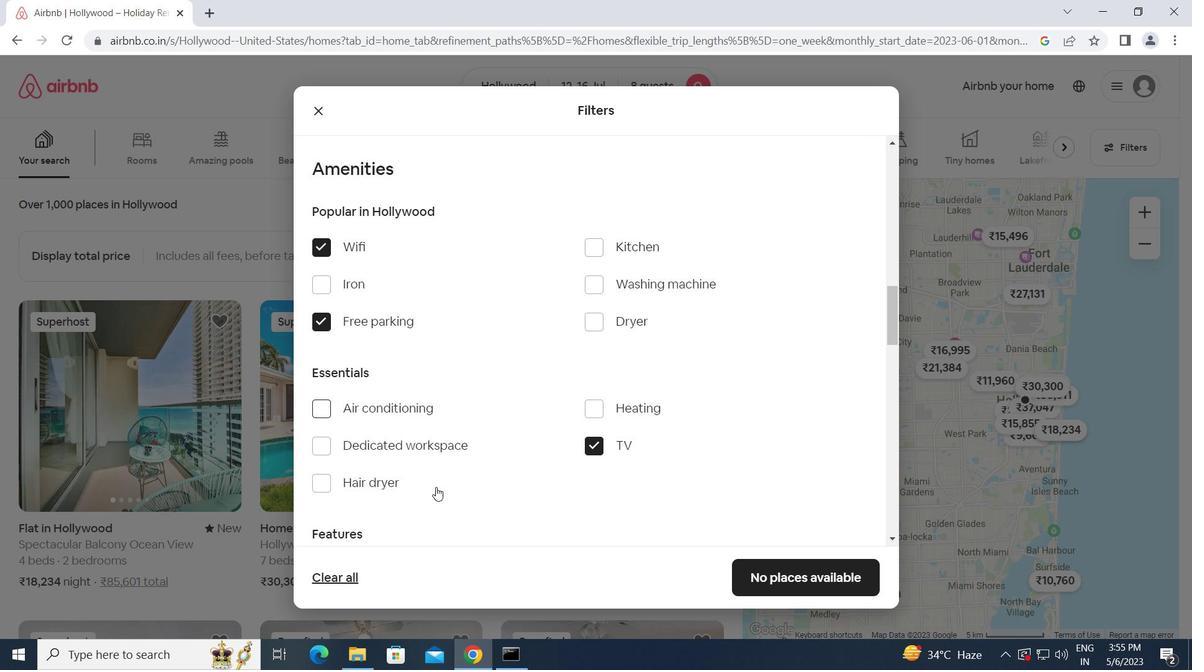 
Action: Mouse scrolled (435, 486) with delta (0, 0)
Screenshot: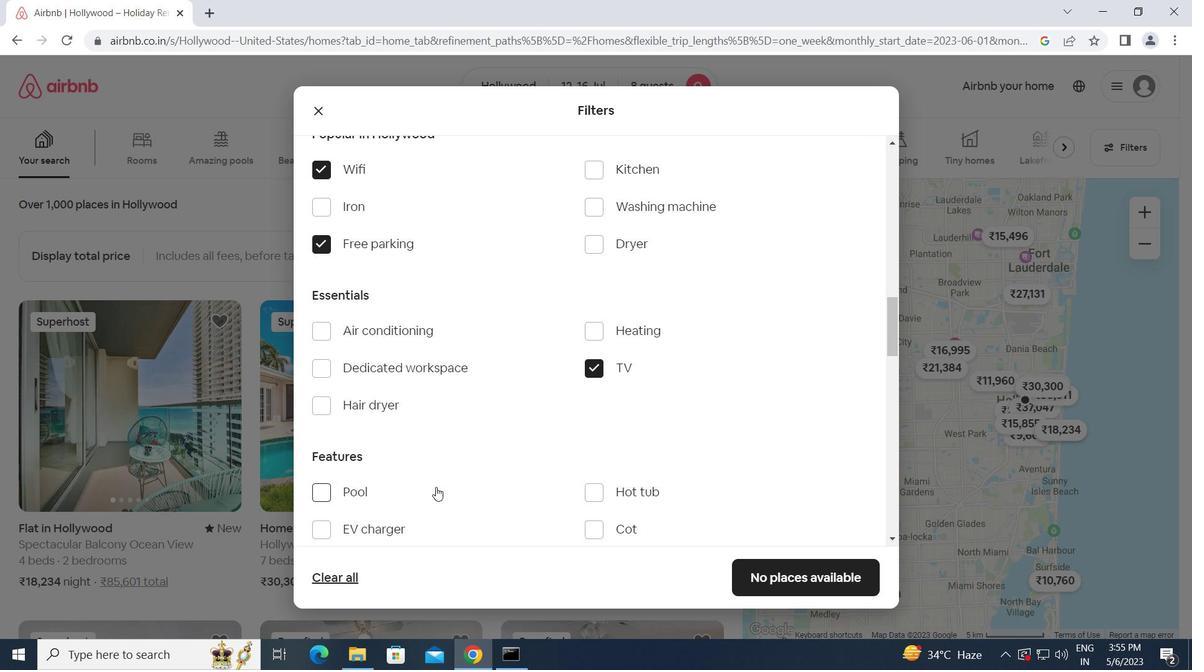 
Action: Mouse moved to (324, 485)
Screenshot: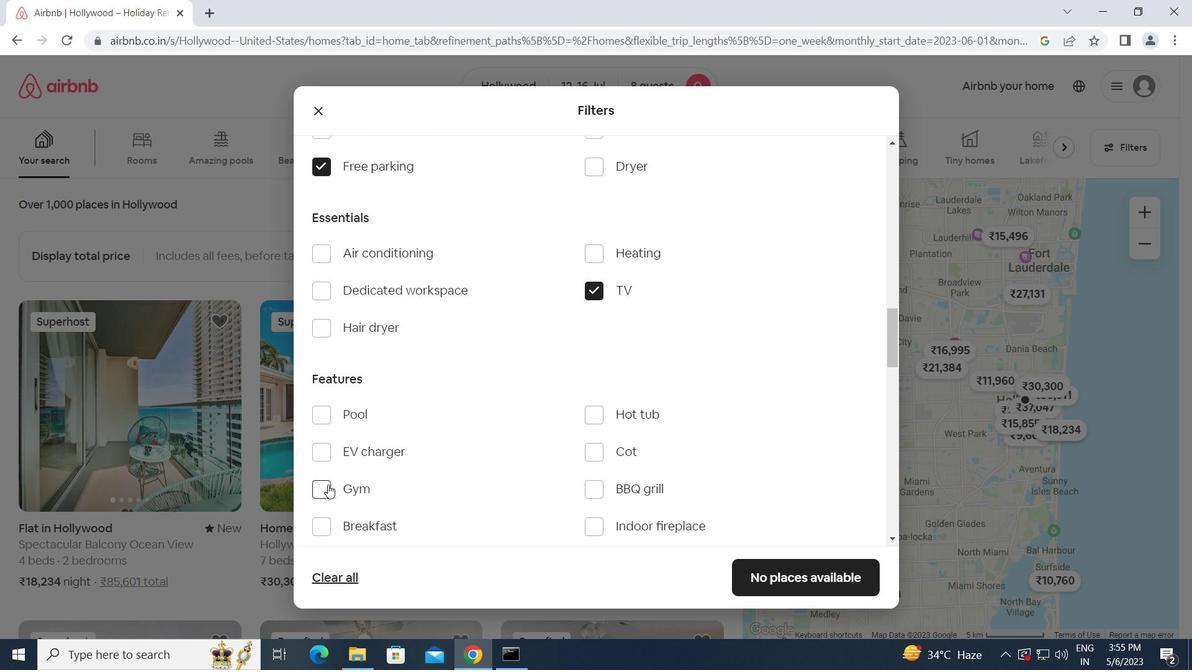 
Action: Mouse pressed left at (324, 485)
Screenshot: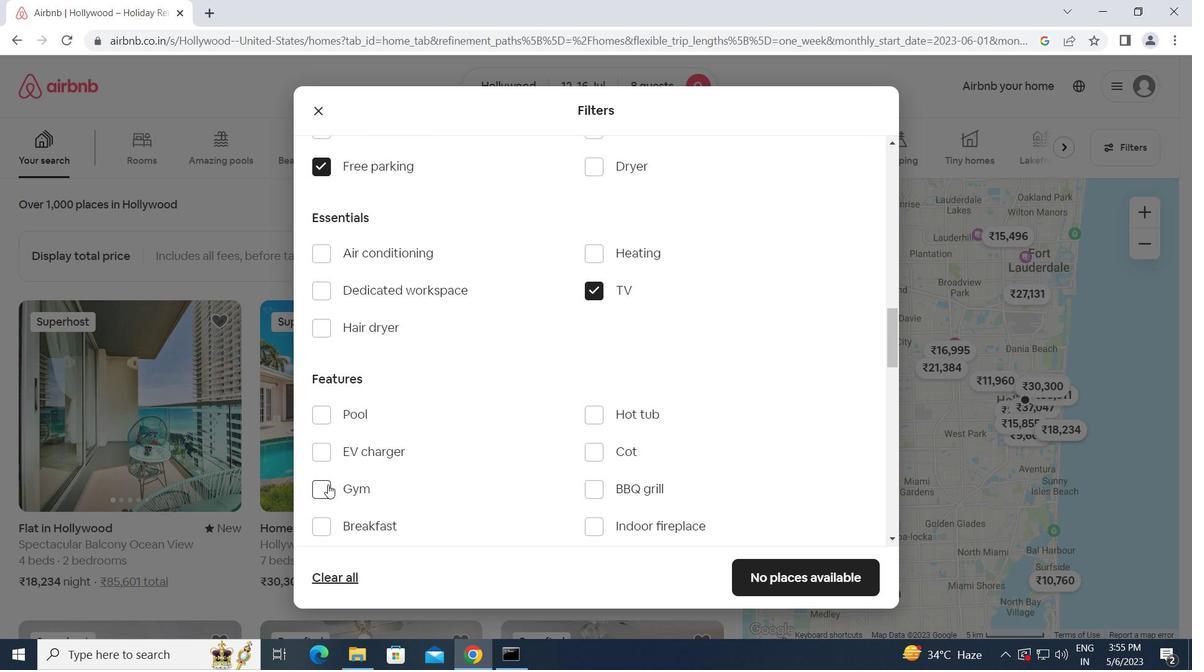 
Action: Mouse scrolled (324, 484) with delta (0, 0)
Screenshot: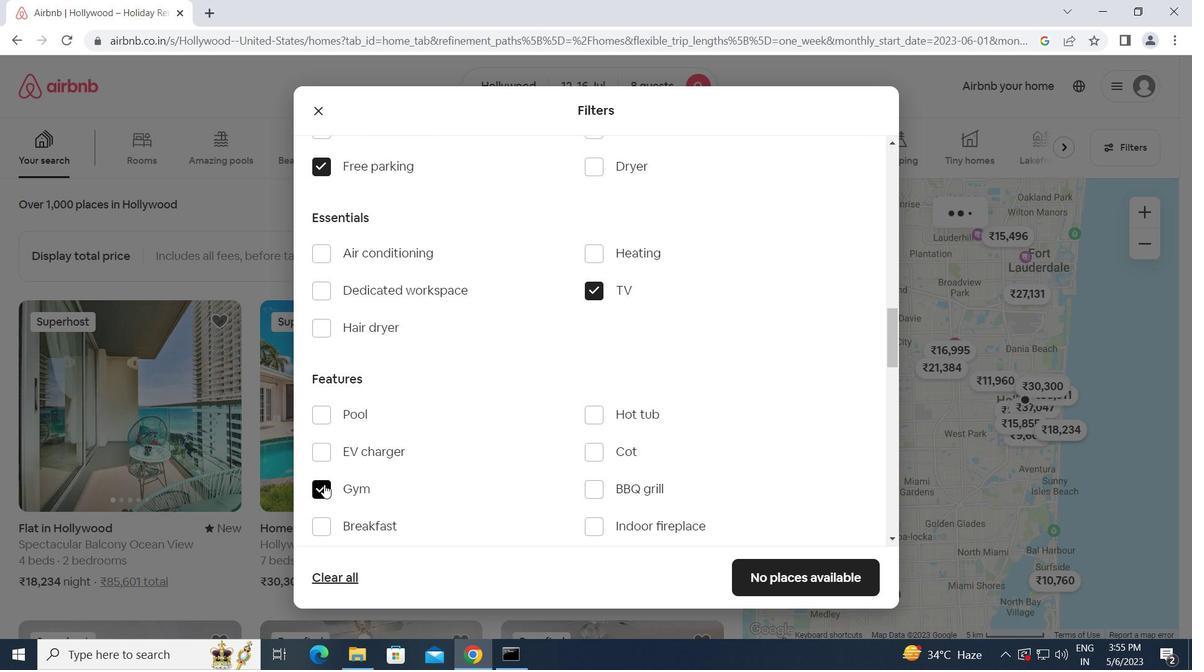 
Action: Mouse moved to (322, 450)
Screenshot: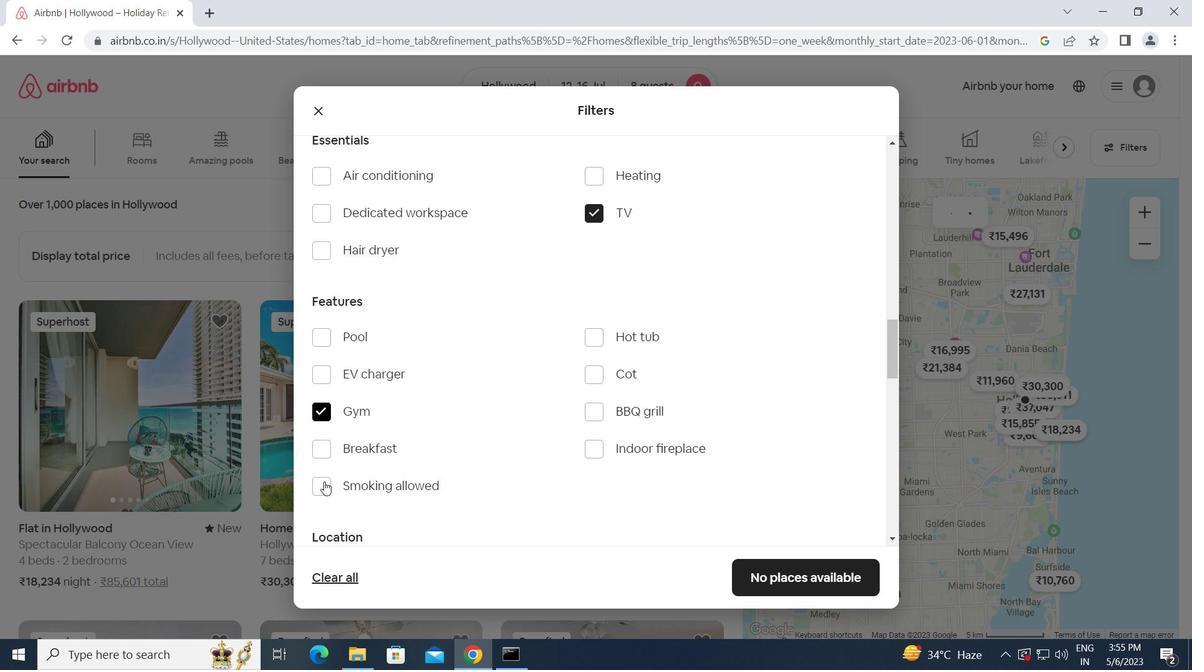 
Action: Mouse pressed left at (322, 450)
Screenshot: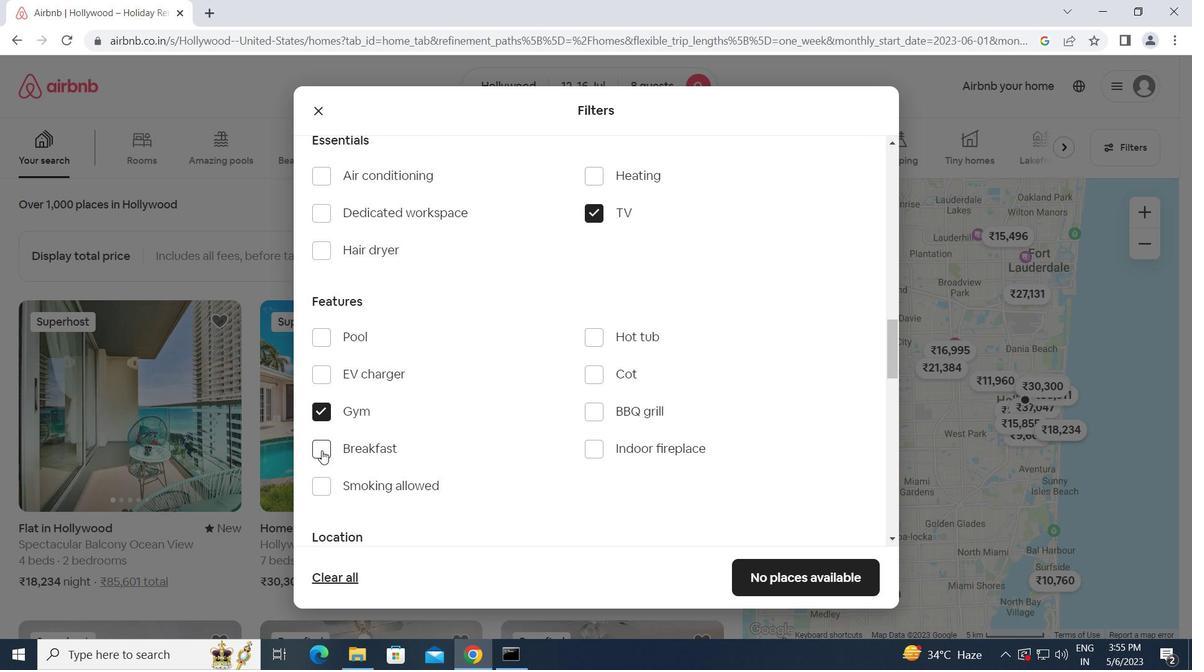 
Action: Mouse moved to (430, 474)
Screenshot: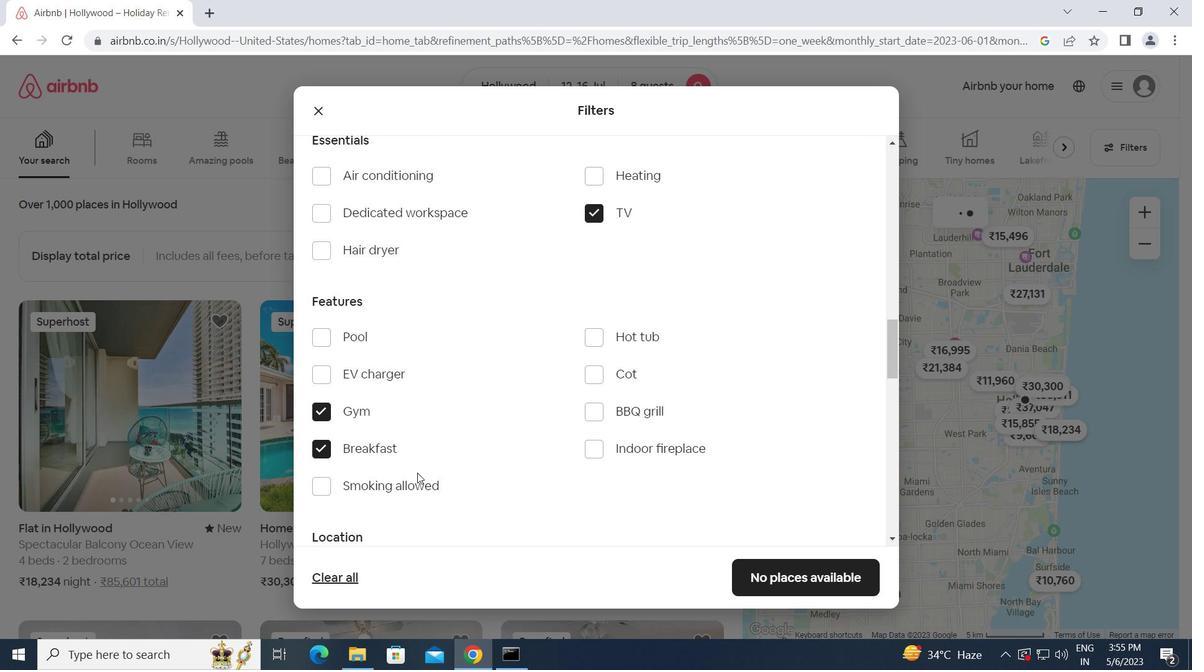 
Action: Mouse scrolled (430, 473) with delta (0, 0)
Screenshot: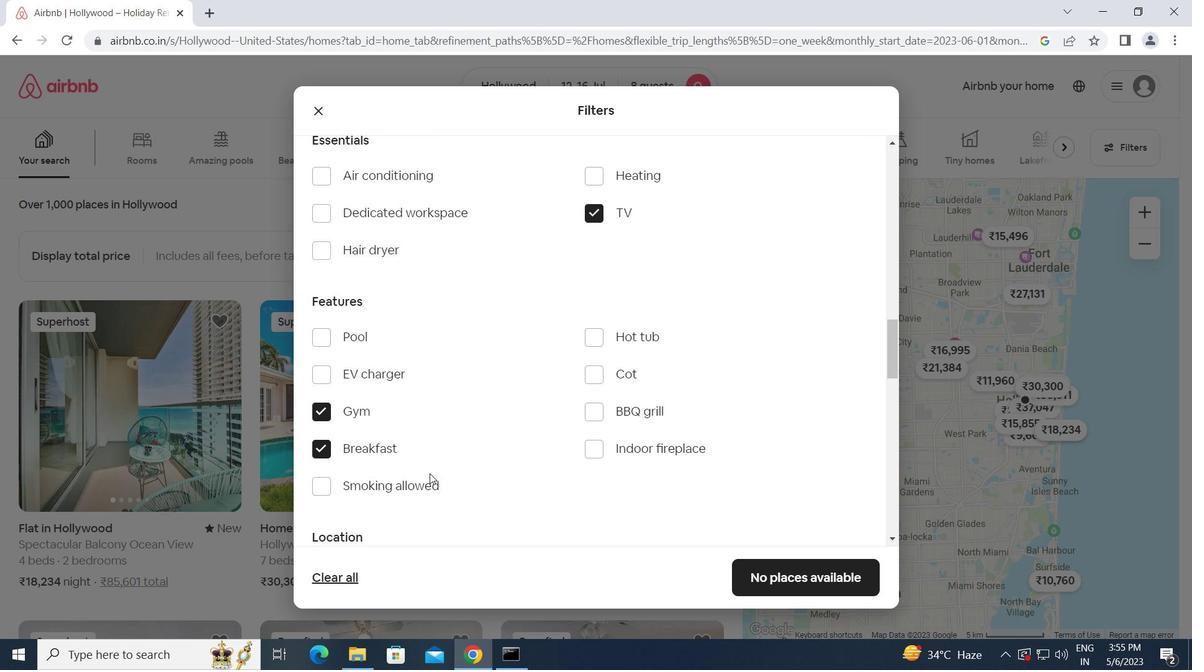 
Action: Mouse scrolled (430, 473) with delta (0, 0)
Screenshot: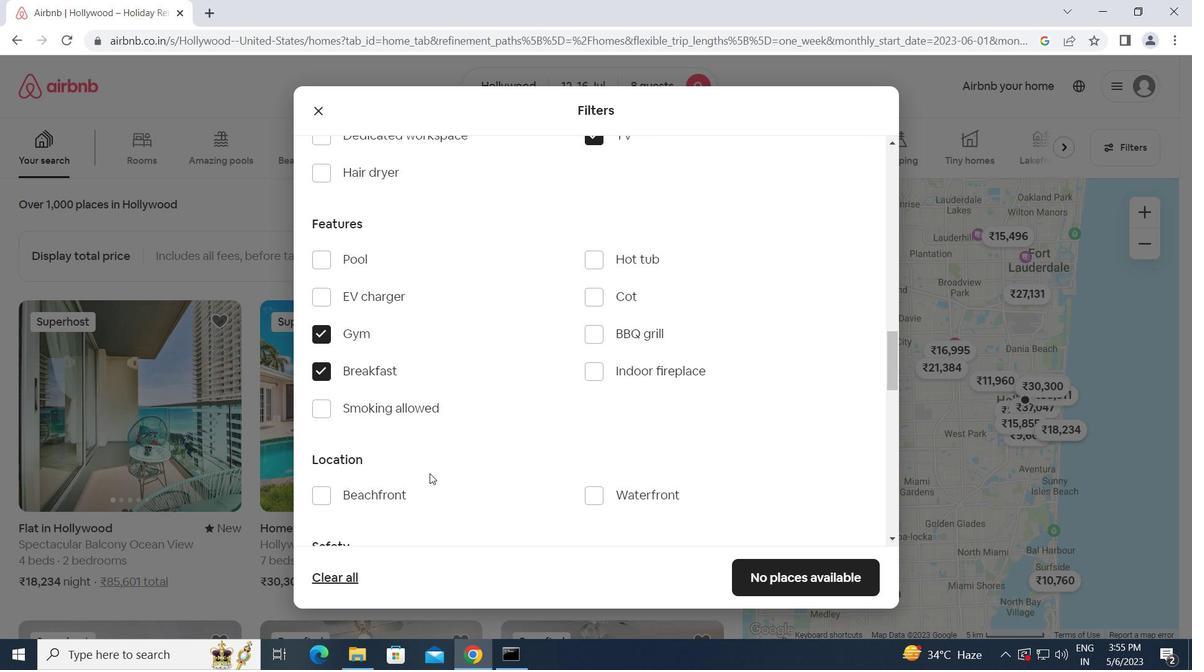 
Action: Mouse scrolled (430, 473) with delta (0, 0)
Screenshot: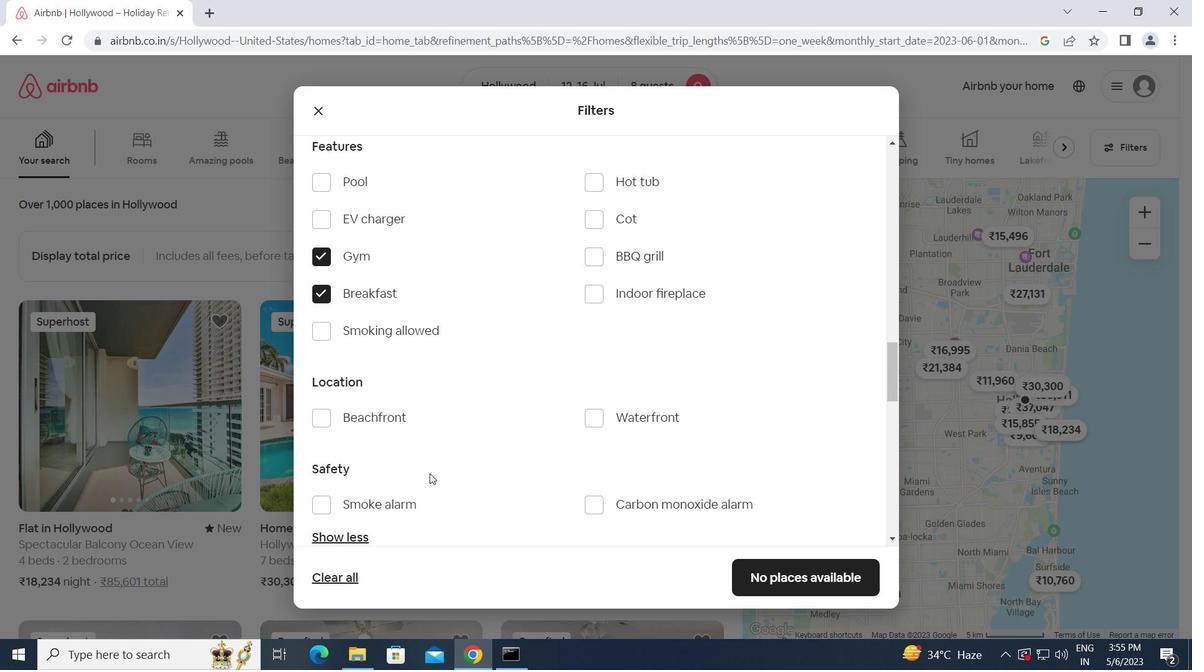 
Action: Mouse scrolled (430, 473) with delta (0, 0)
Screenshot: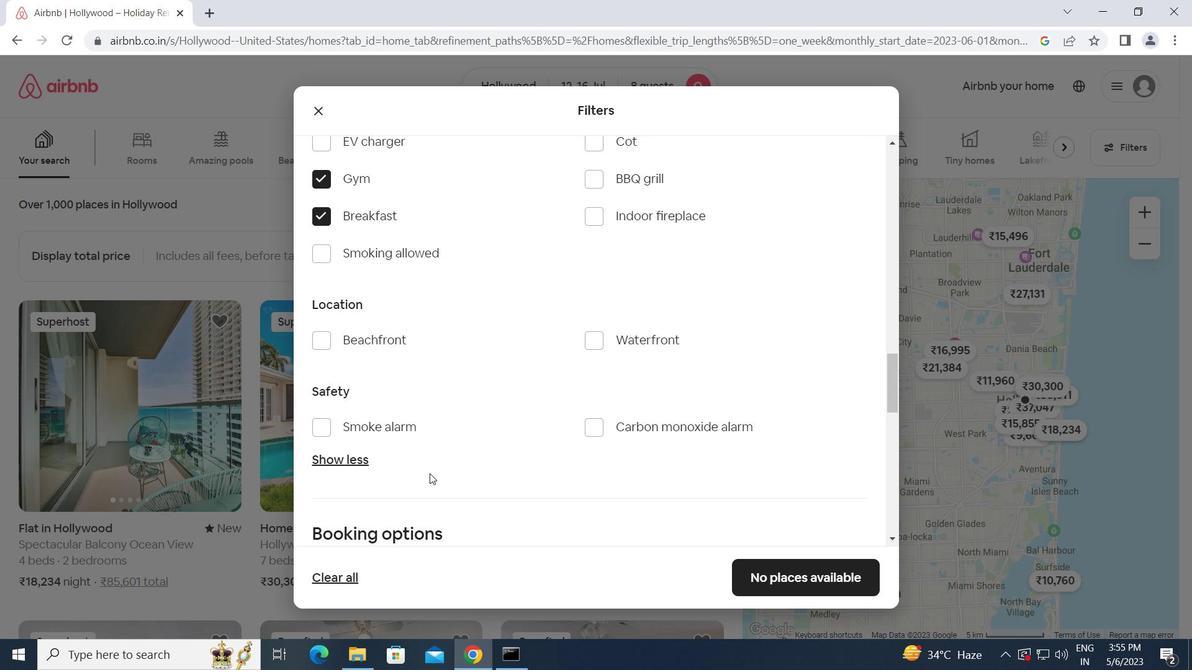 
Action: Mouse scrolled (430, 473) with delta (0, 0)
Screenshot: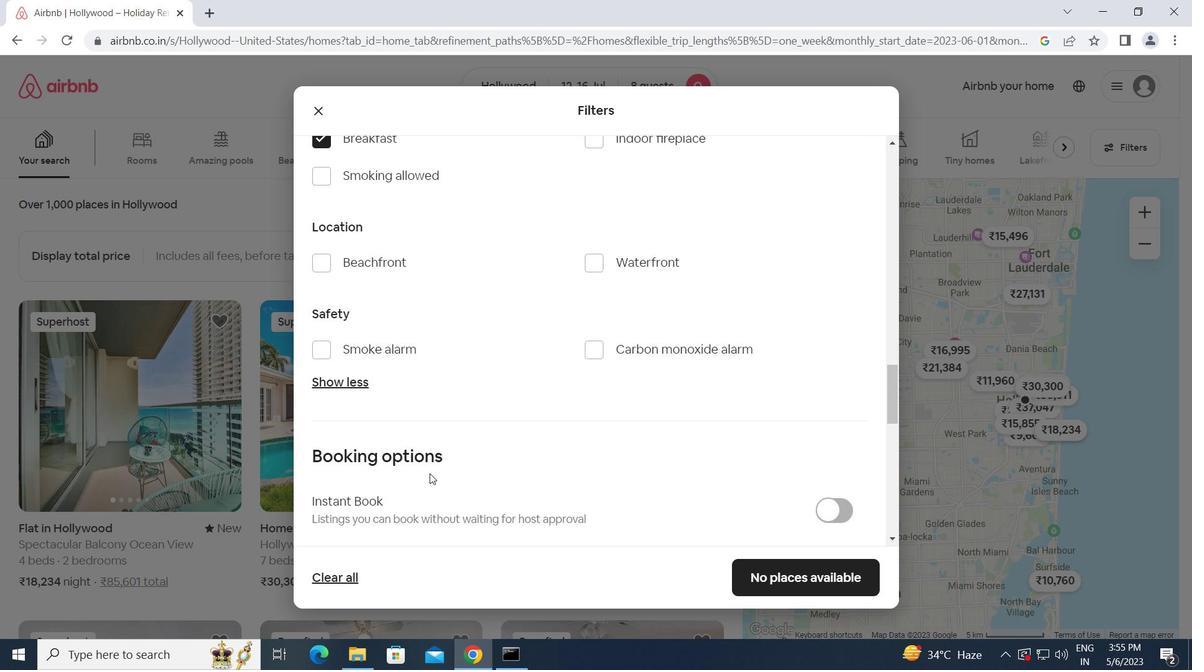 
Action: Mouse moved to (828, 482)
Screenshot: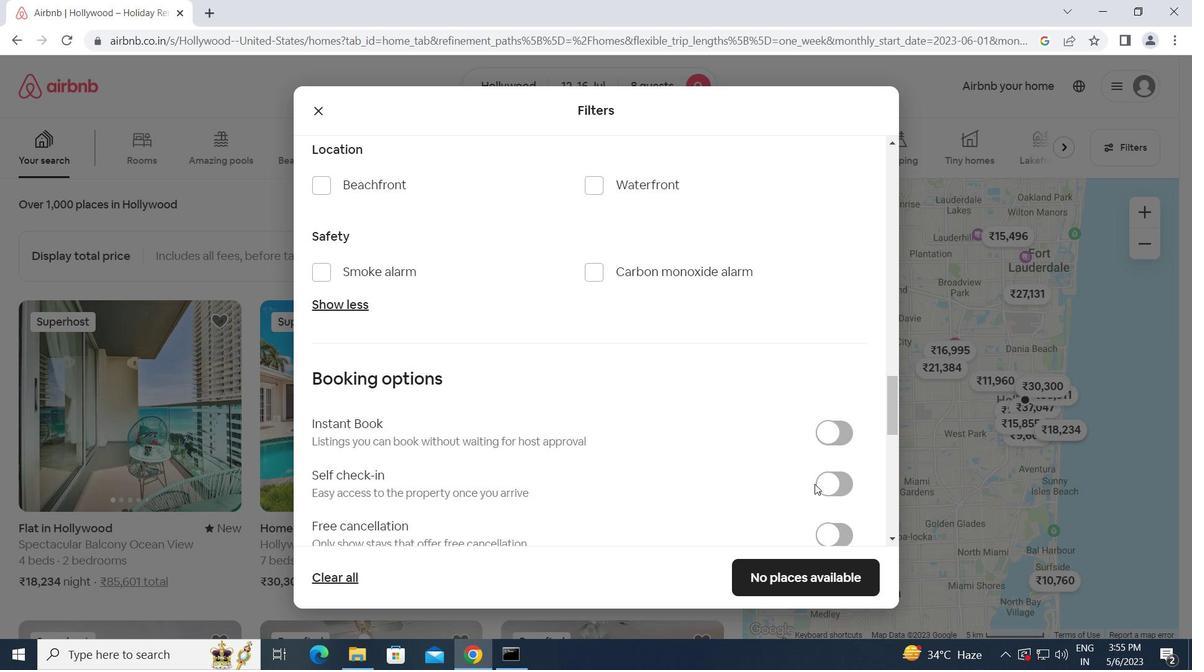 
Action: Mouse pressed left at (828, 482)
Screenshot: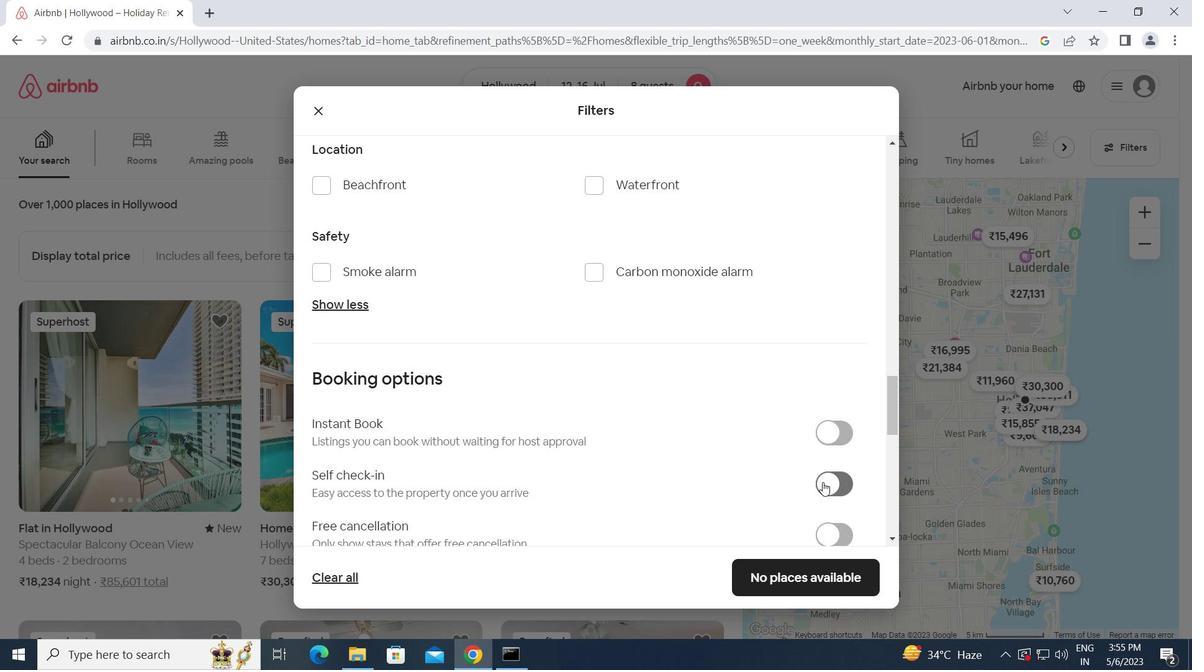 
Action: Mouse moved to (634, 519)
Screenshot: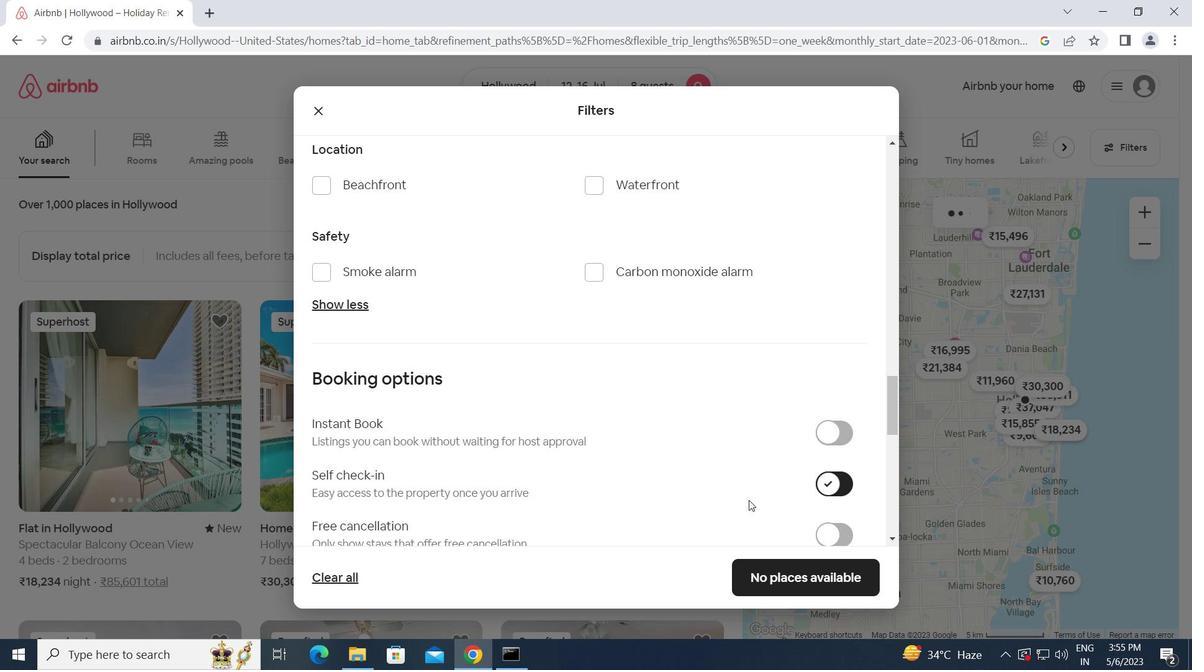 
Action: Mouse scrolled (634, 519) with delta (0, 0)
Screenshot: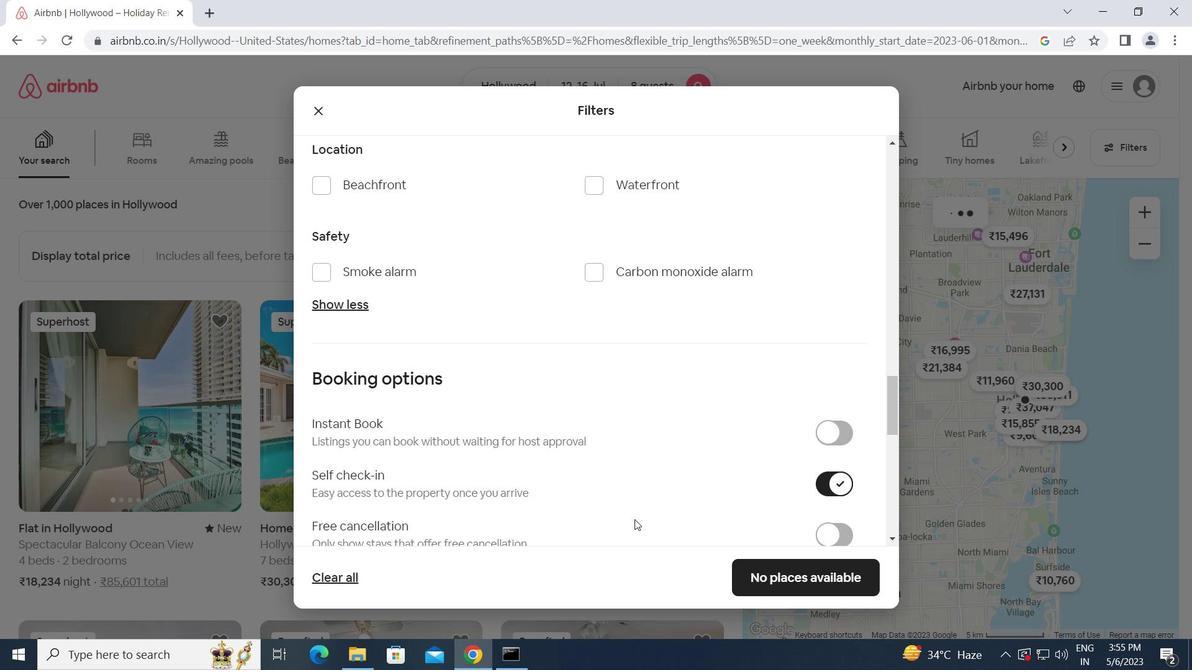 
Action: Mouse scrolled (634, 519) with delta (0, 0)
Screenshot: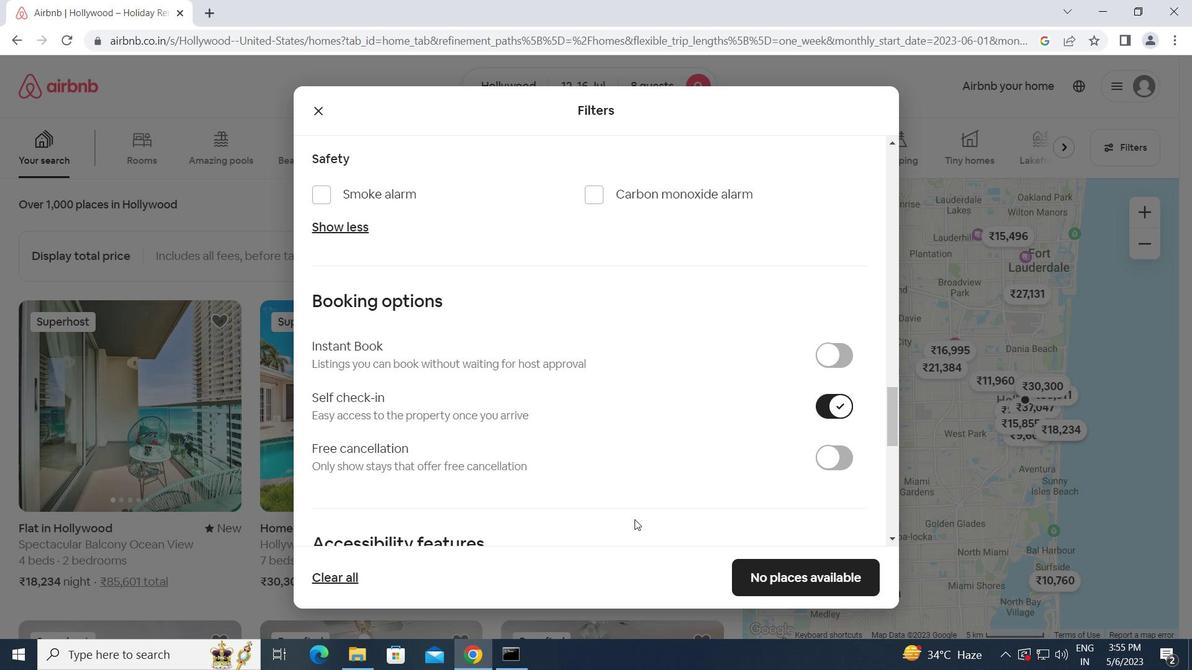 
Action: Mouse scrolled (634, 519) with delta (0, 0)
Screenshot: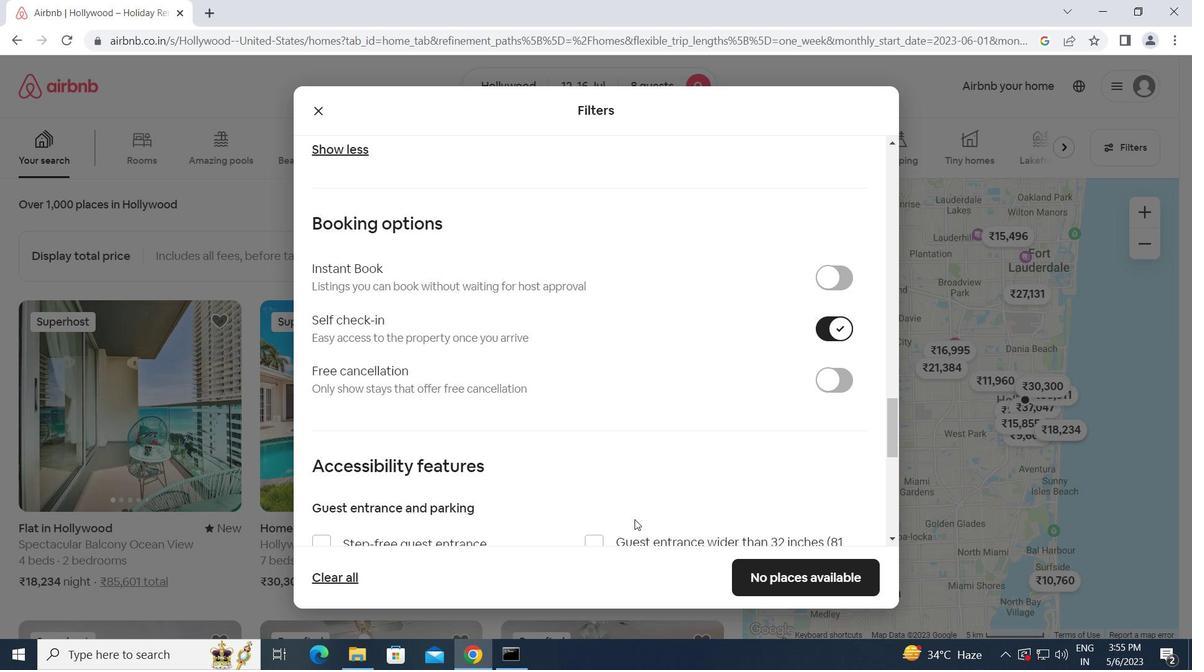 
Action: Mouse scrolled (634, 519) with delta (0, 0)
Screenshot: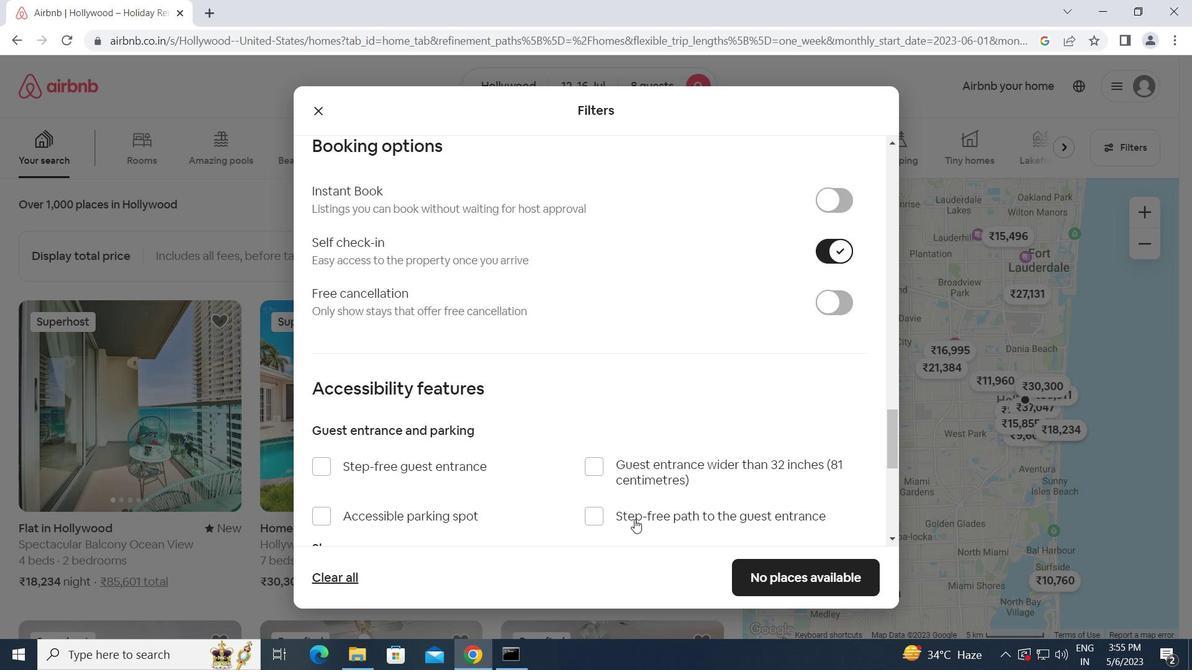 
Action: Mouse scrolled (634, 519) with delta (0, 0)
Screenshot: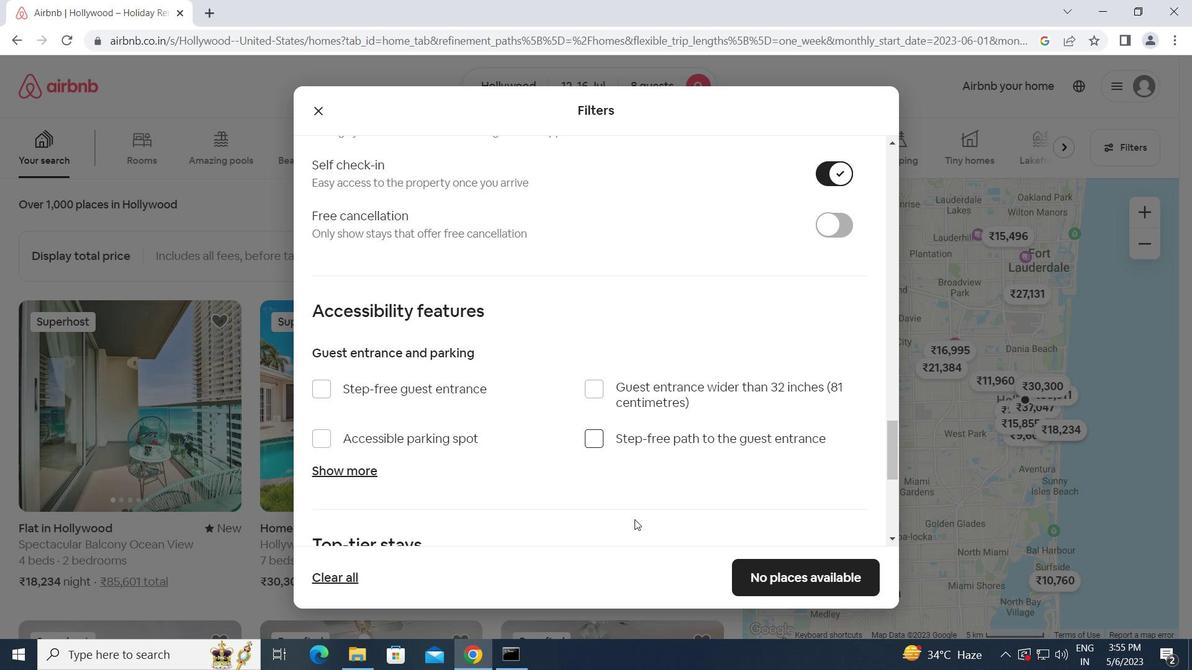
Action: Mouse scrolled (634, 519) with delta (0, 0)
Screenshot: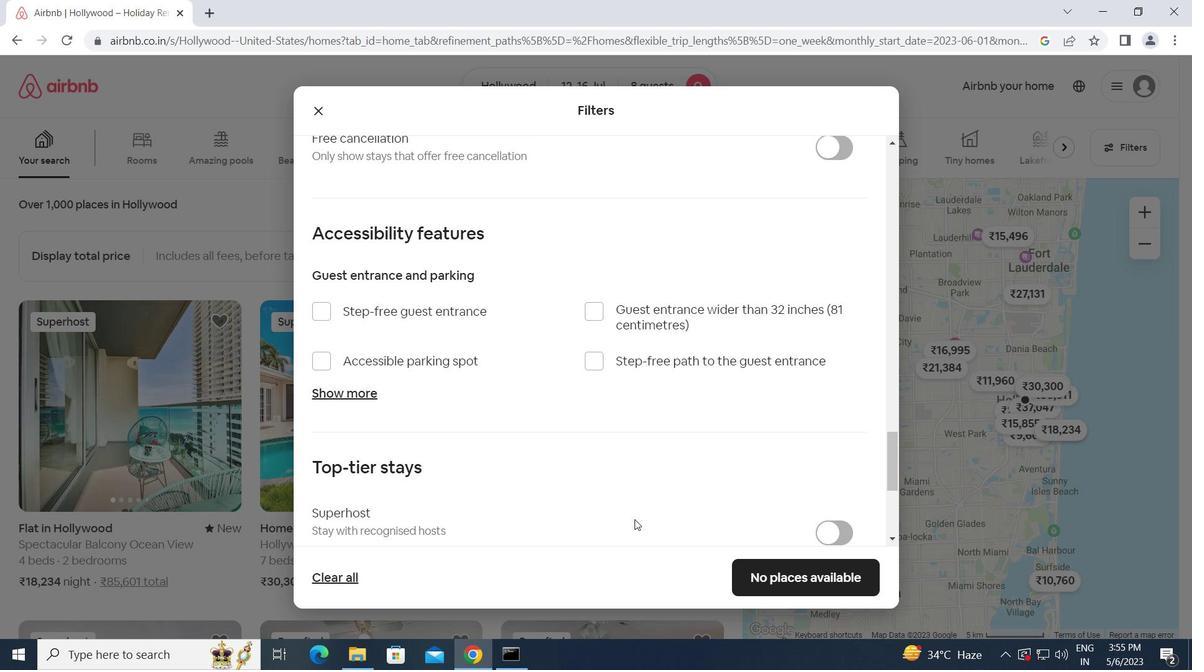 
Action: Mouse scrolled (634, 519) with delta (0, 0)
Screenshot: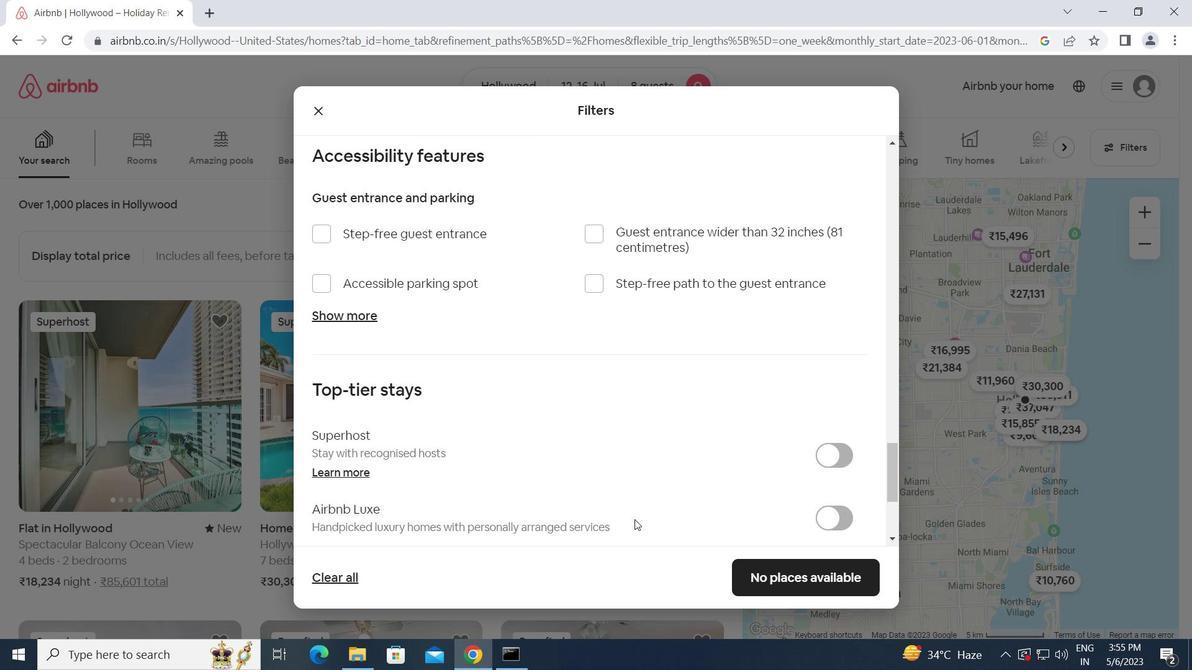 
Action: Mouse scrolled (634, 519) with delta (0, 0)
Screenshot: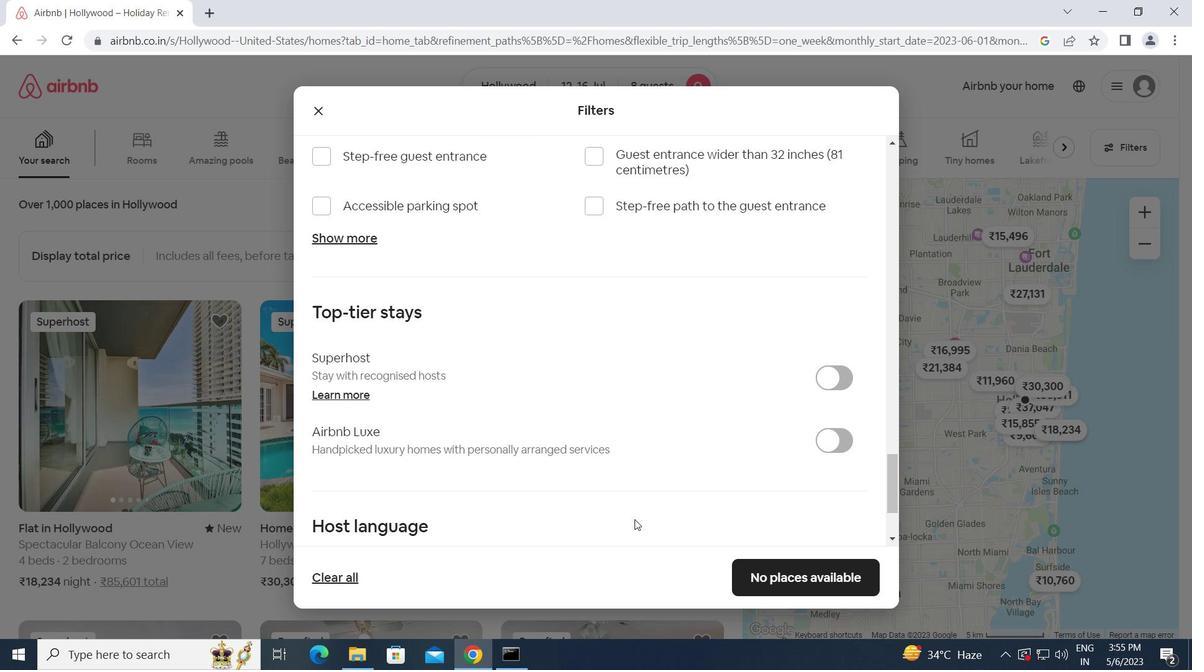 
Action: Mouse moved to (317, 491)
Screenshot: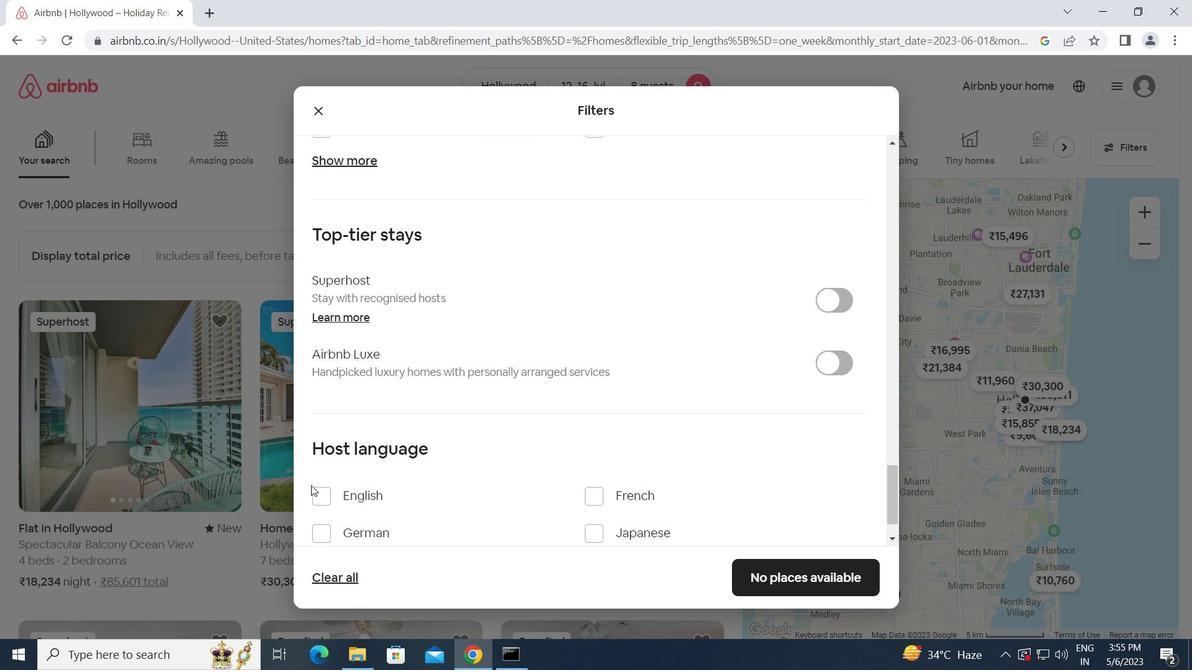 
Action: Mouse pressed left at (317, 491)
Screenshot: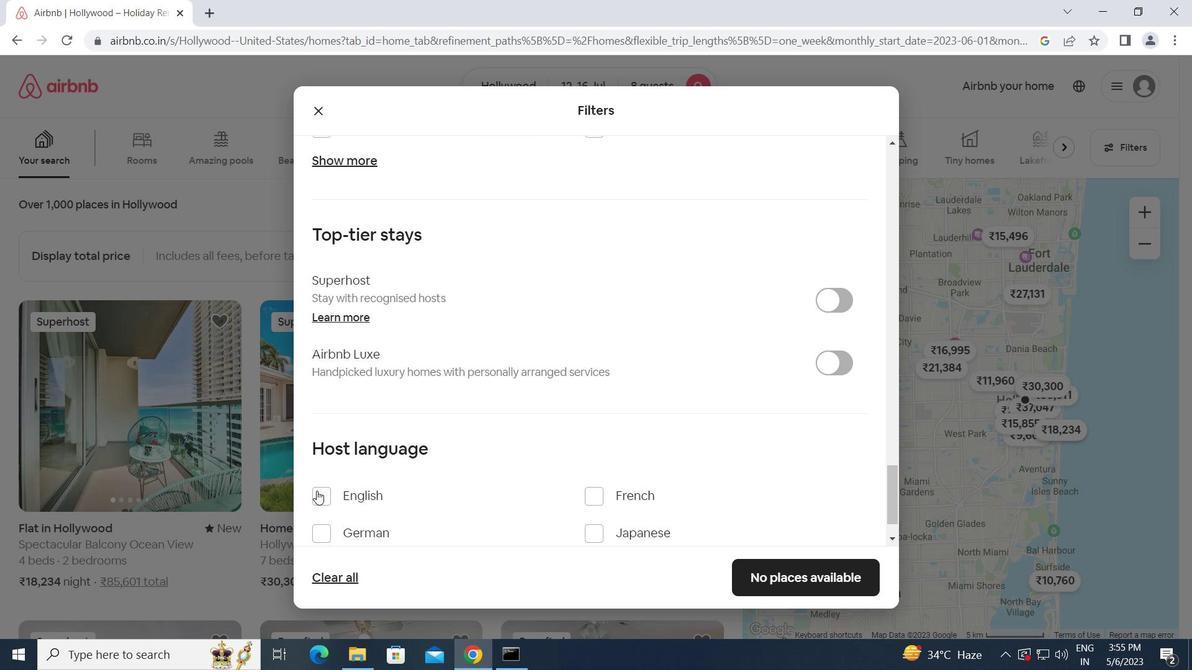 
Action: Mouse moved to (809, 575)
Screenshot: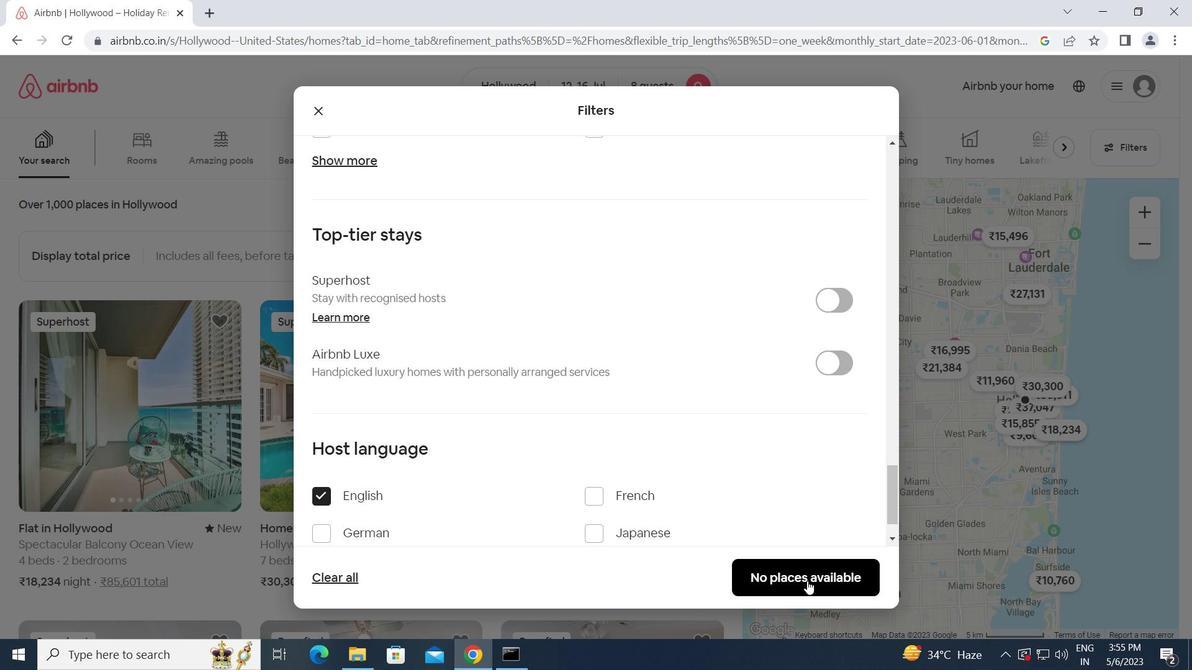 
Action: Mouse pressed left at (809, 575)
Screenshot: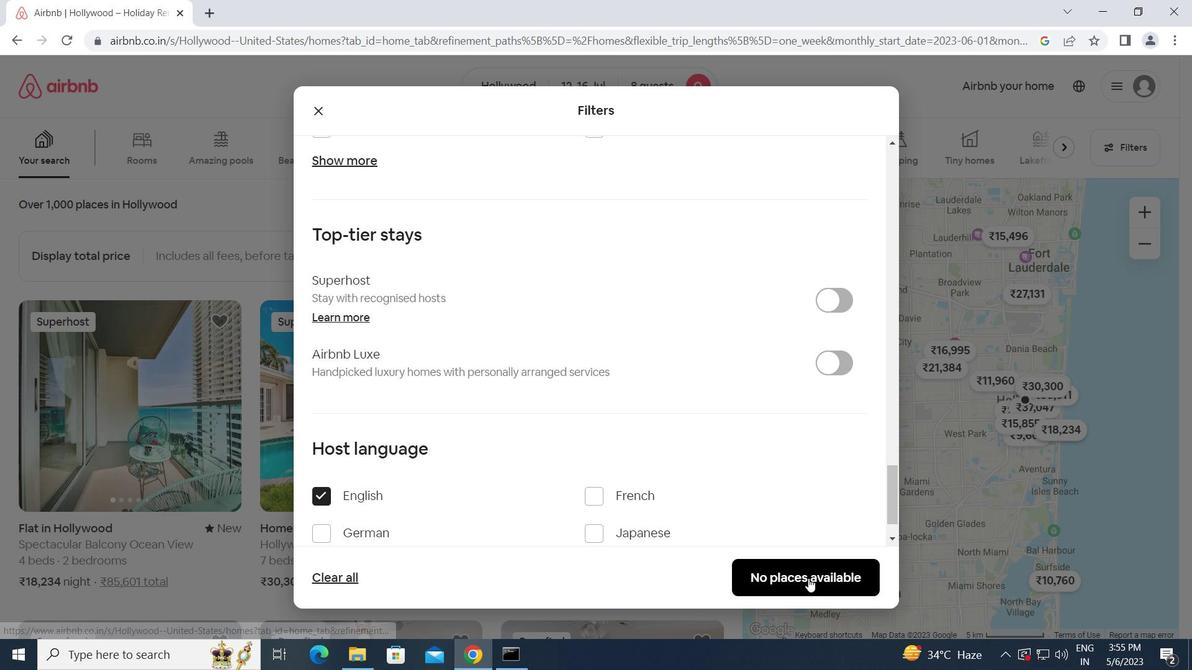 
Action: Mouse moved to (809, 575)
Screenshot: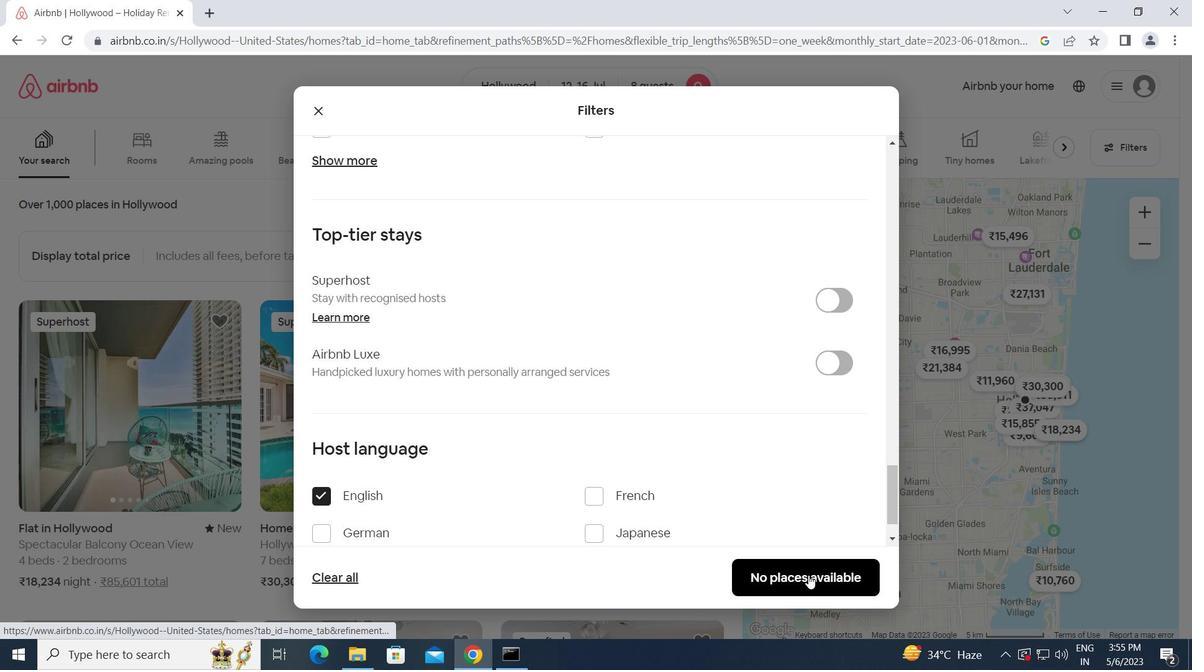 
